 Task: Create new invoice with Date Opened :15-Apr-23, Select Customer: Big Lots, Terms: Payment Term 1. Make invoice entry for item-1 with Date: 15-Apr-23, Description: Breyers Cookies & Cream_x000D_
, Action: Material, Income Account: Income:Sales, Quantity: 2, Unit Price: 4.25, Discount $: 0.5. Make entry for item-2 with Date: 15-Apr-23, Description: Big Gulp Mt Dew (30 oz), Action: Material, Income Account: Income:Sales, Quantity: 1, Unit Price: 35, Discount $: 1.5. Make entry for item-3 with Date: 15-Apr-23, Description: Block Stripe Cabana Beach Towel Blue & White (1 ct)_x000D_
, Action: Material, Income Account: Income:Sales, Quantity: 1, Unit Price: 36, Discount $: 2. Write Notes: 'Looking forward to serving you again.'. Post Invoice with Post Date: 15-Apr-23, Post to Accounts: Assets:Accounts Receivable. Pay / Process Payment with Transaction Date: 15-May-23, Amount: 75.5, Transfer Account: Checking Account. Print Invoice, display notes by going to Option, then go to Display Tab and check 'Invoice Notes'.
Action: Mouse moved to (148, 85)
Screenshot: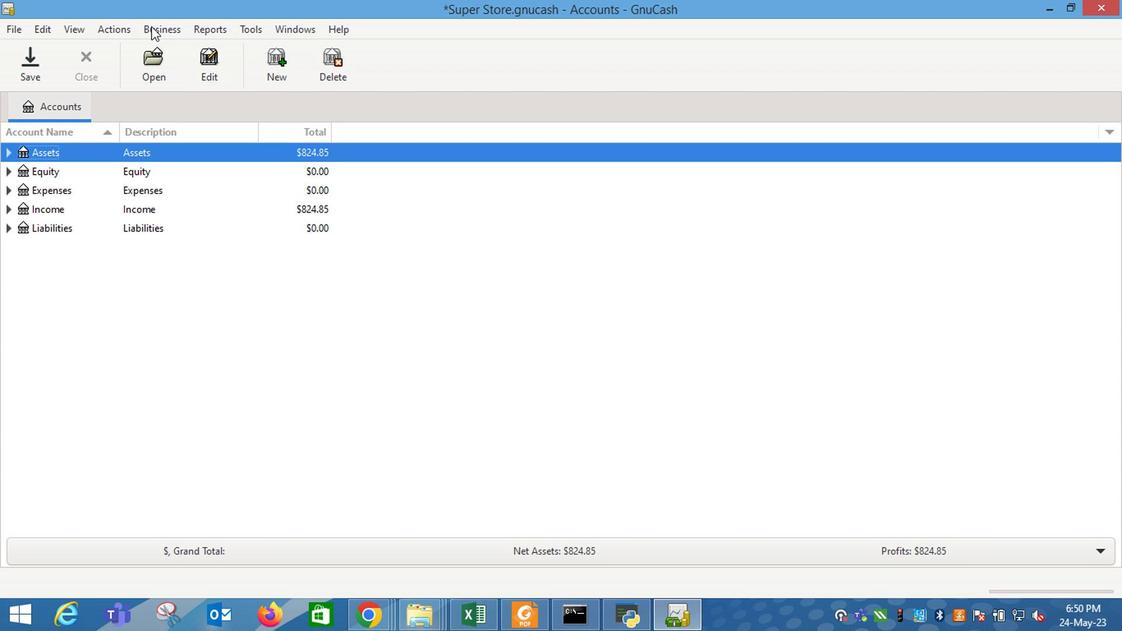 
Action: Mouse pressed left at (148, 85)
Screenshot: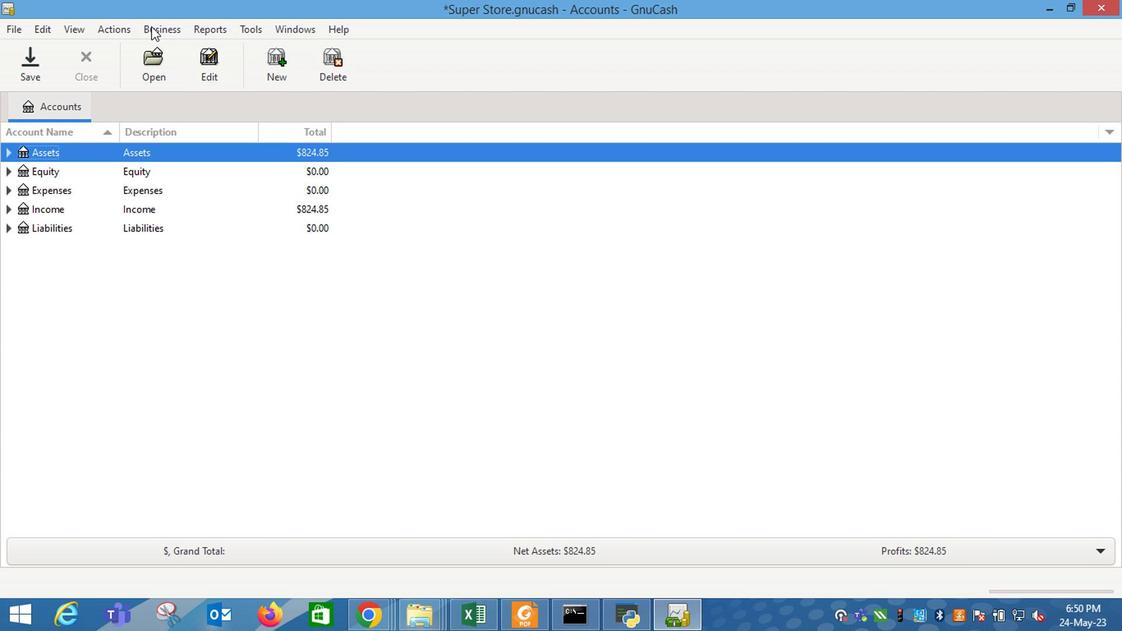 
Action: Mouse moved to (355, 163)
Screenshot: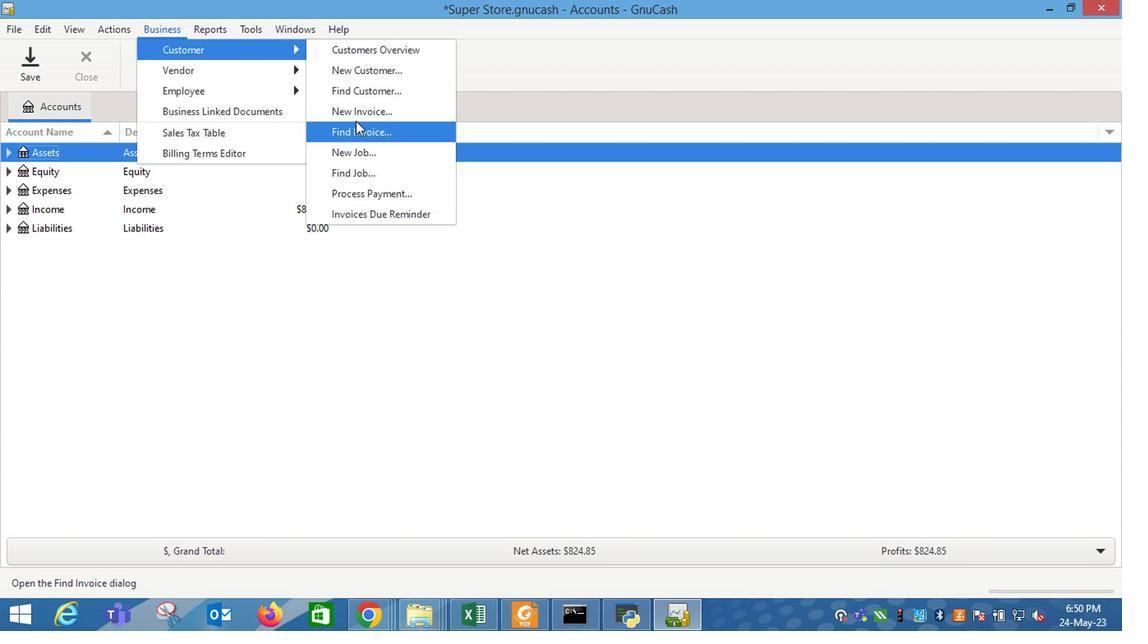 
Action: Mouse pressed left at (355, 163)
Screenshot: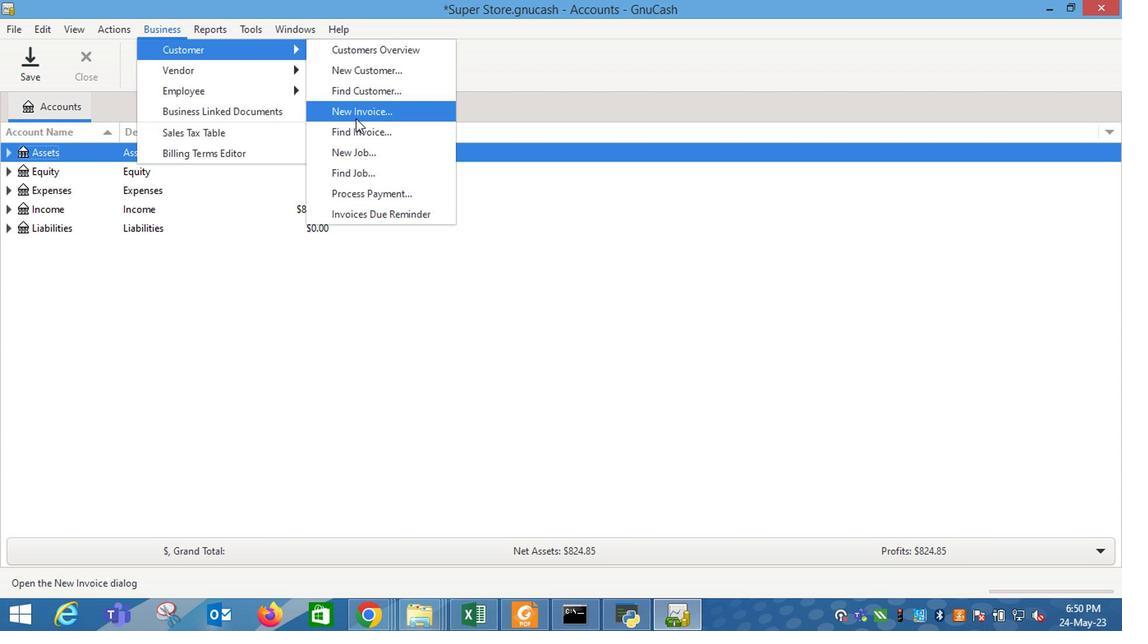 
Action: Mouse moved to (667, 273)
Screenshot: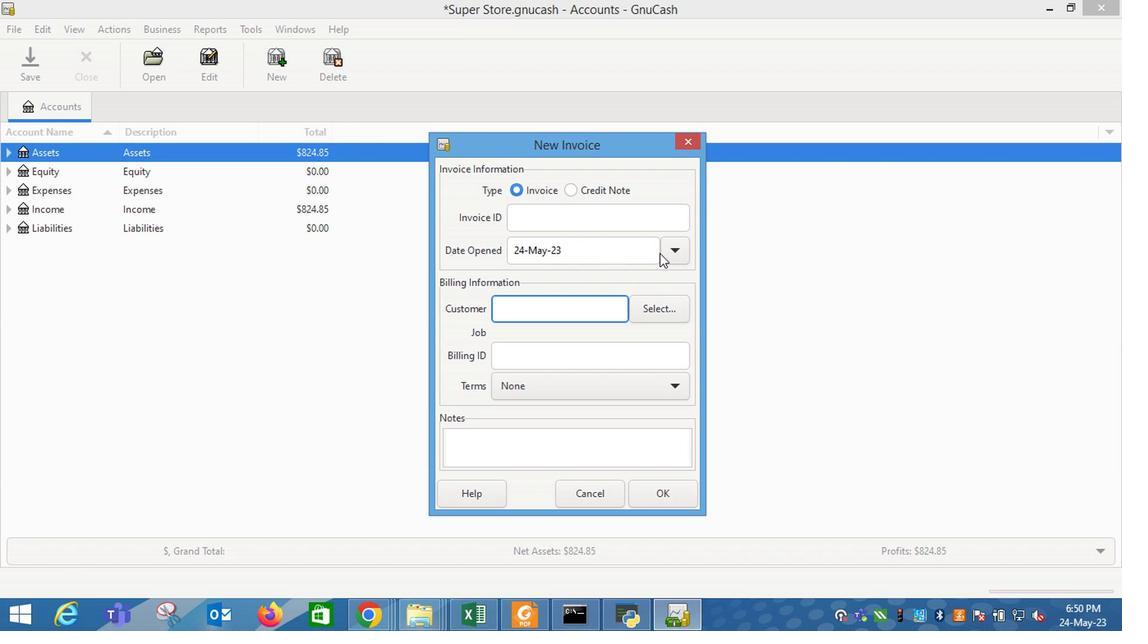 
Action: Mouse pressed left at (667, 273)
Screenshot: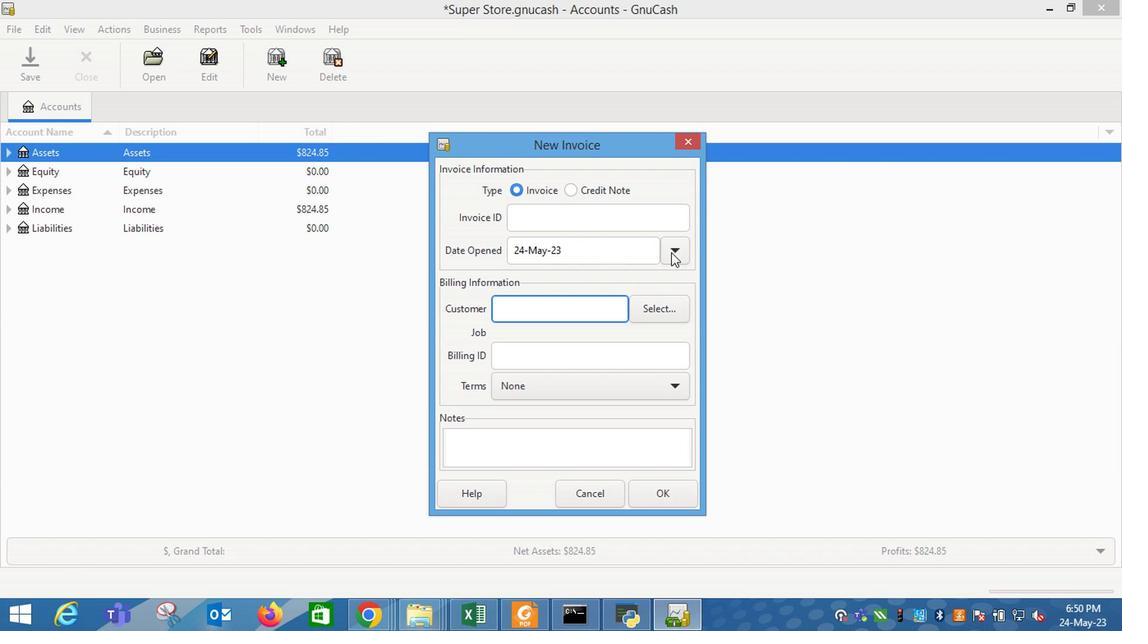 
Action: Mouse moved to (547, 293)
Screenshot: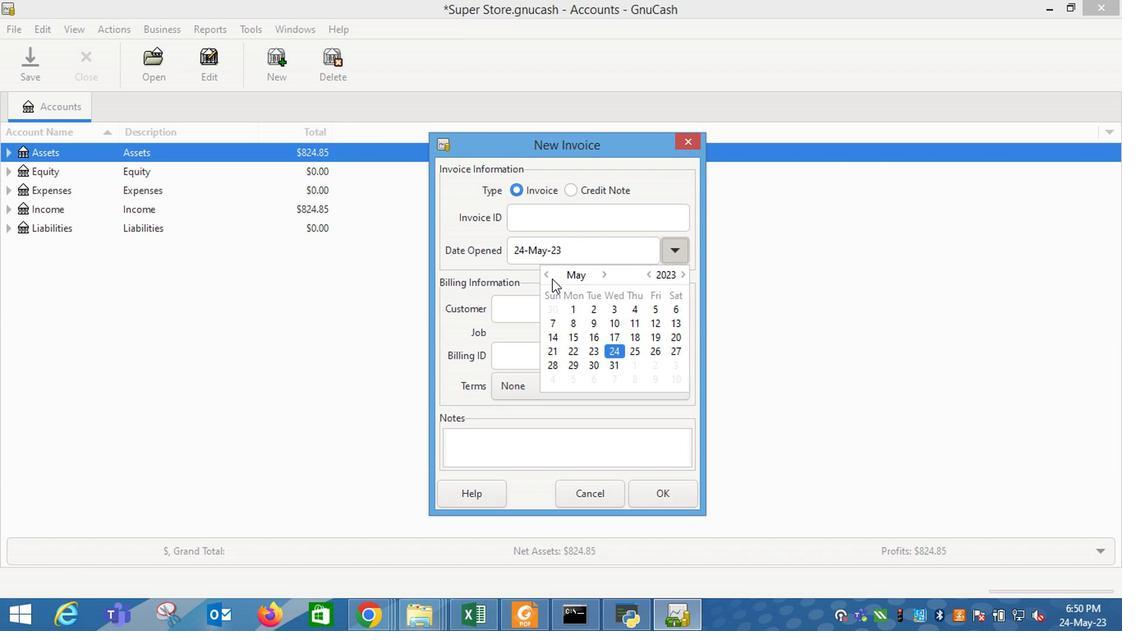 
Action: Mouse pressed left at (547, 293)
Screenshot: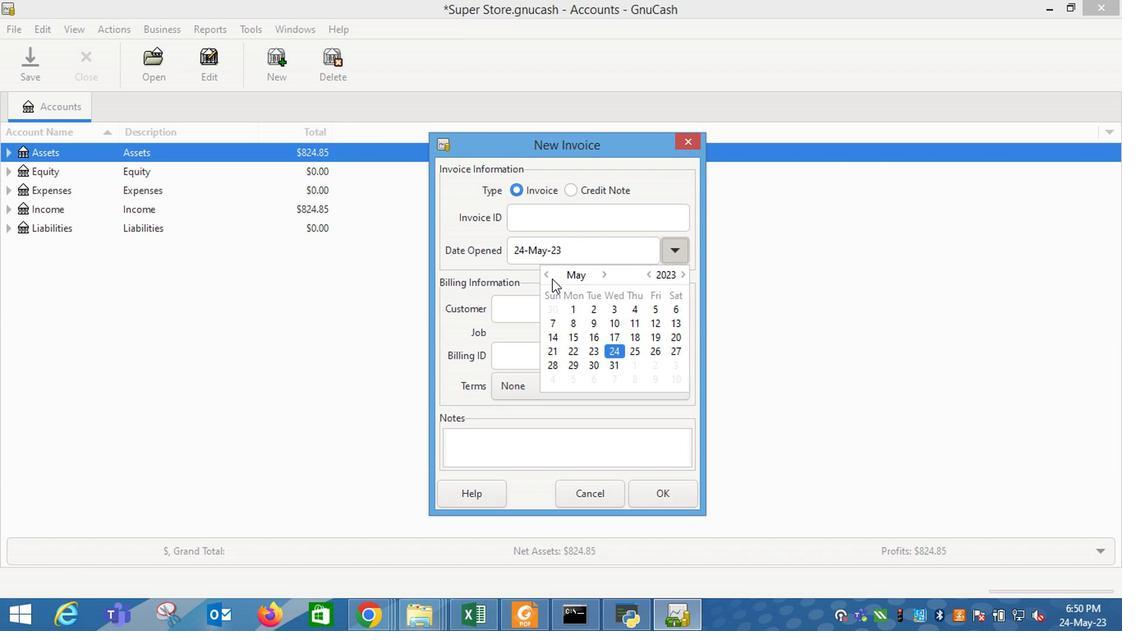 
Action: Mouse moved to (670, 341)
Screenshot: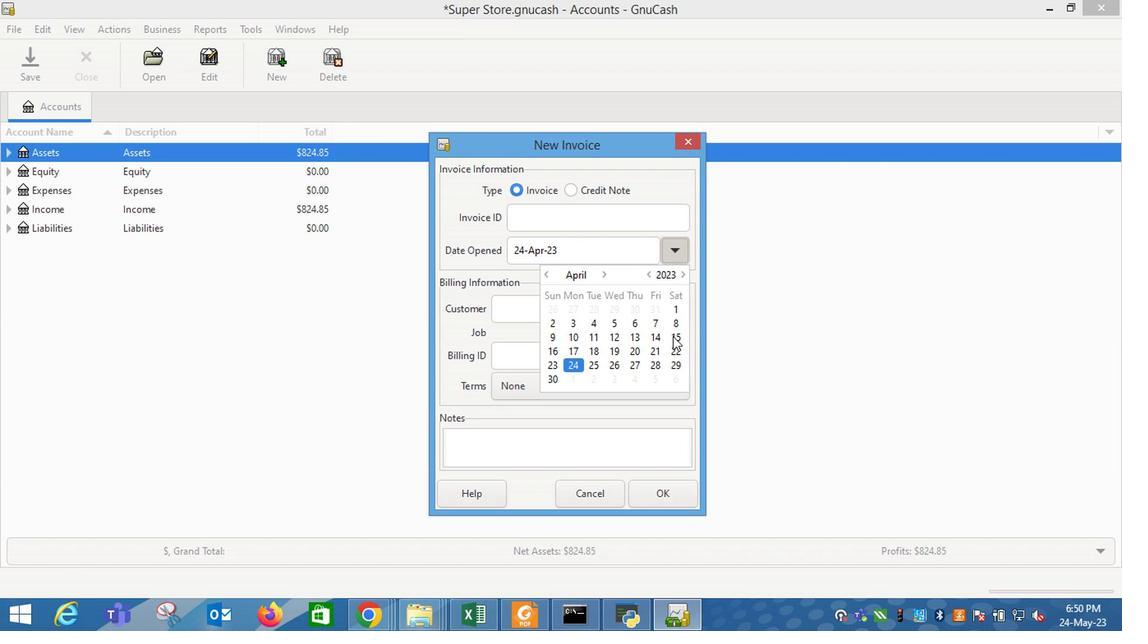 
Action: Mouse pressed left at (670, 341)
Screenshot: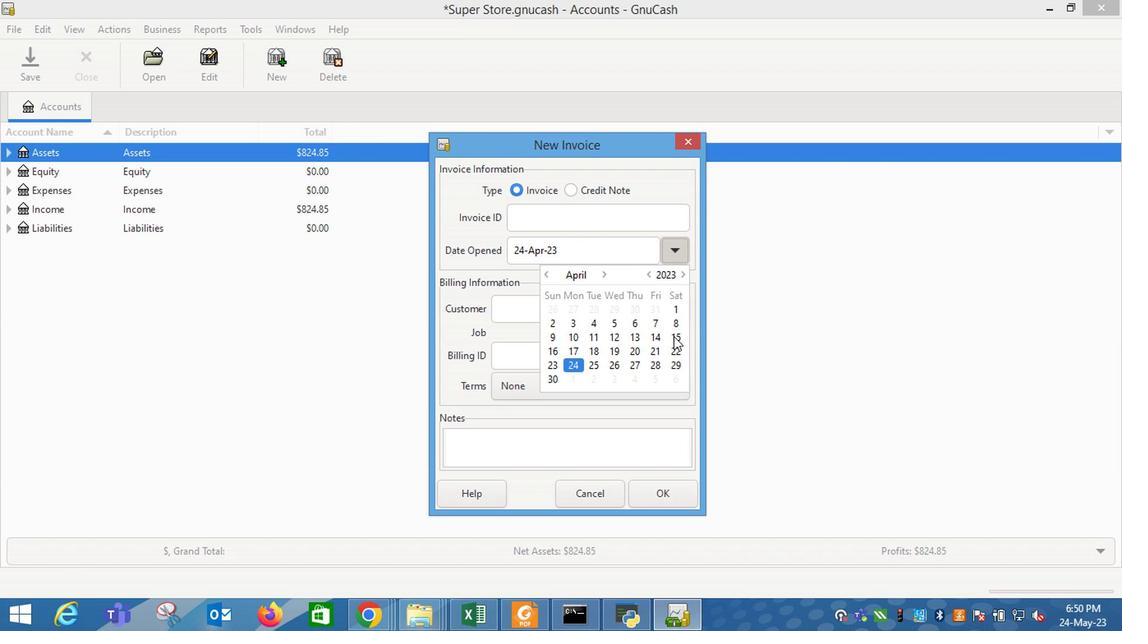 
Action: Mouse moved to (517, 321)
Screenshot: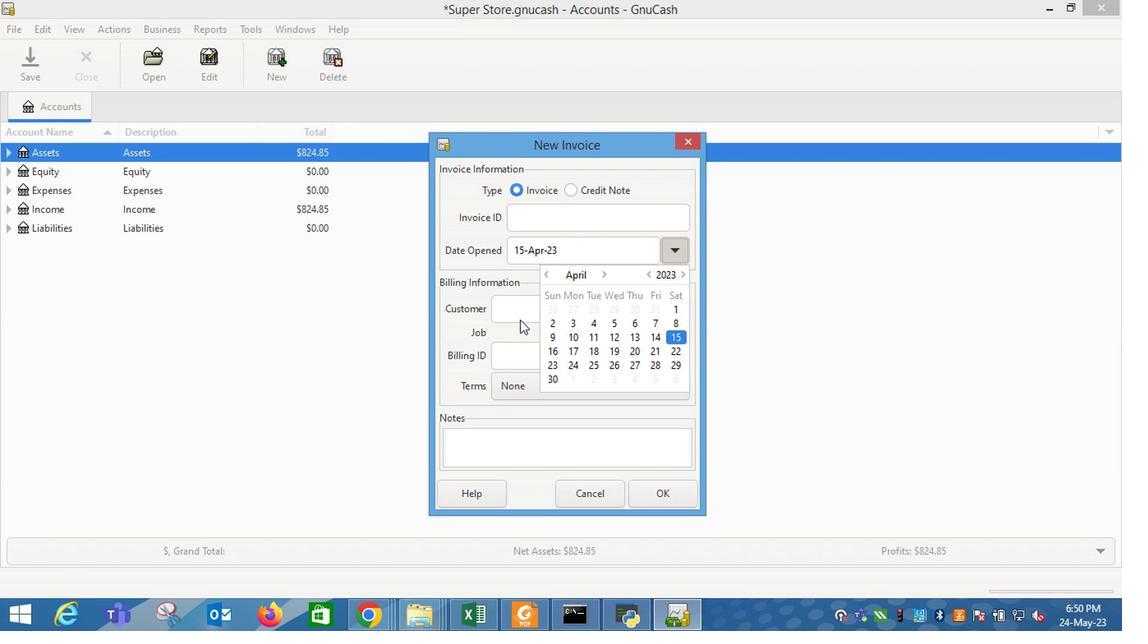 
Action: Mouse pressed left at (517, 321)
Screenshot: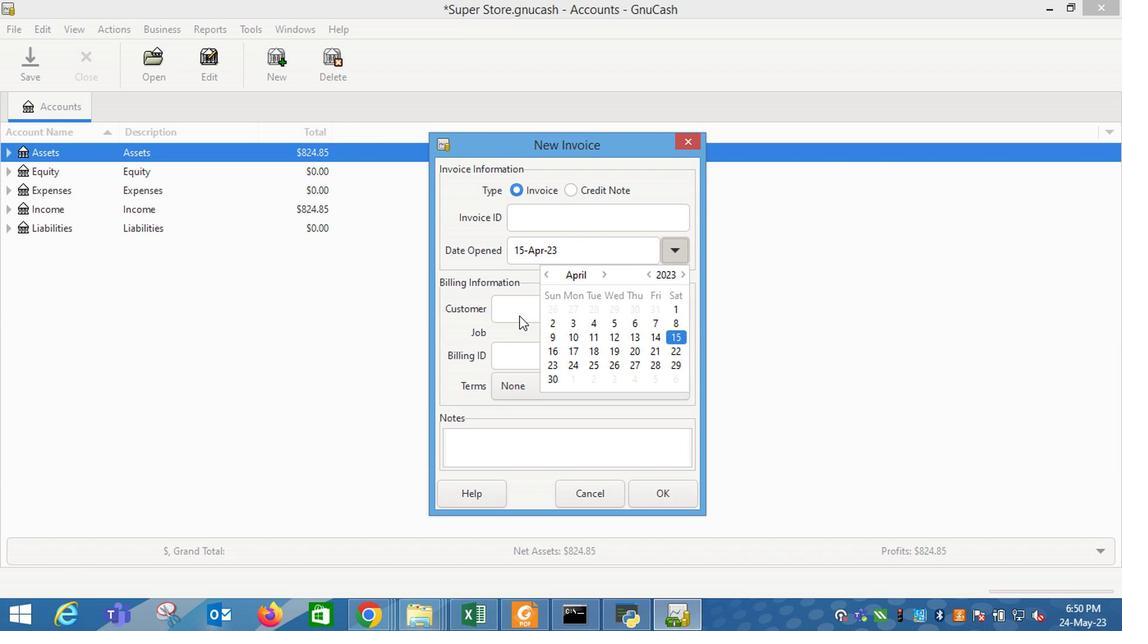 
Action: Mouse pressed left at (517, 321)
Screenshot: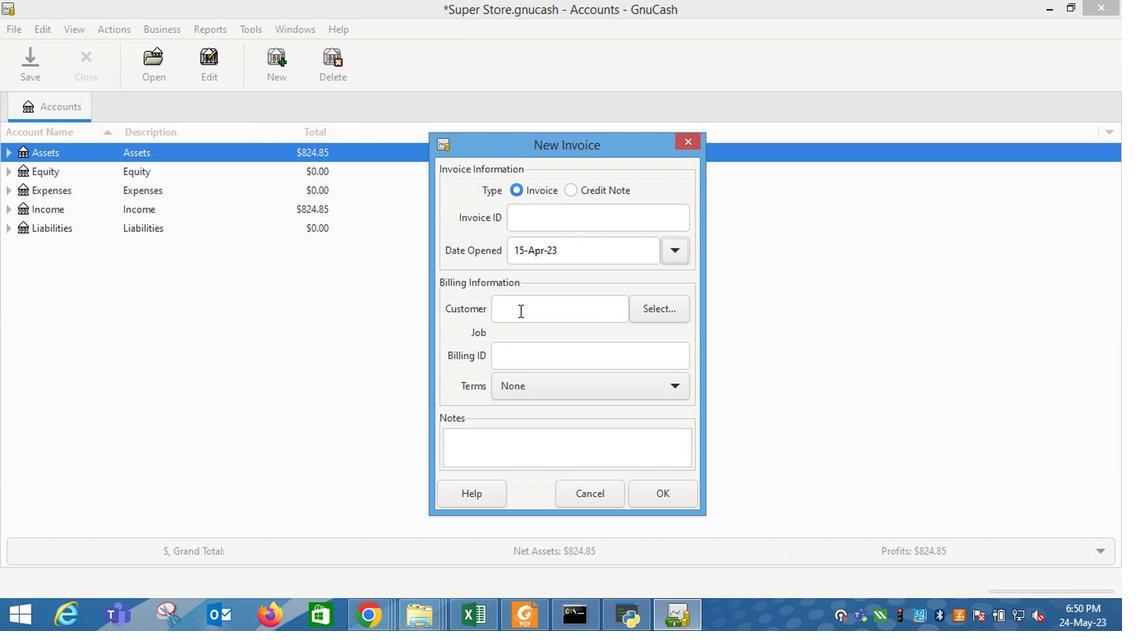 
Action: Key pressed <Key.shift_r>Big<Key.space>
Screenshot: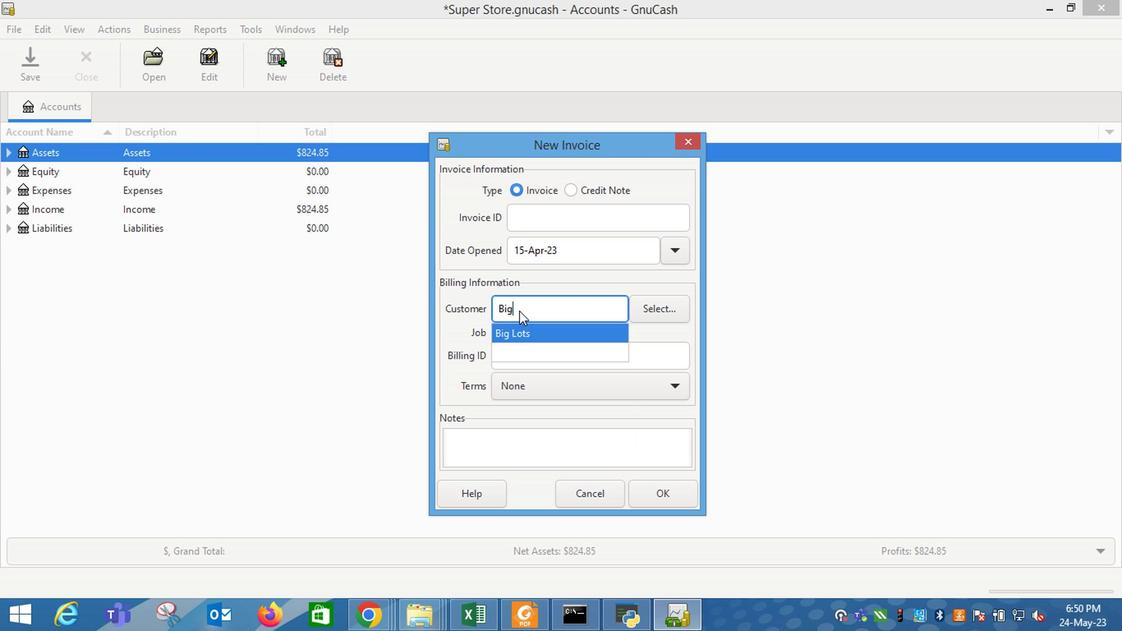 
Action: Mouse moved to (532, 340)
Screenshot: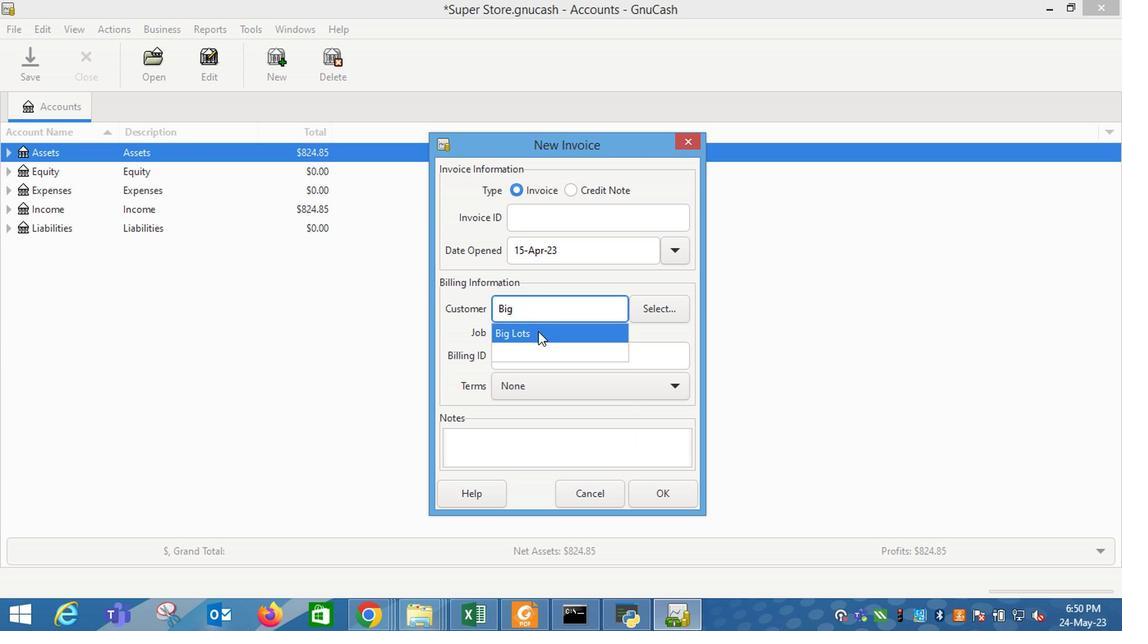 
Action: Mouse pressed left at (532, 340)
Screenshot: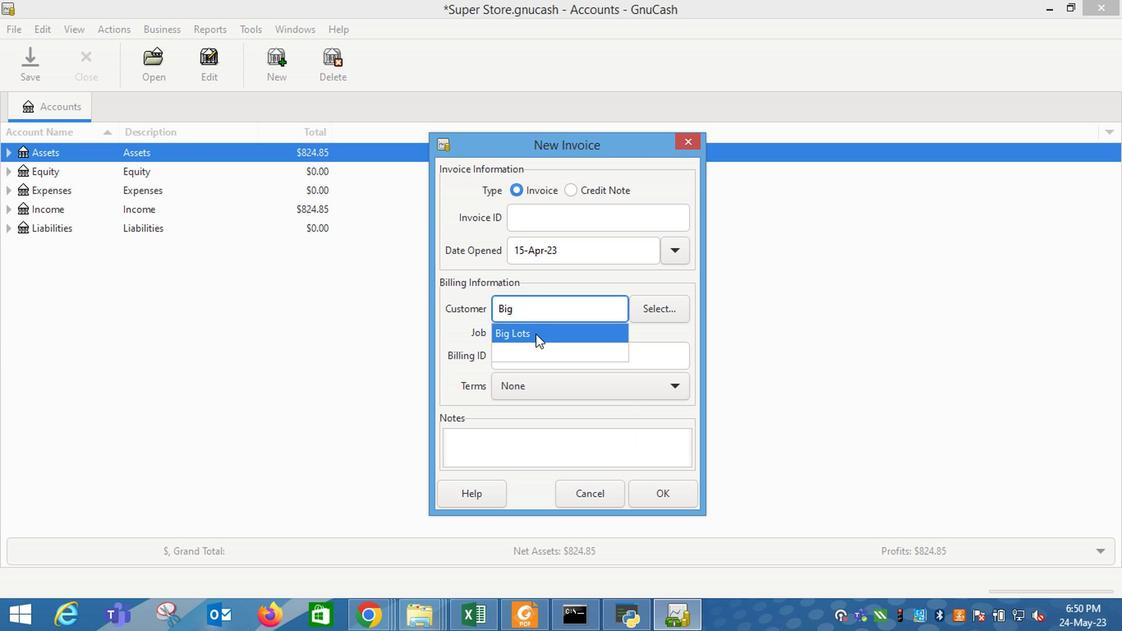 
Action: Mouse moved to (628, 381)
Screenshot: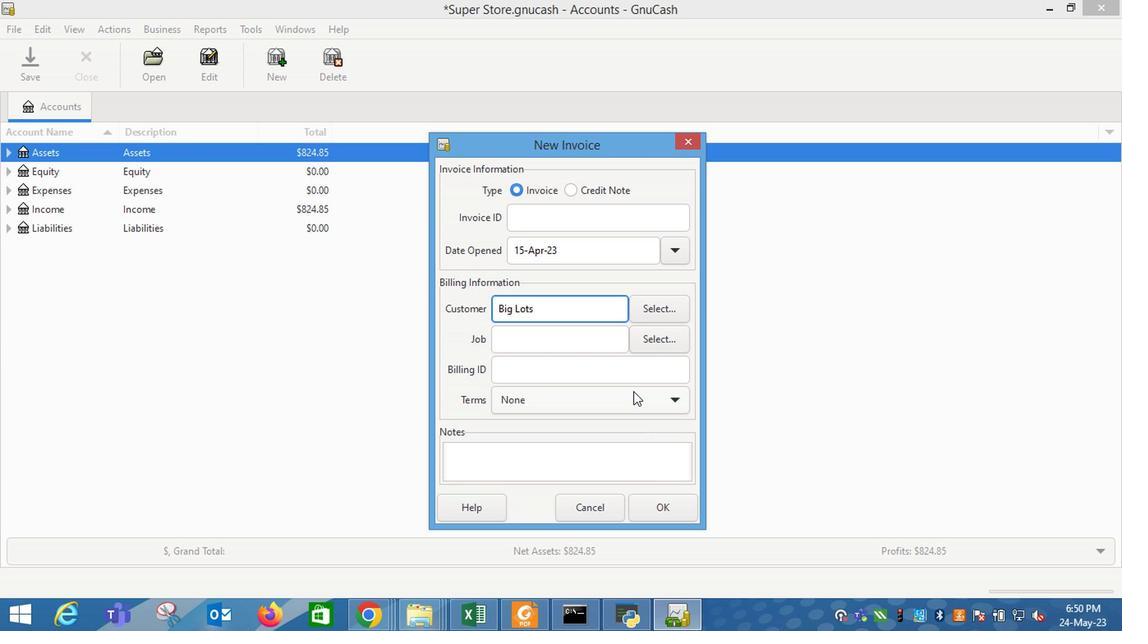 
Action: Mouse pressed left at (628, 381)
Screenshot: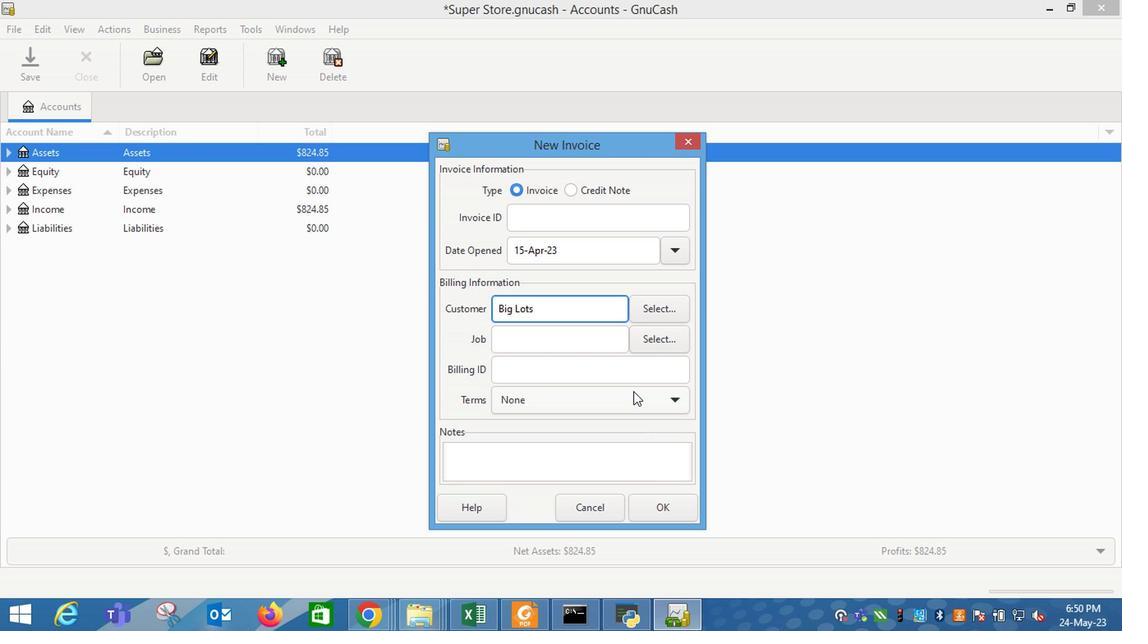 
Action: Mouse moved to (614, 398)
Screenshot: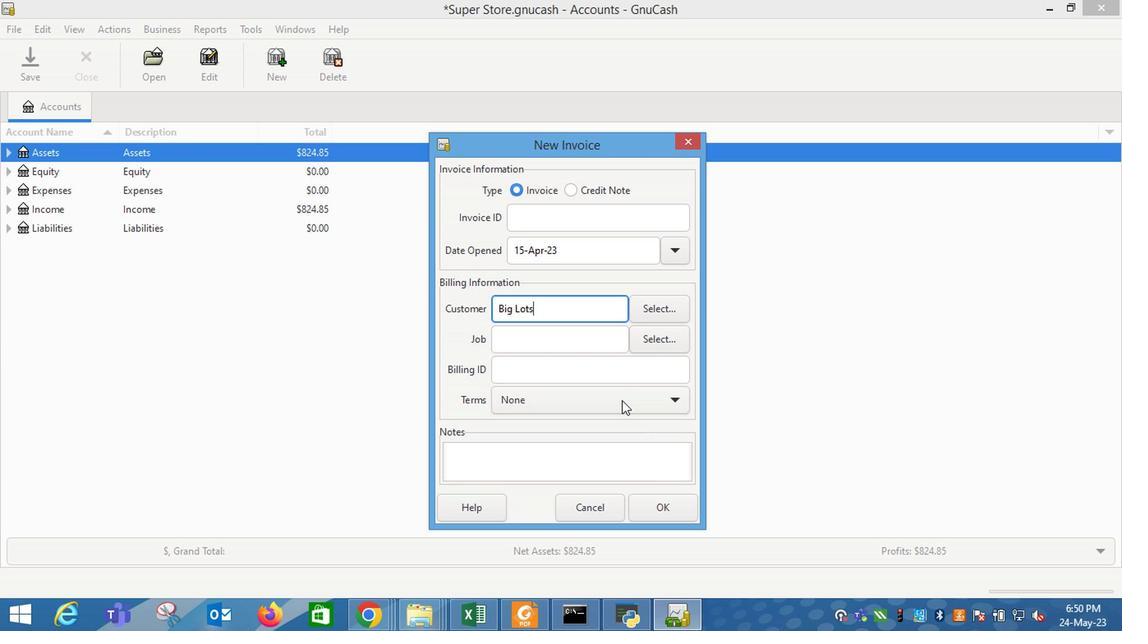 
Action: Mouse pressed left at (614, 398)
Screenshot: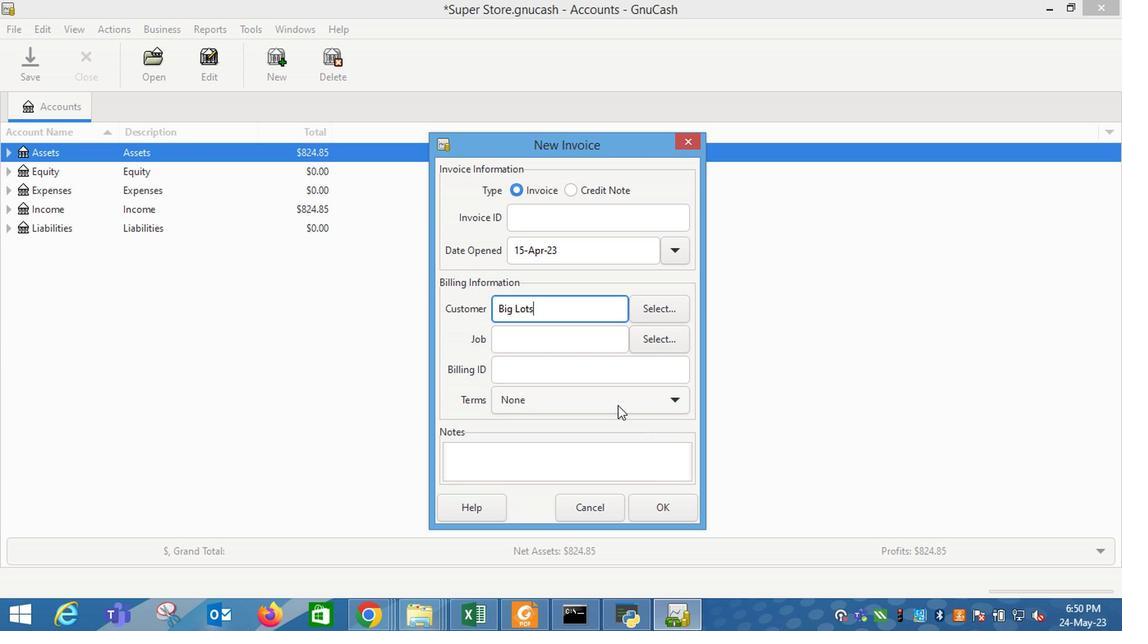
Action: Mouse moved to (590, 414)
Screenshot: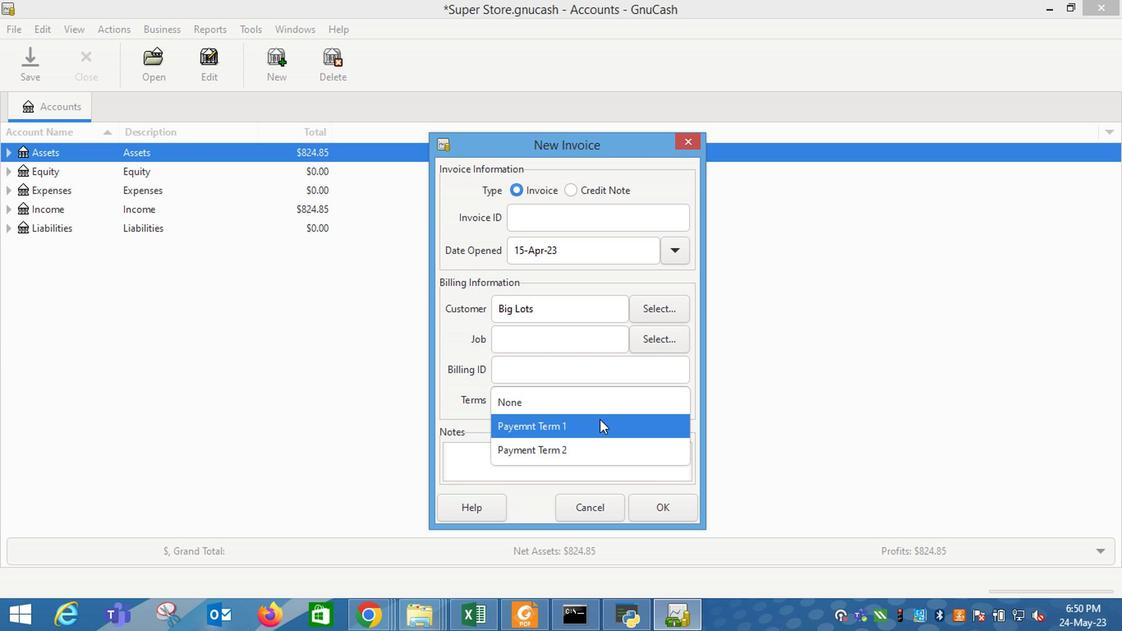 
Action: Mouse pressed left at (590, 414)
Screenshot: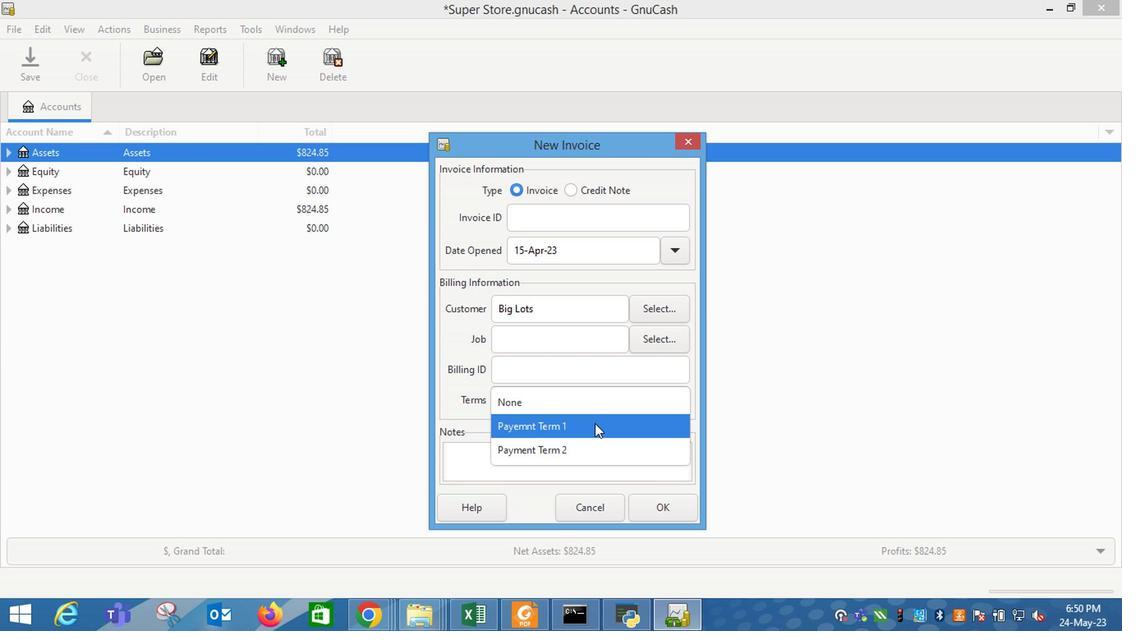 
Action: Mouse moved to (651, 481)
Screenshot: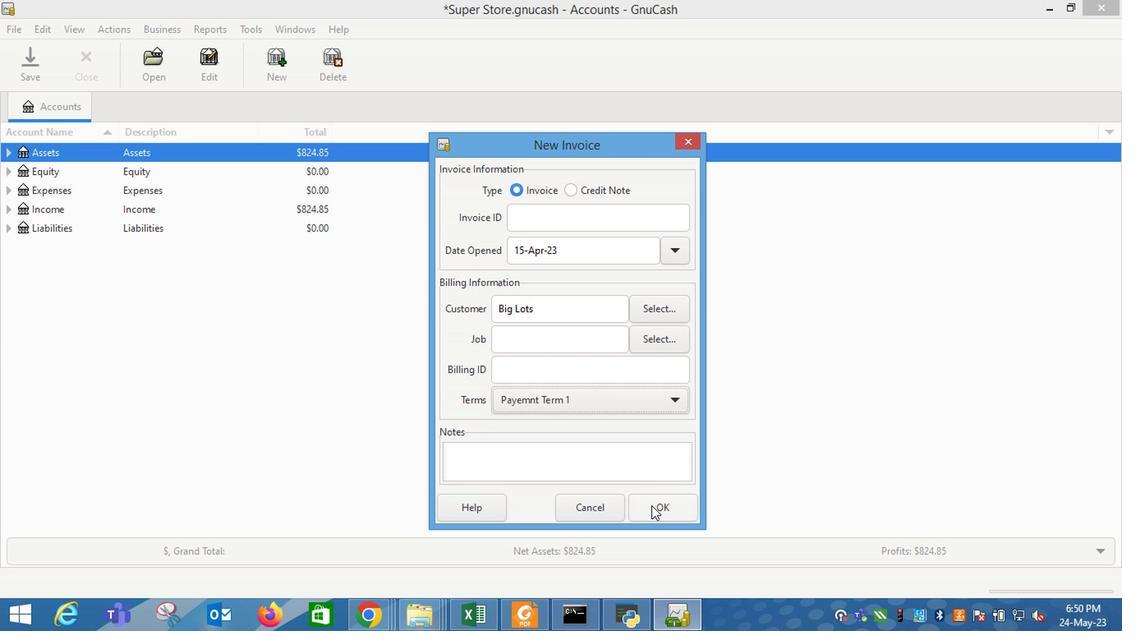 
Action: Mouse pressed left at (651, 481)
Screenshot: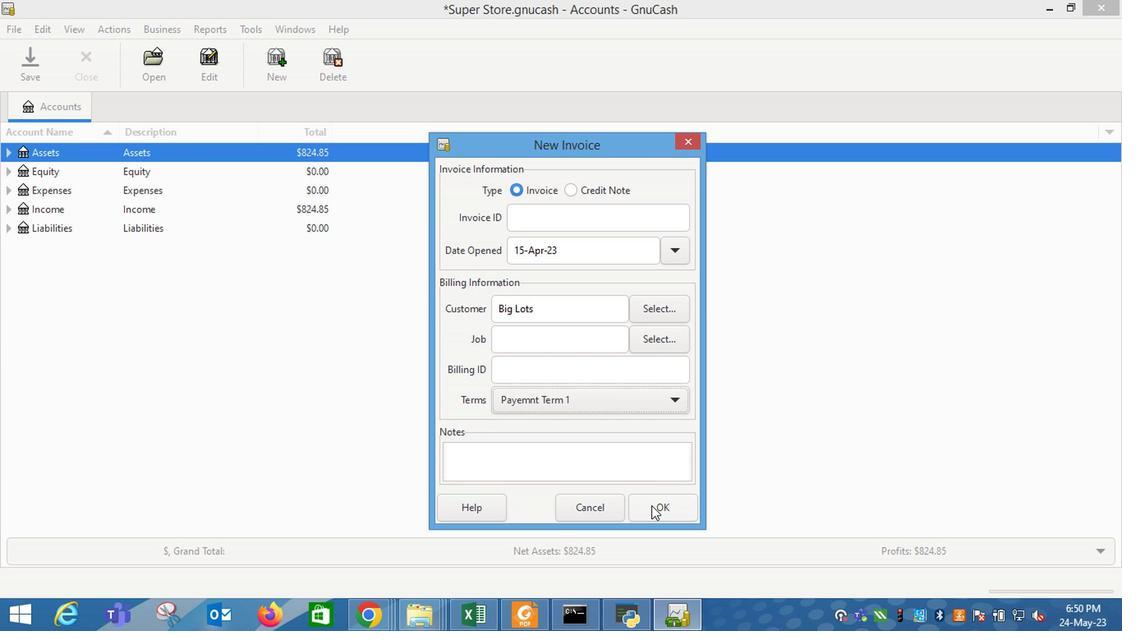 
Action: Mouse moved to (76, 326)
Screenshot: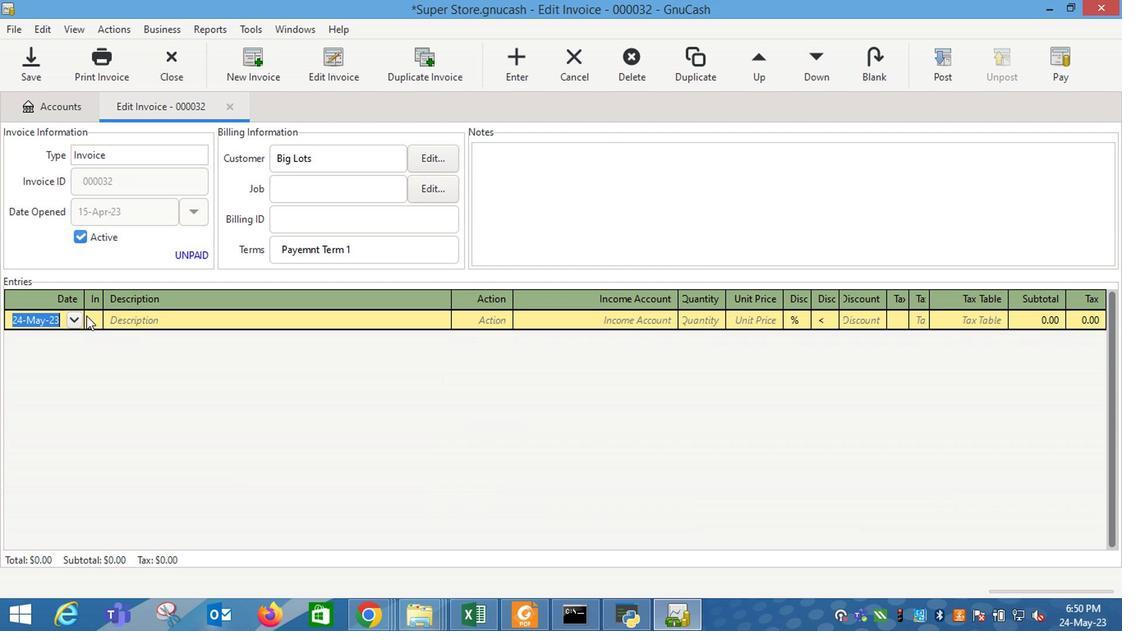 
Action: Mouse pressed left at (76, 326)
Screenshot: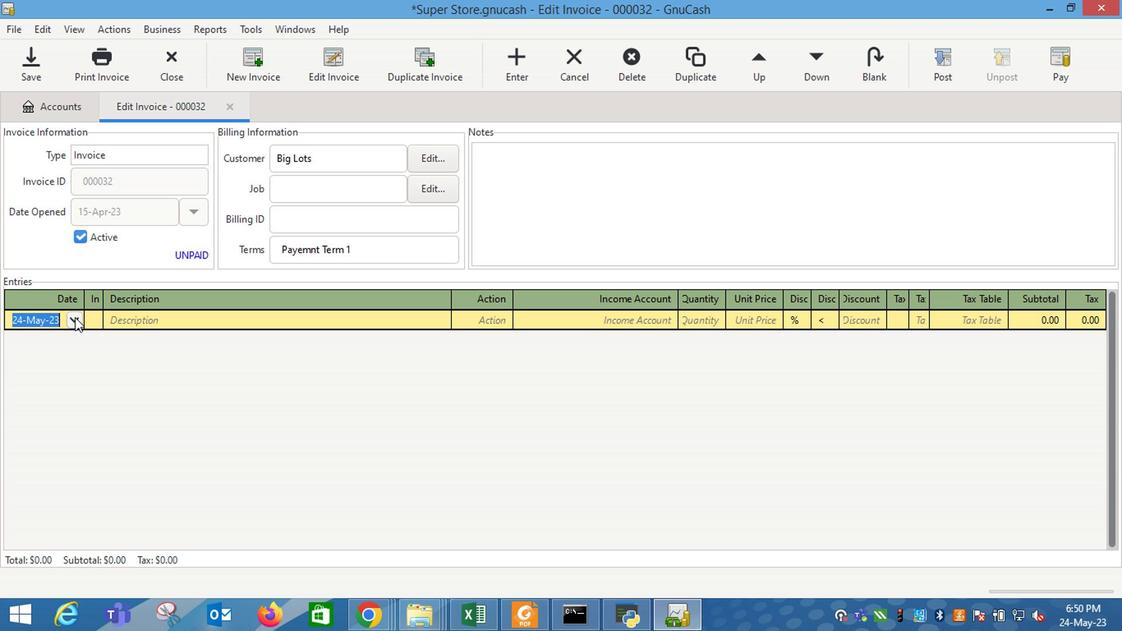 
Action: Mouse moved to (11, 345)
Screenshot: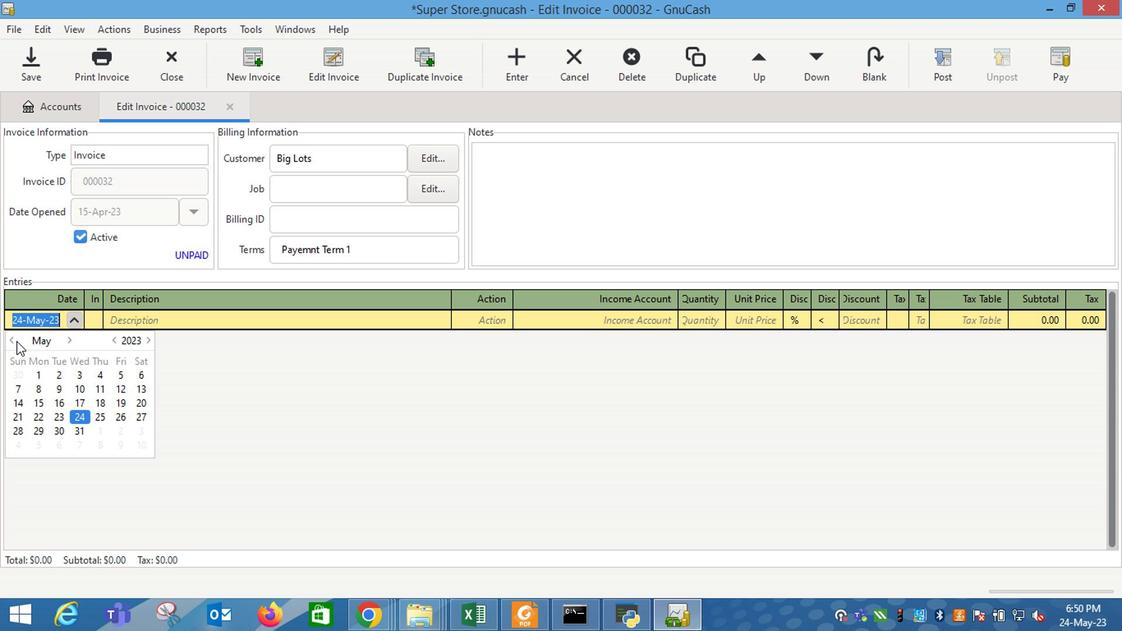 
Action: Mouse pressed left at (11, 345)
Screenshot: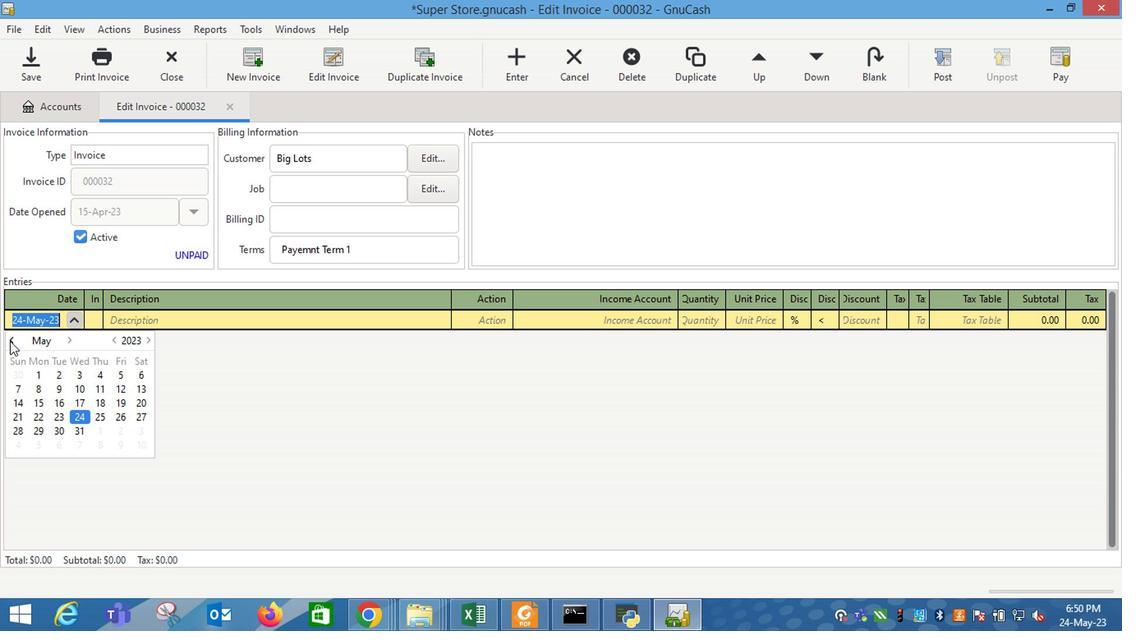 
Action: Mouse moved to (146, 395)
Screenshot: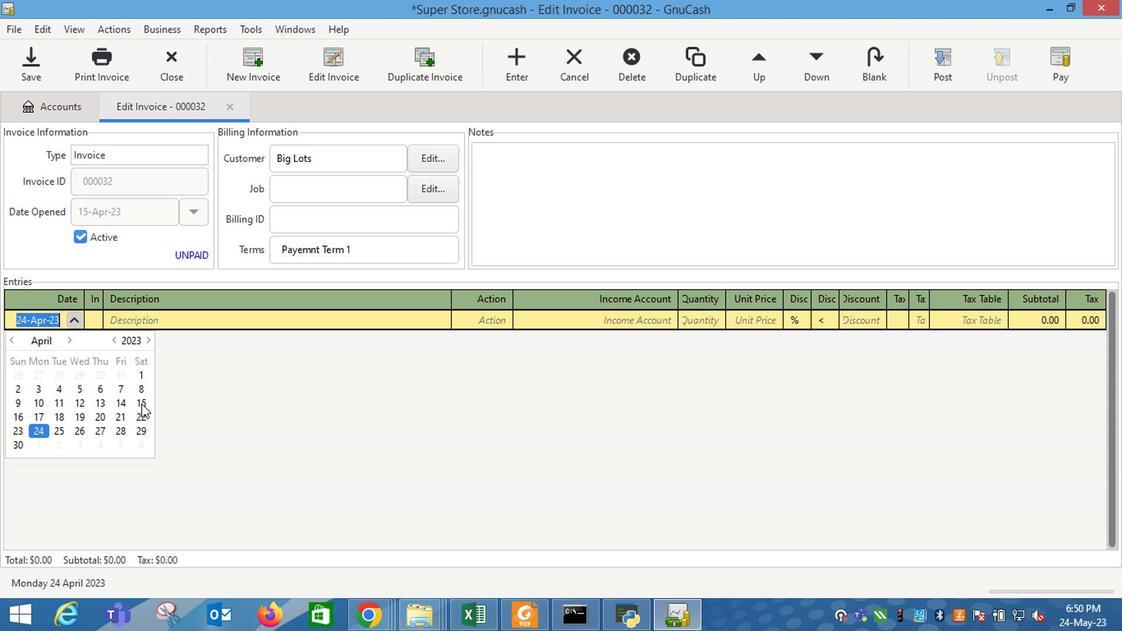 
Action: Mouse pressed left at (146, 395)
Screenshot: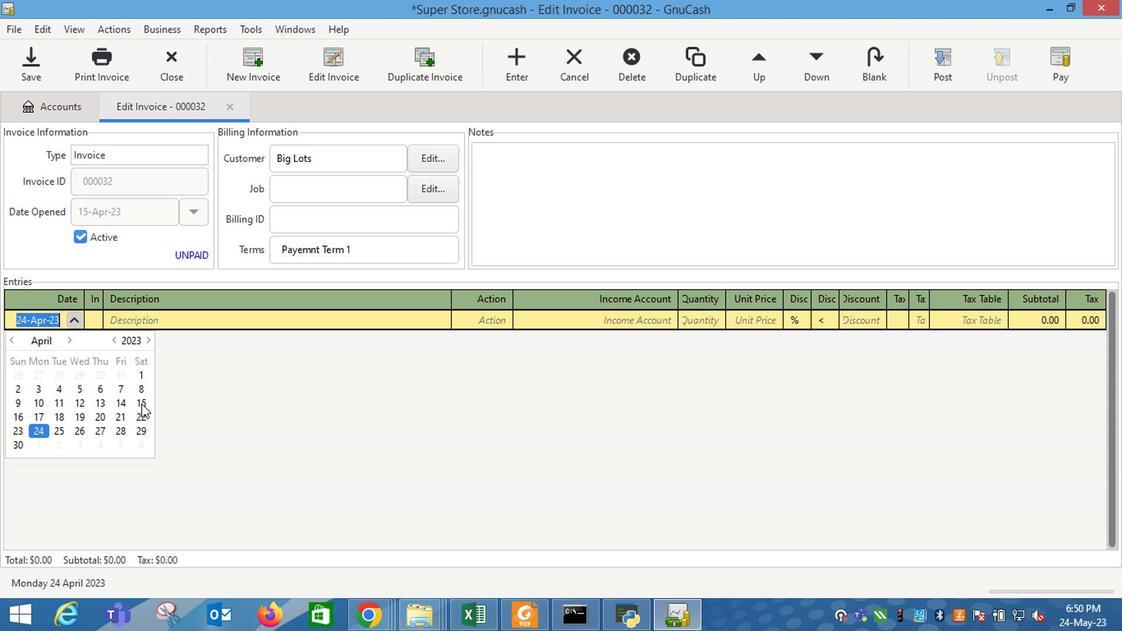 
Action: Mouse moved to (156, 332)
Screenshot: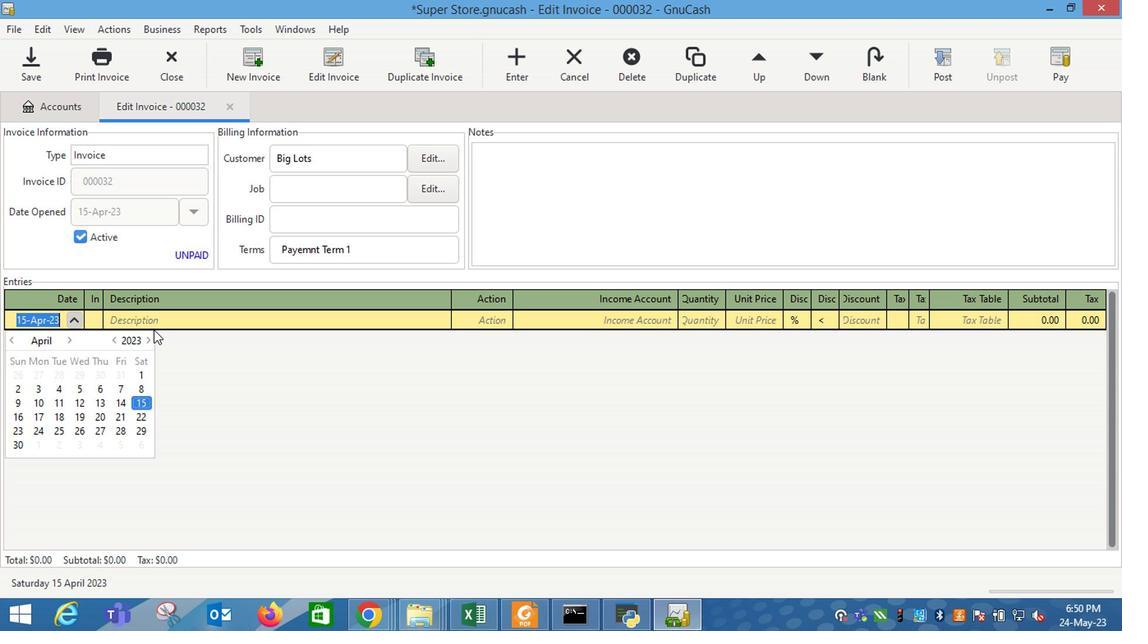 
Action: Mouse pressed left at (156, 332)
Screenshot: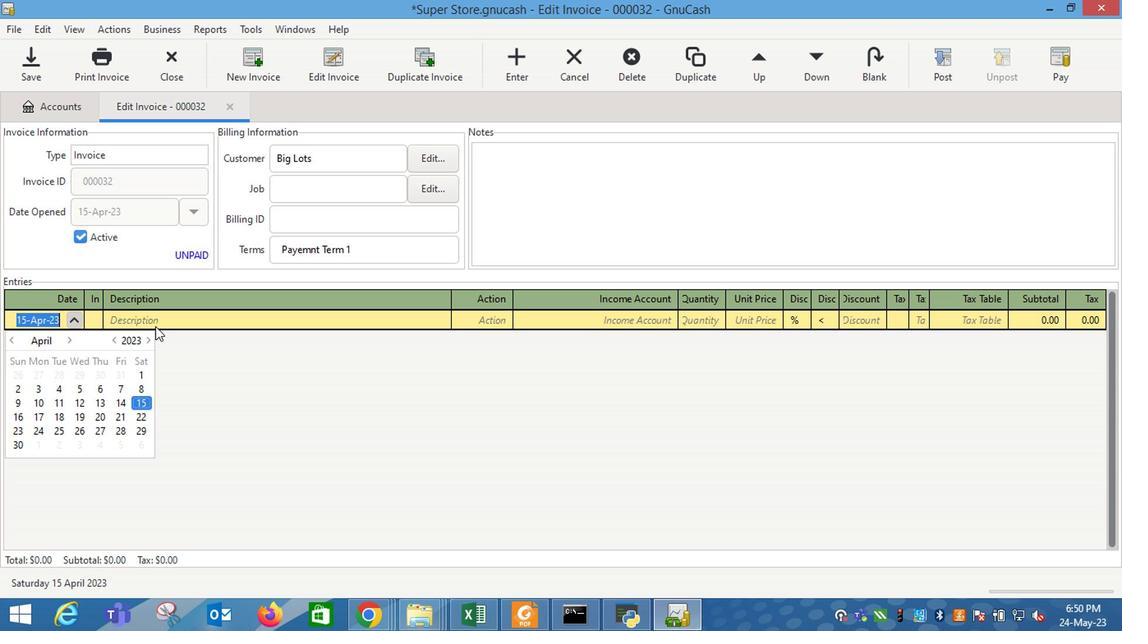 
Action: Mouse moved to (156, 331)
Screenshot: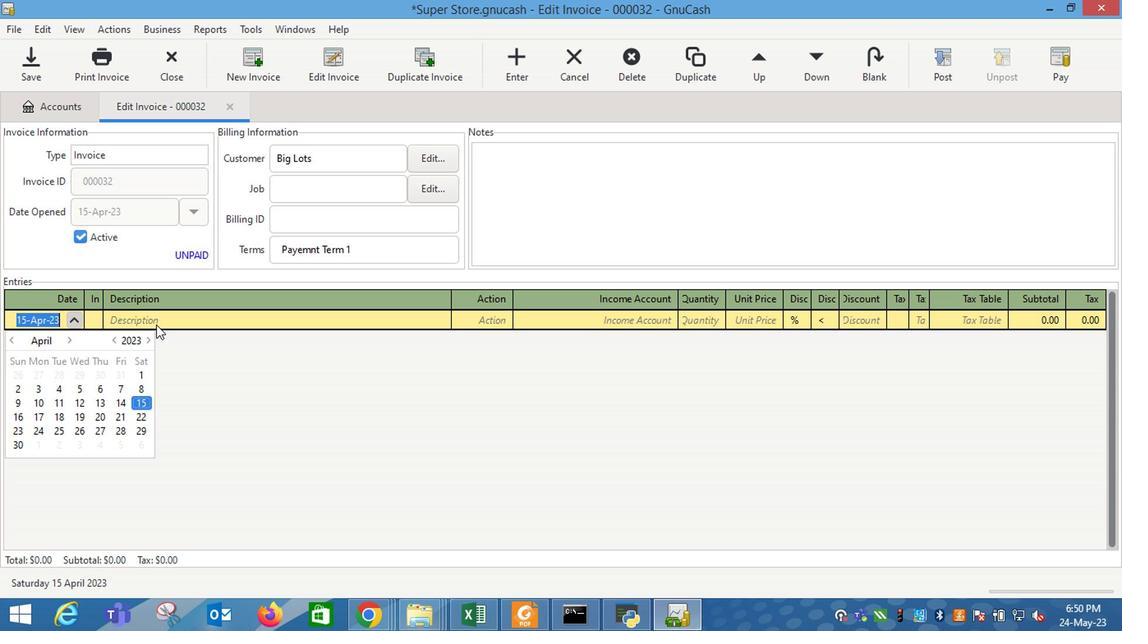 
Action: Key pressed <Key.shift_r>Breyers<Key.right>
Screenshot: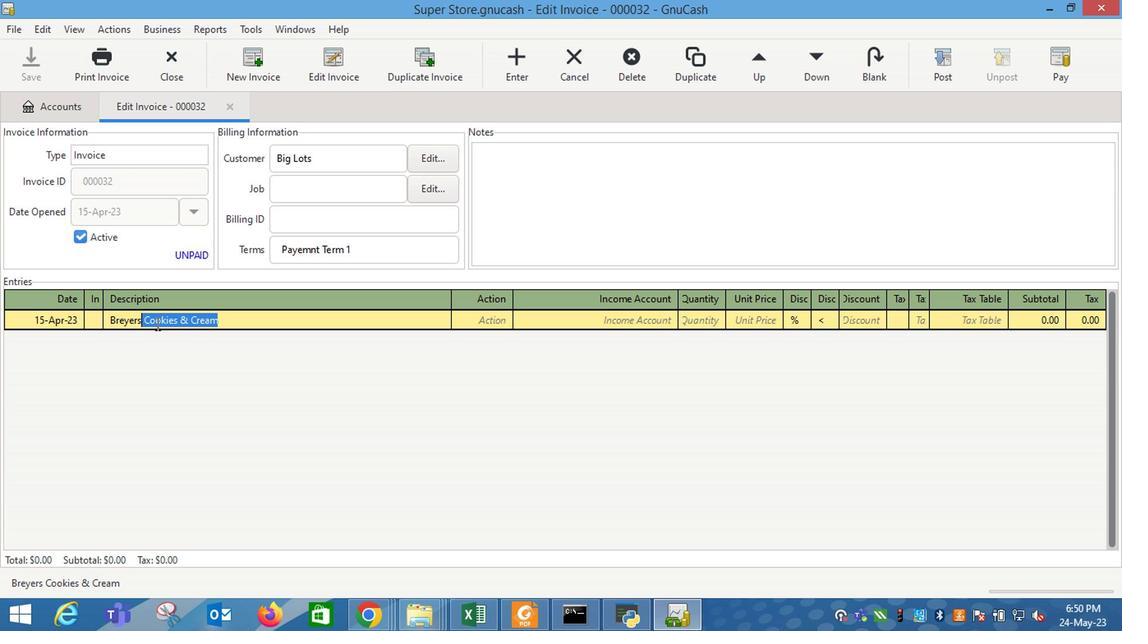 
Action: Mouse moved to (486, 331)
Screenshot: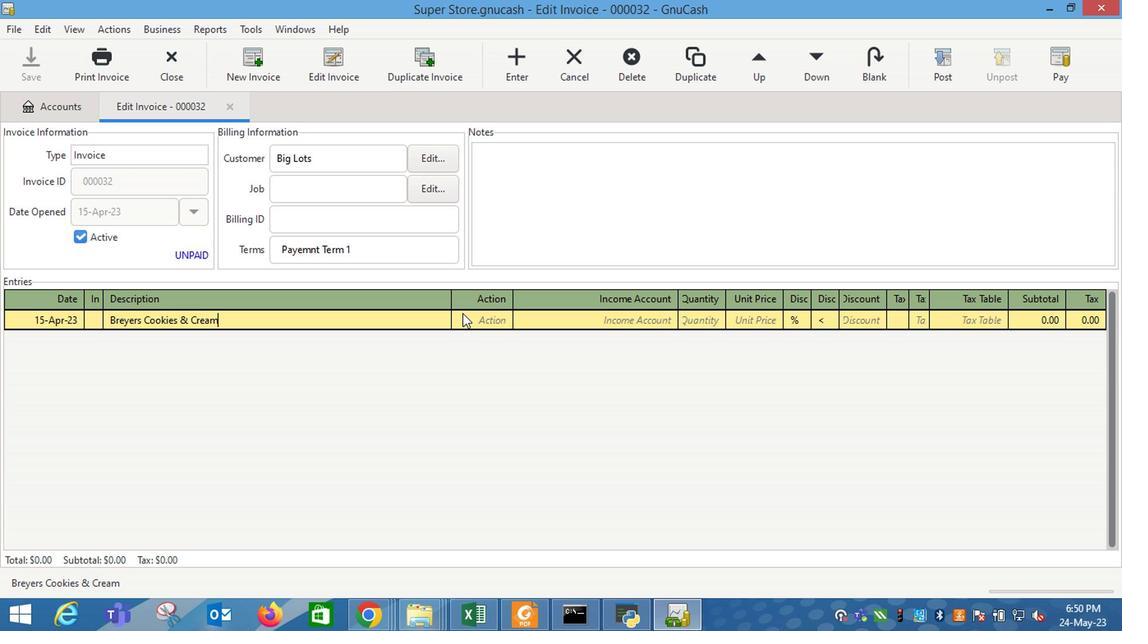 
Action: Mouse pressed left at (486, 331)
Screenshot: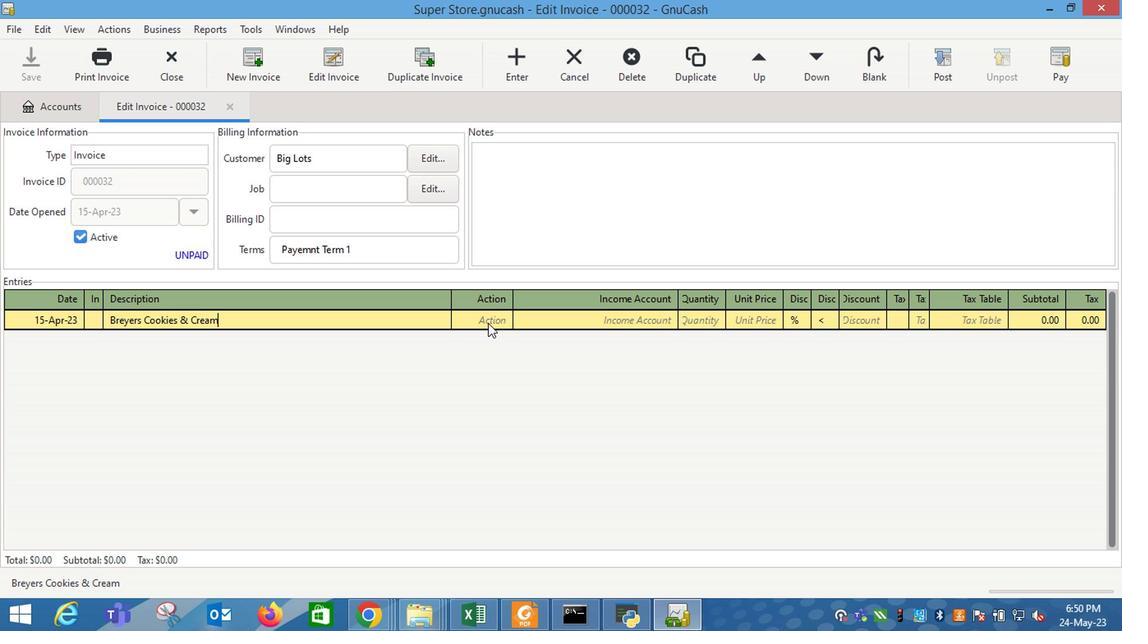 
Action: Mouse moved to (498, 328)
Screenshot: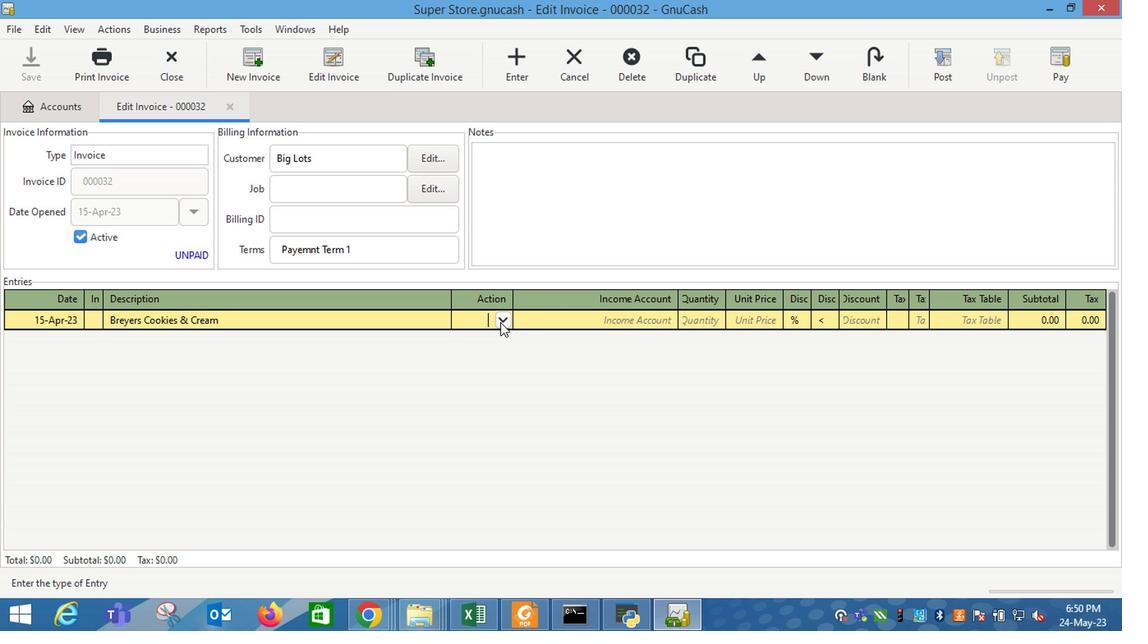 
Action: Mouse pressed left at (498, 328)
Screenshot: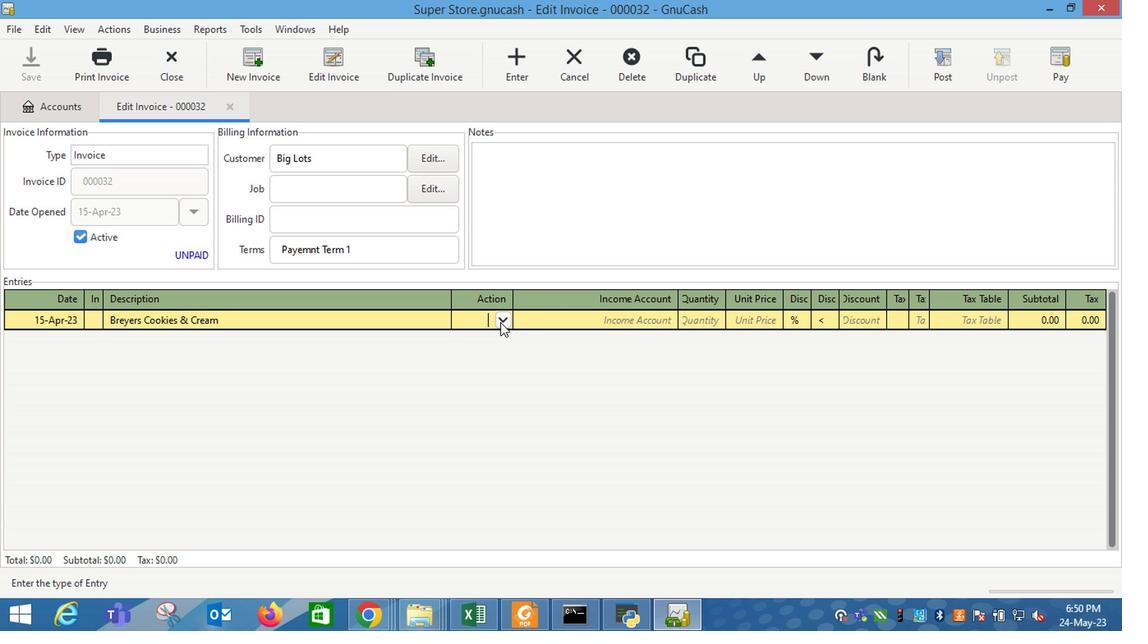 
Action: Mouse moved to (472, 357)
Screenshot: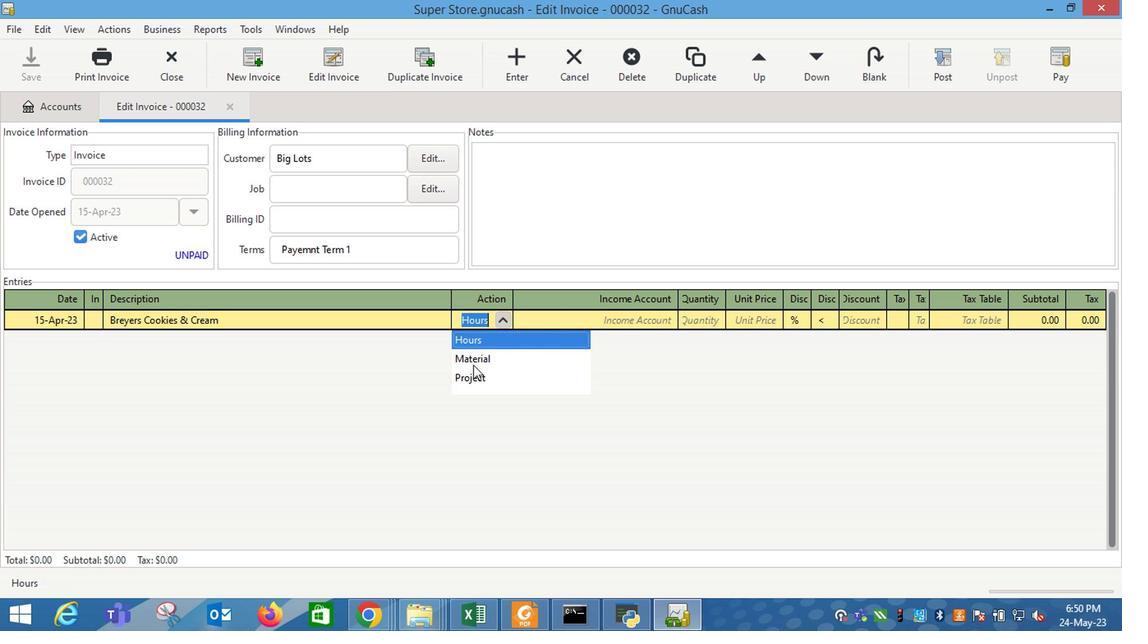 
Action: Mouse pressed left at (472, 357)
Screenshot: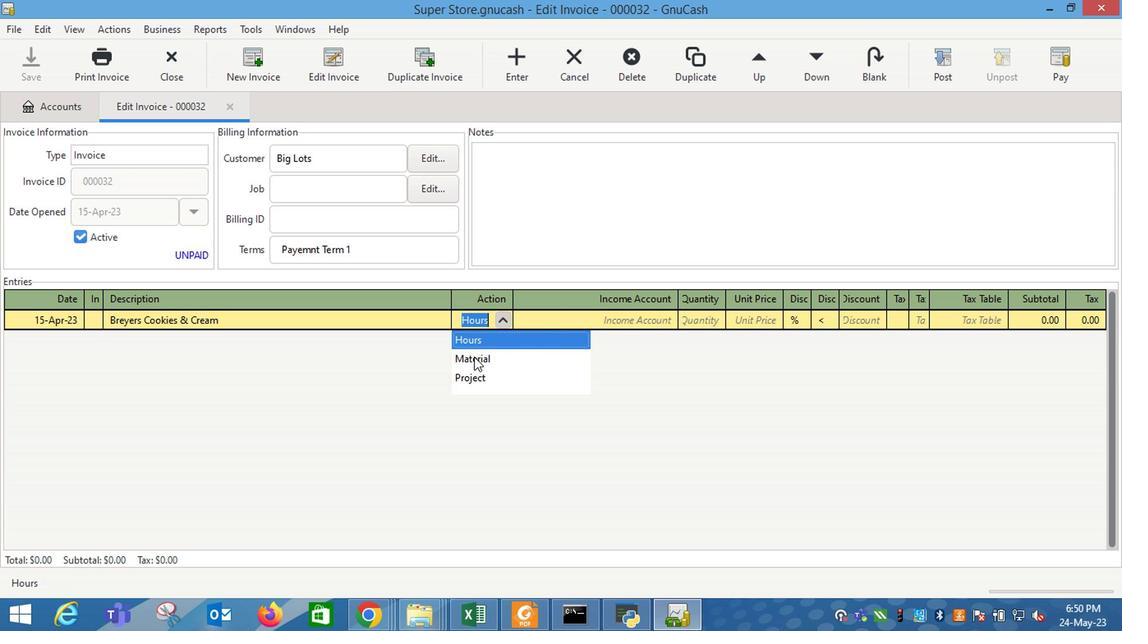 
Action: Mouse moved to (639, 330)
Screenshot: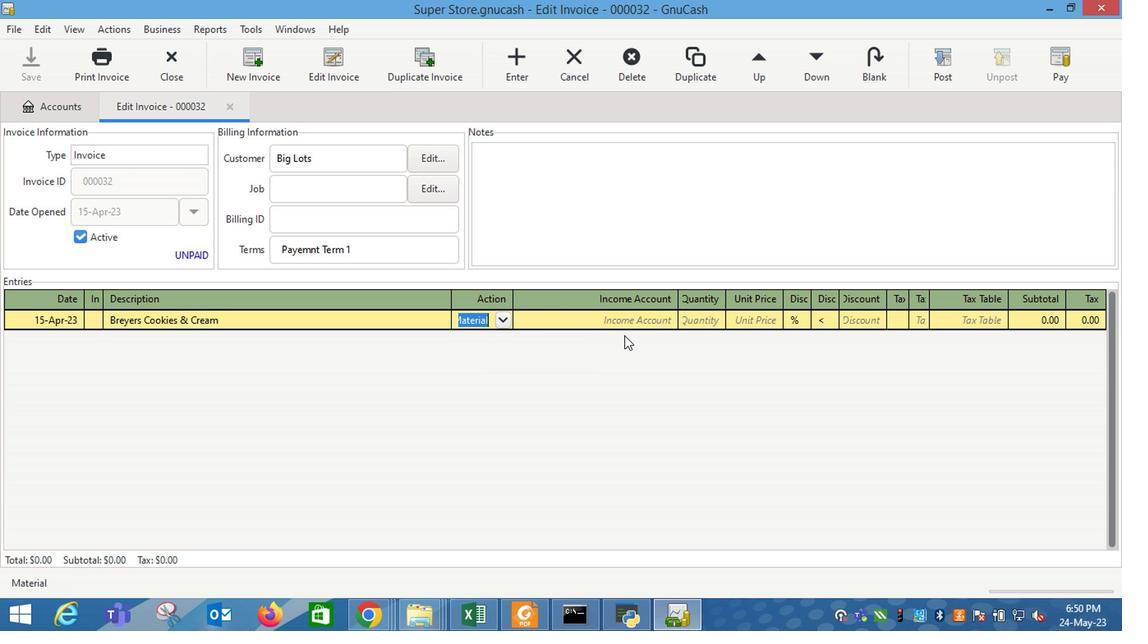 
Action: Mouse pressed left at (639, 330)
Screenshot: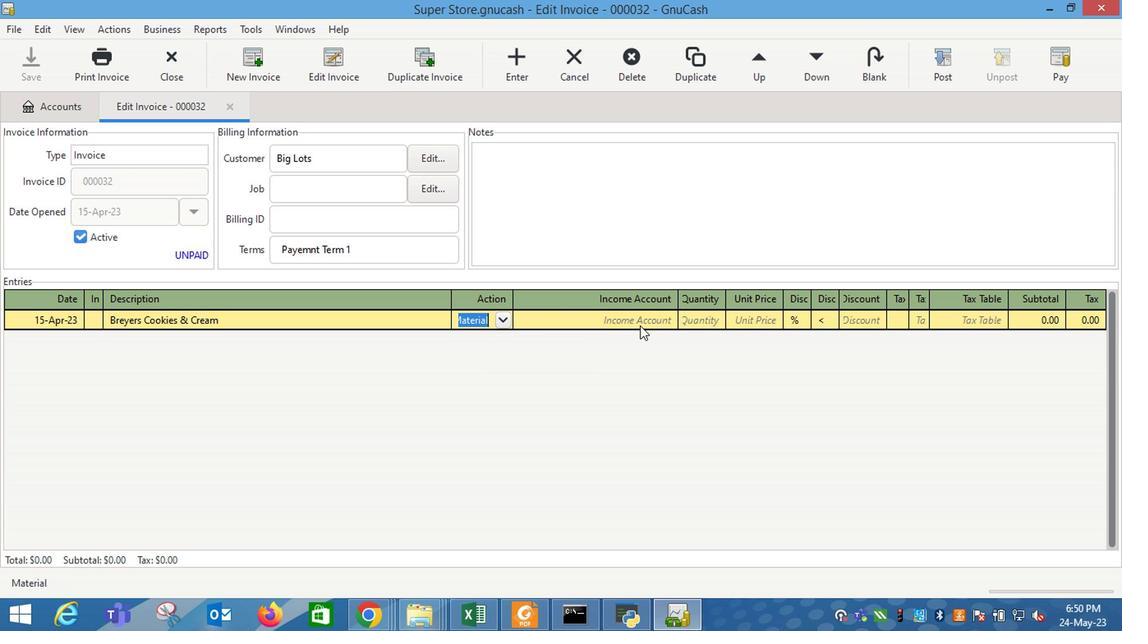 
Action: Mouse moved to (666, 328)
Screenshot: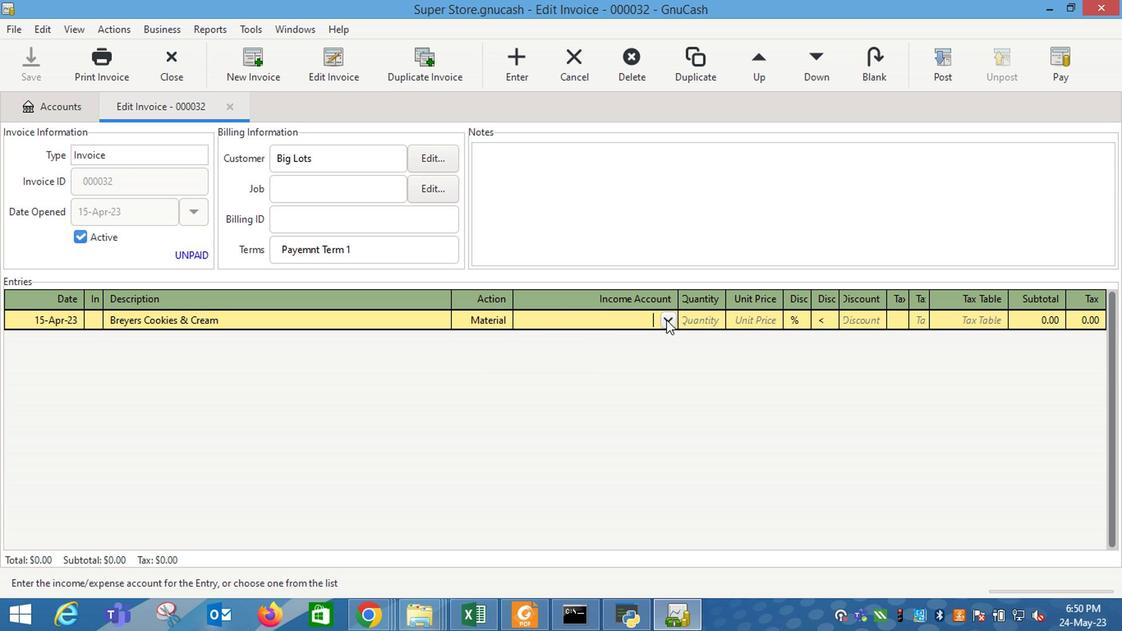 
Action: Mouse pressed left at (666, 328)
Screenshot: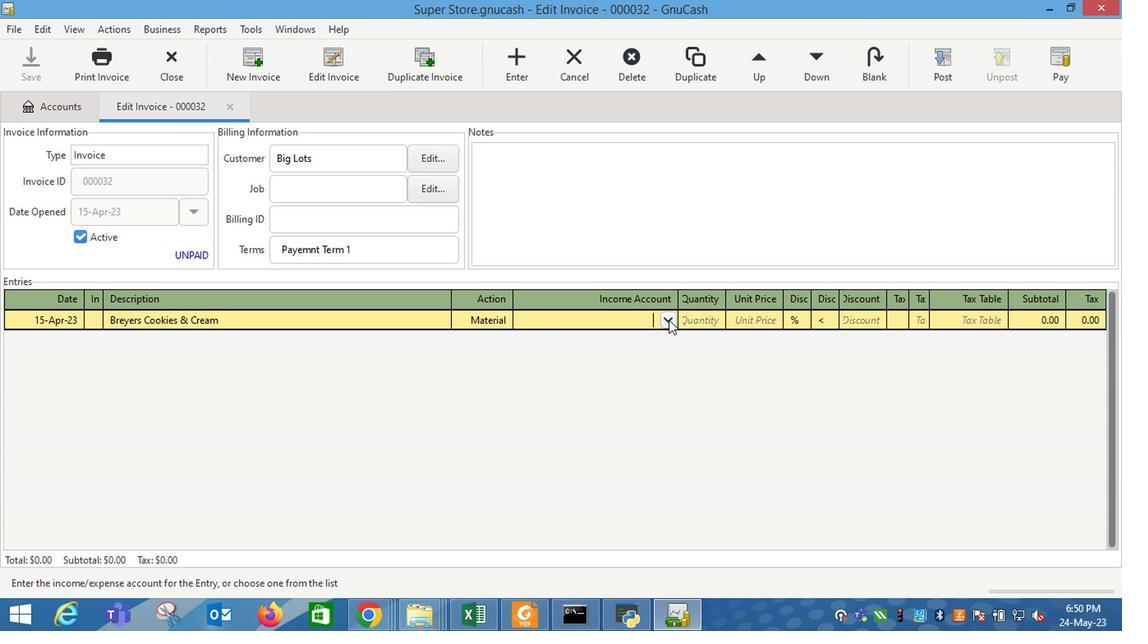 
Action: Mouse moved to (536, 392)
Screenshot: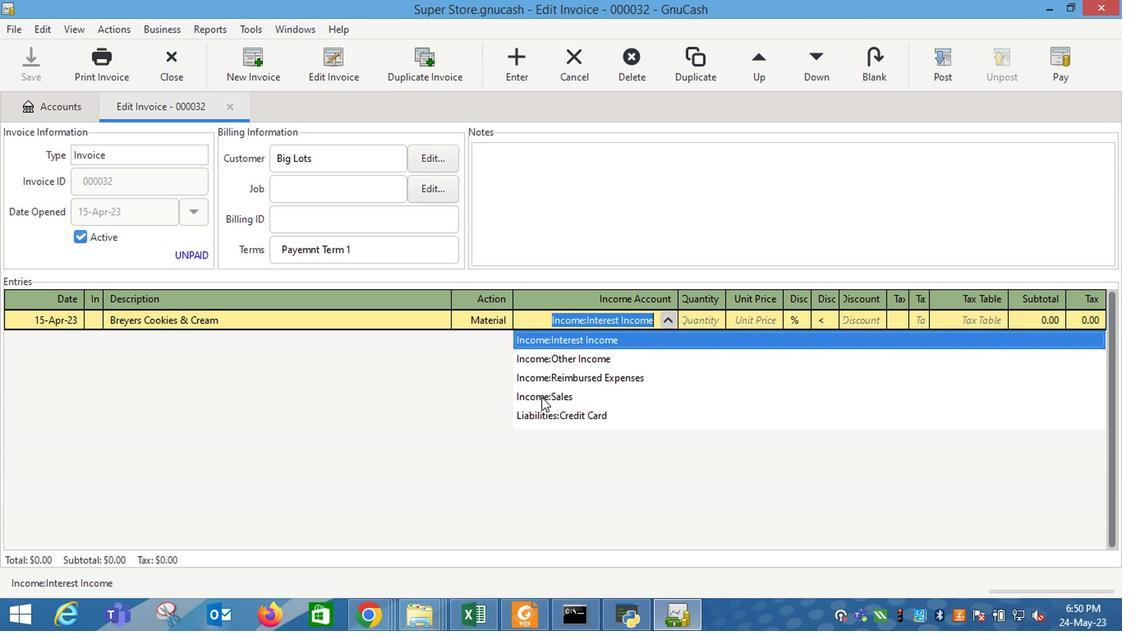 
Action: Mouse pressed left at (536, 392)
Screenshot: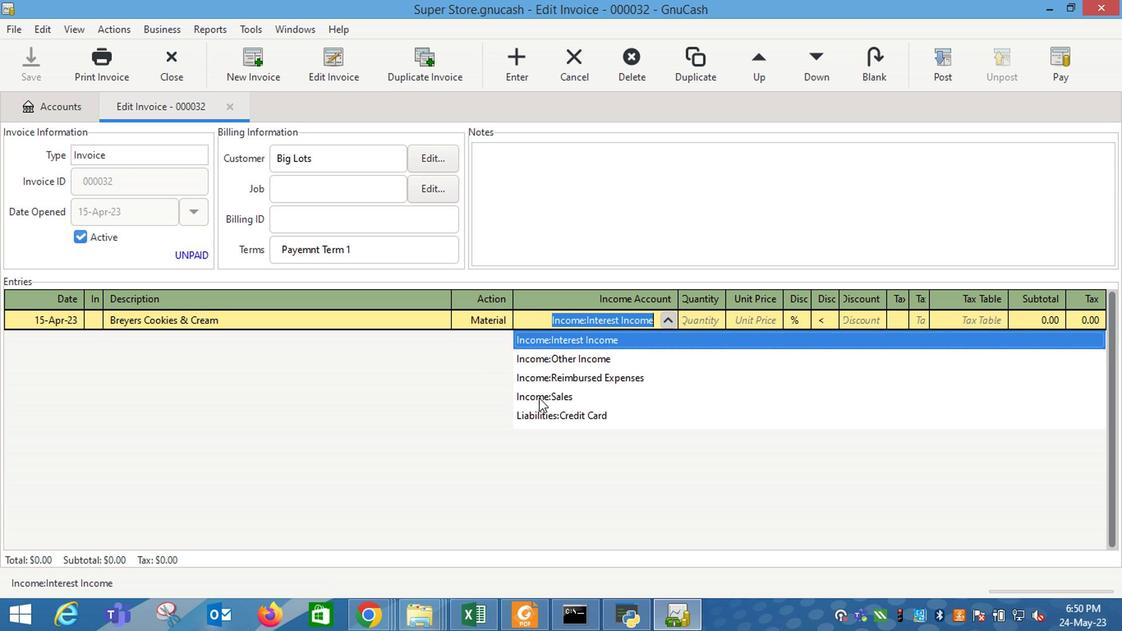 
Action: Mouse moved to (690, 332)
Screenshot: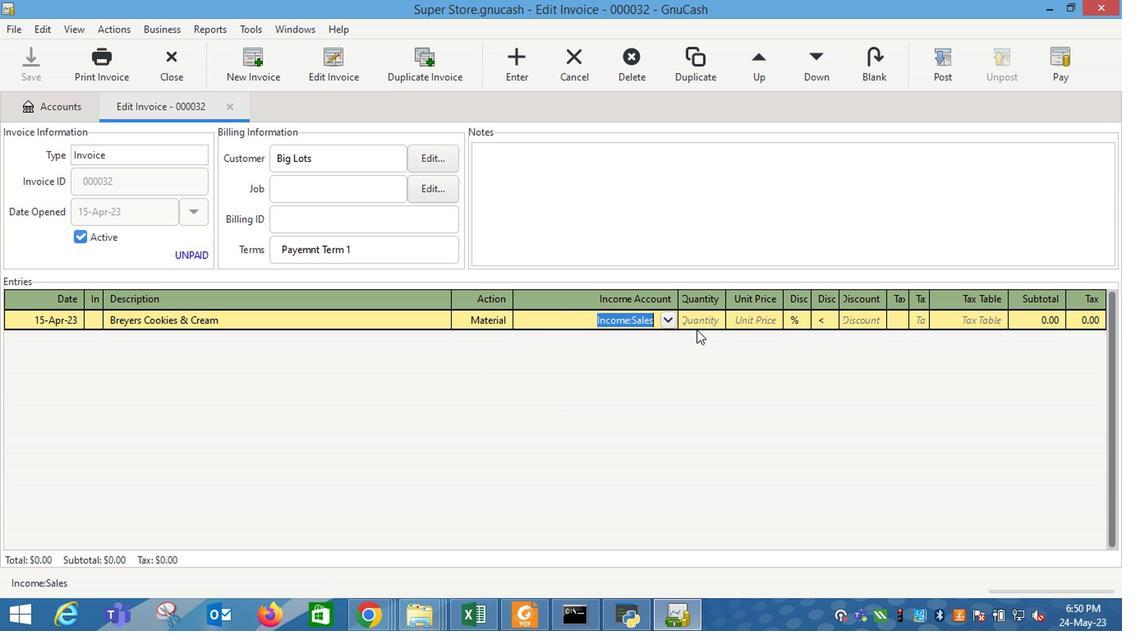 
Action: Mouse pressed left at (690, 332)
Screenshot: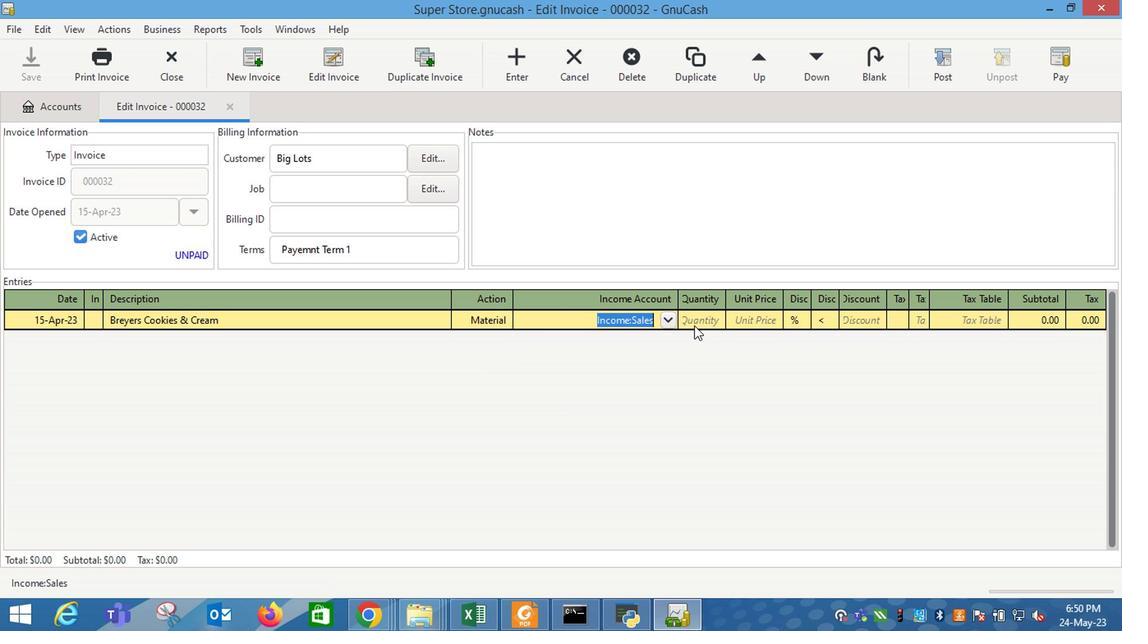 
Action: Mouse moved to (689, 331)
Screenshot: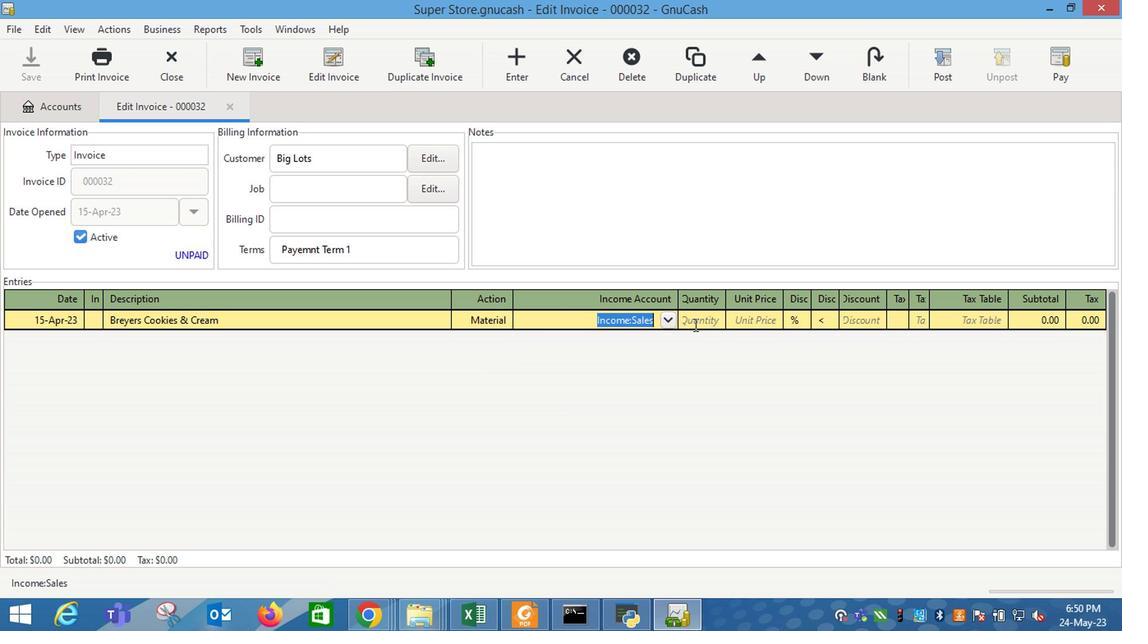 
Action: Key pressed 2
Screenshot: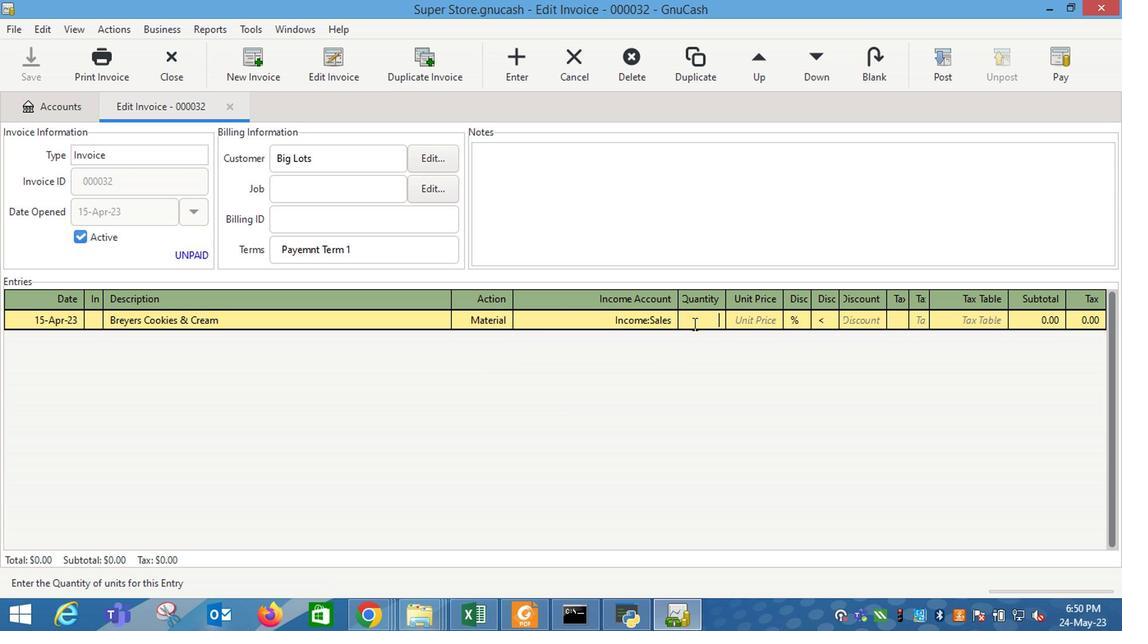 
Action: Mouse moved to (743, 322)
Screenshot: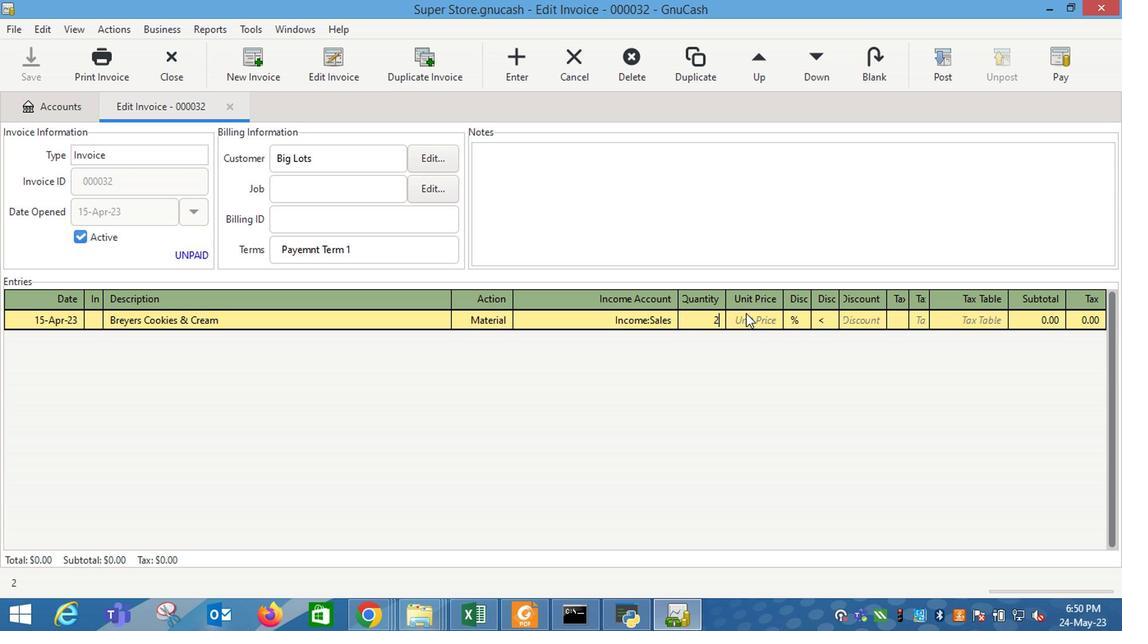 
Action: Mouse pressed left at (743, 322)
Screenshot: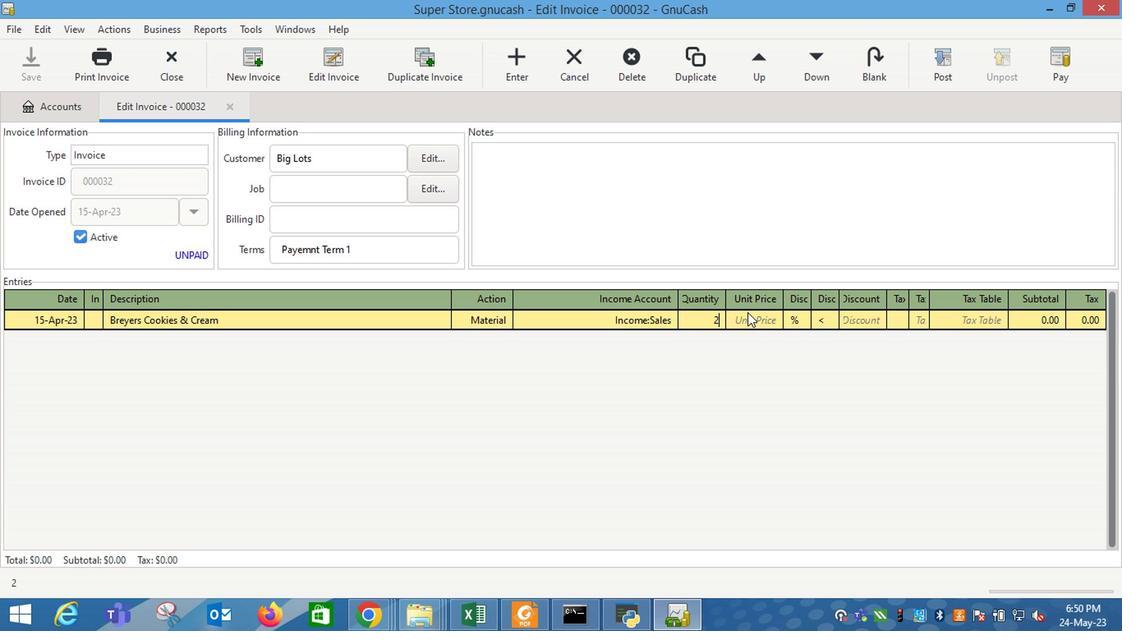 
Action: Mouse moved to (746, 322)
Screenshot: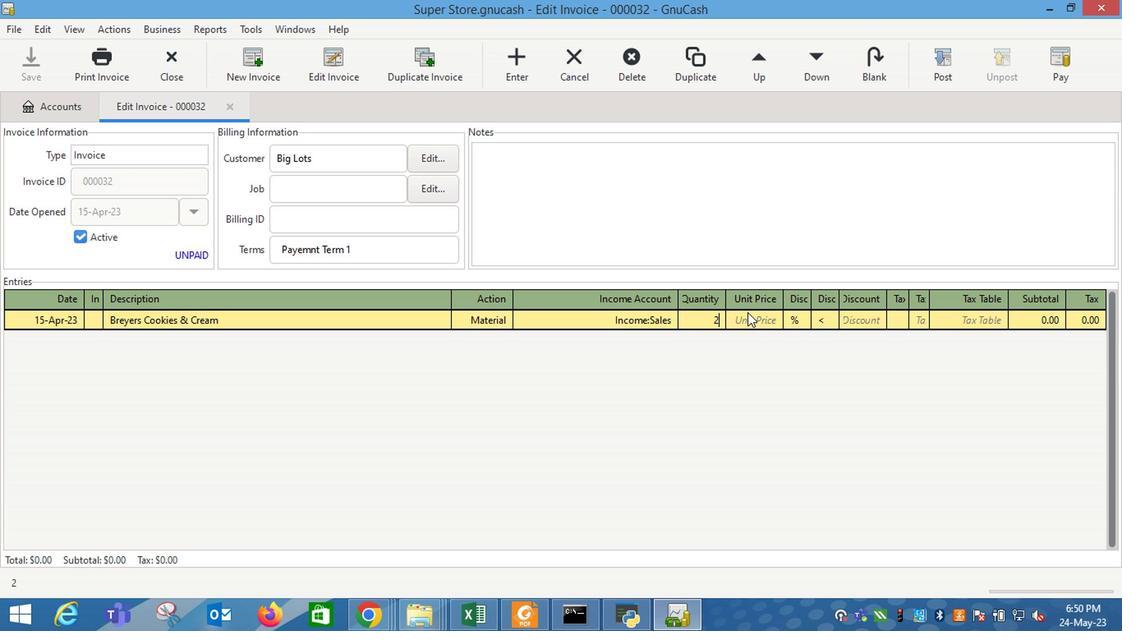 
Action: Key pressed 4.25
Screenshot: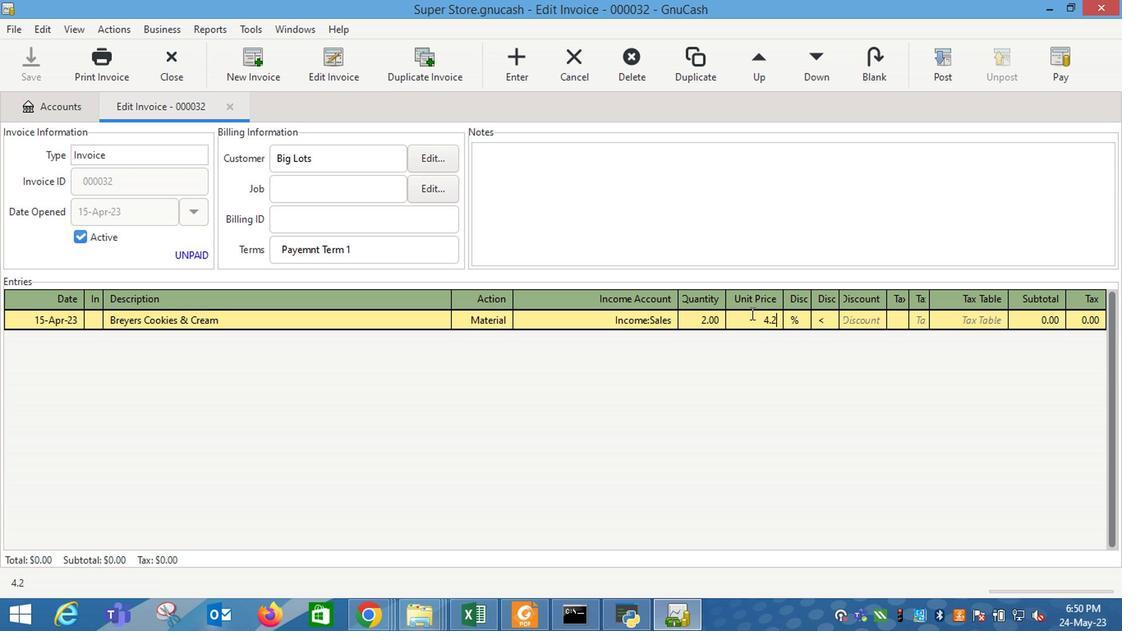 
Action: Mouse moved to (784, 328)
Screenshot: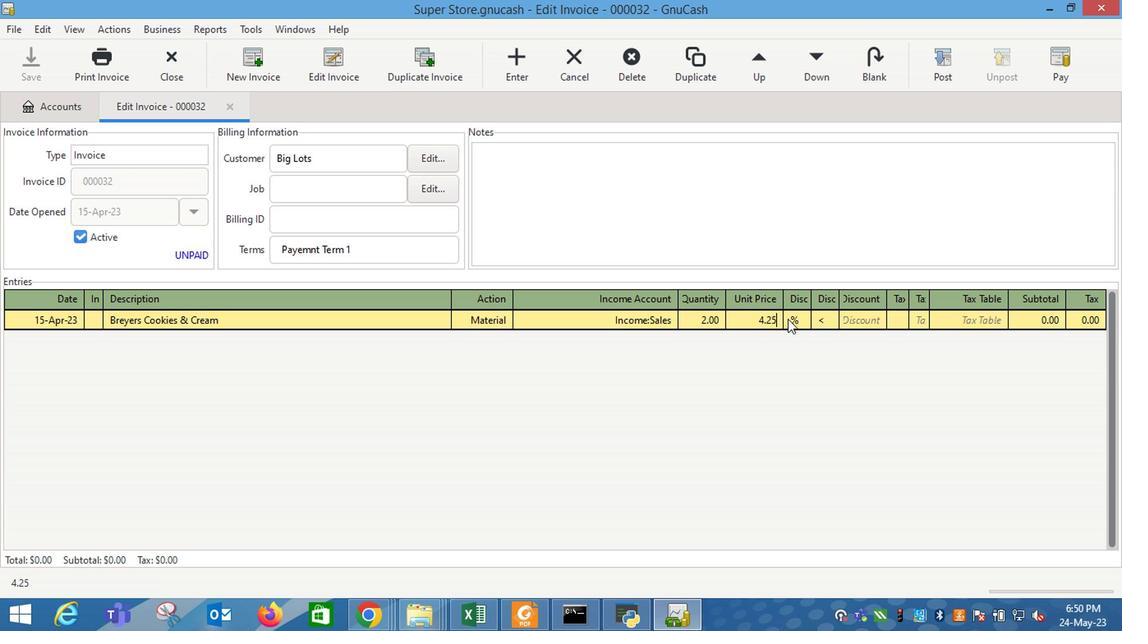 
Action: Mouse pressed left at (784, 328)
Screenshot: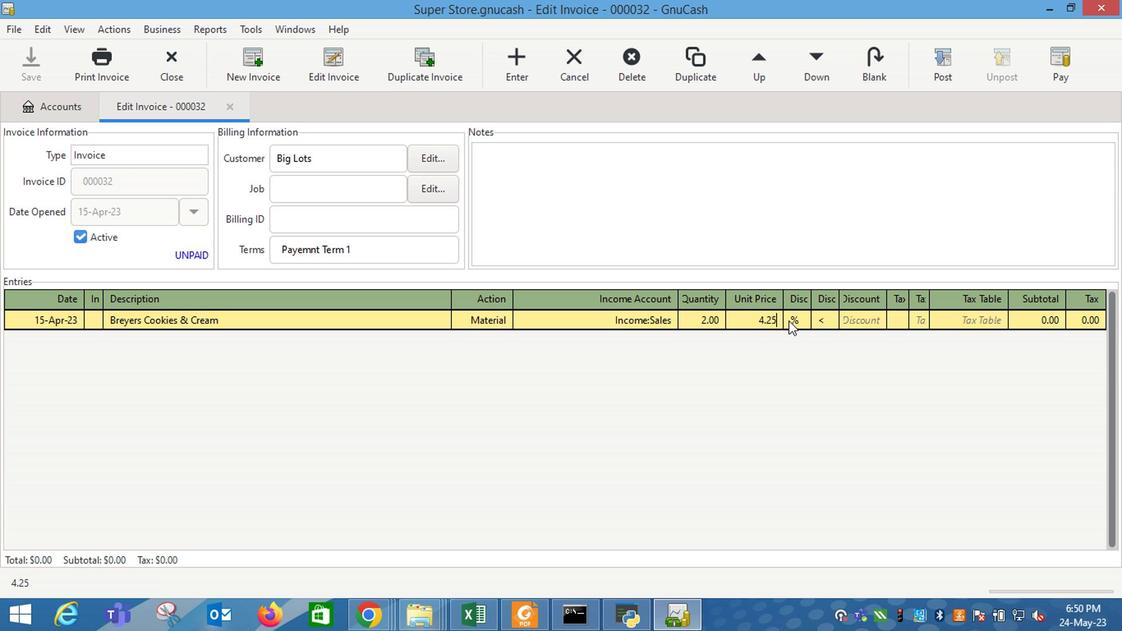 
Action: Mouse moved to (828, 326)
Screenshot: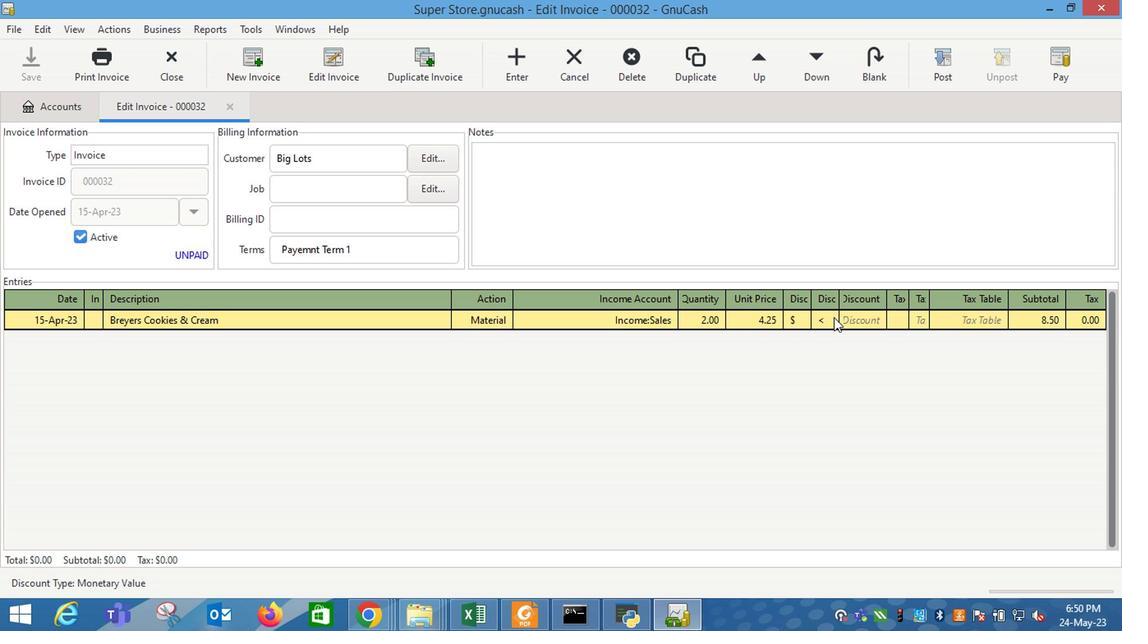 
Action: Mouse pressed left at (828, 326)
Screenshot: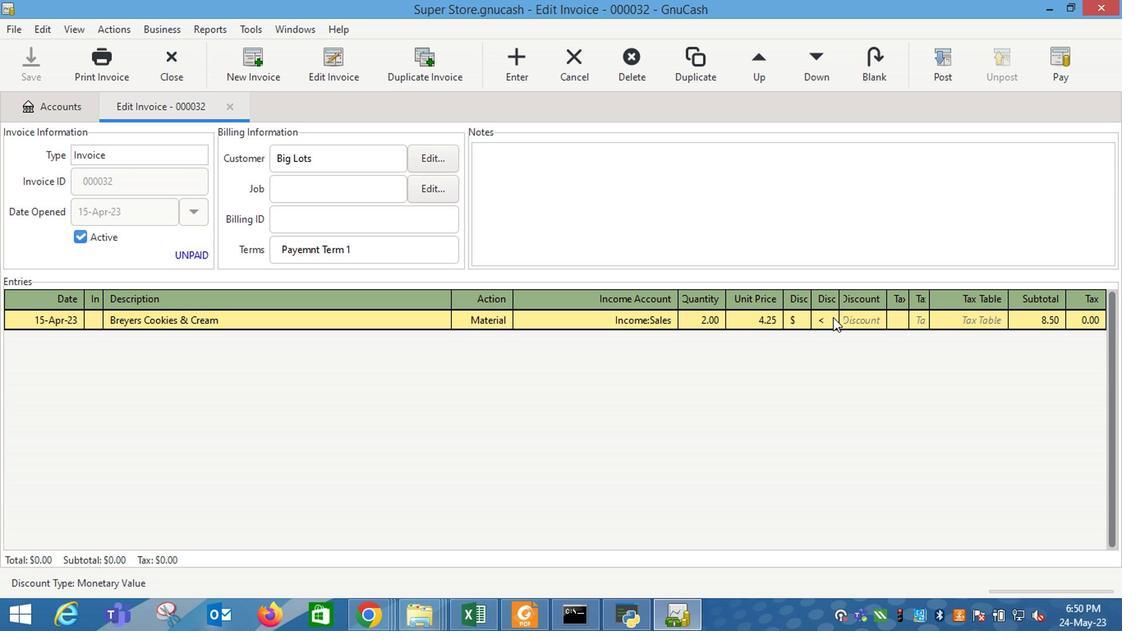 
Action: Mouse moved to (857, 326)
Screenshot: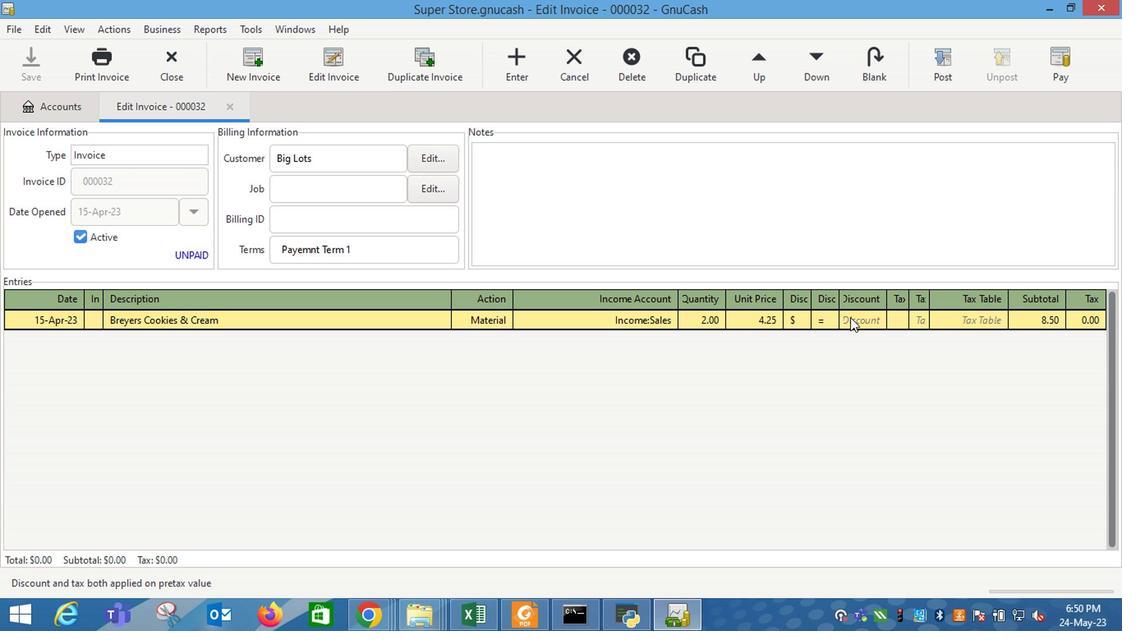 
Action: Mouse pressed left at (857, 326)
Screenshot: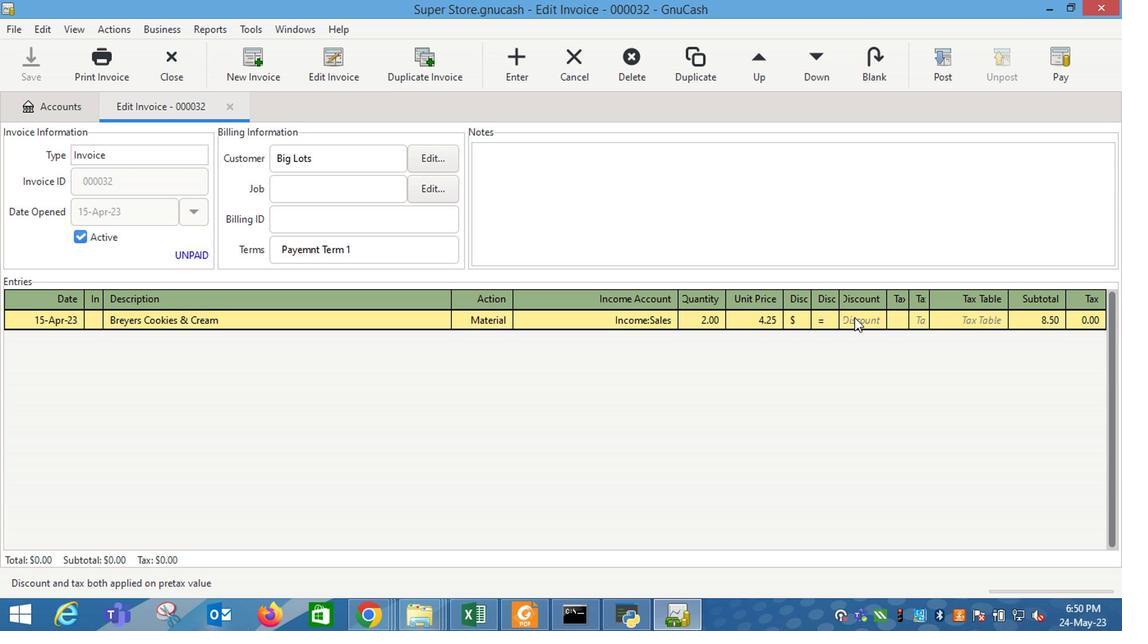 
Action: Mouse moved to (858, 326)
Screenshot: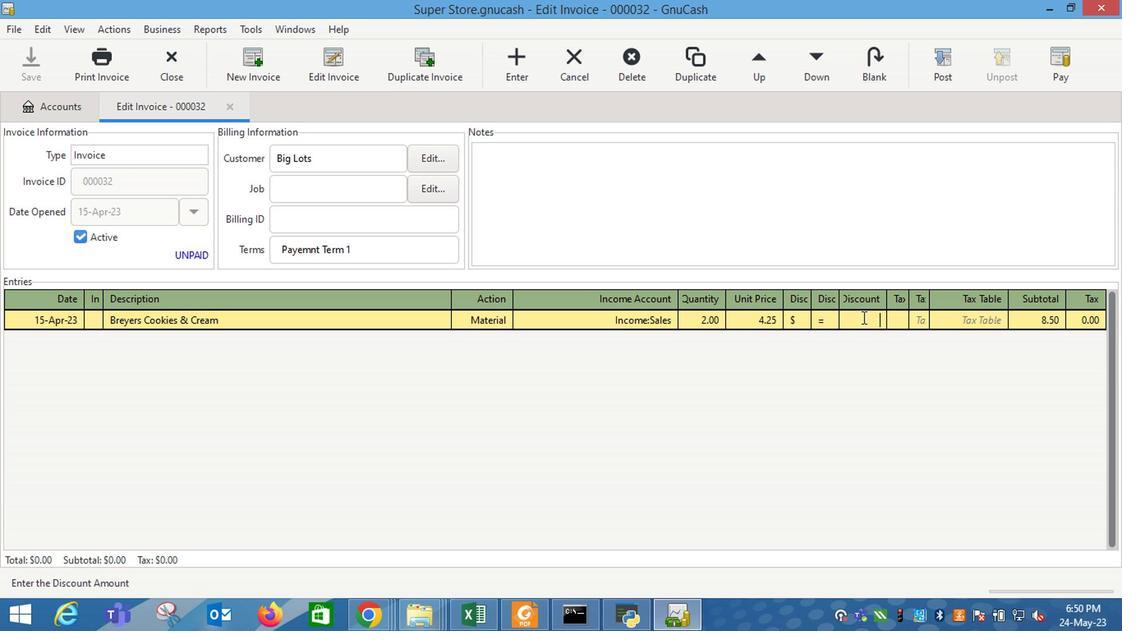 
Action: Key pressed 0.5<Key.enter>
Screenshot: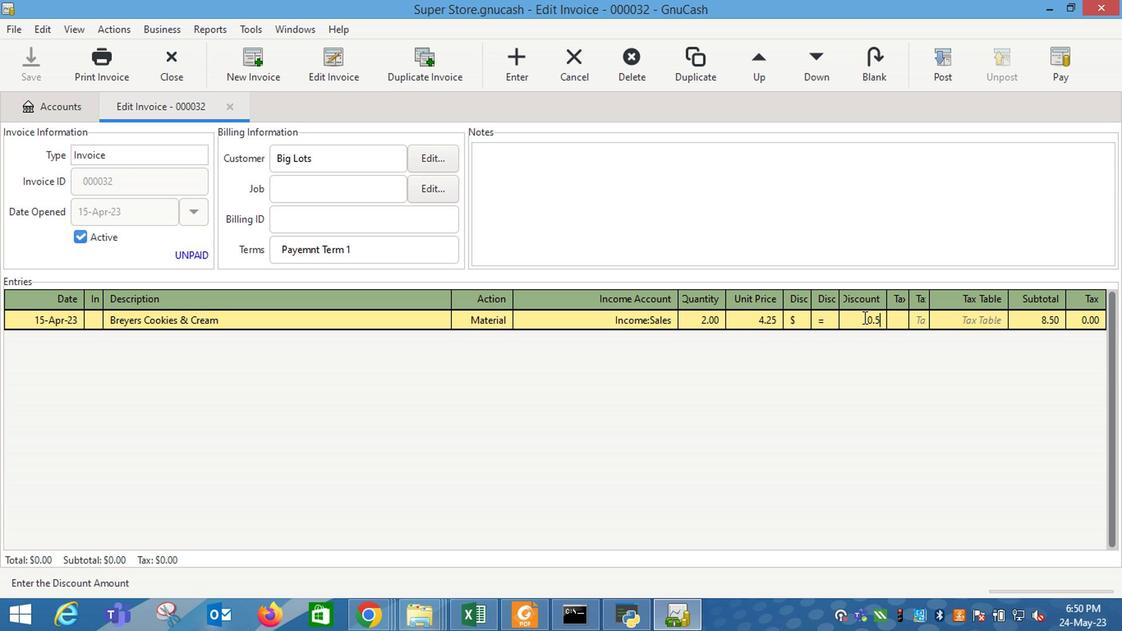 
Action: Mouse moved to (128, 345)
Screenshot: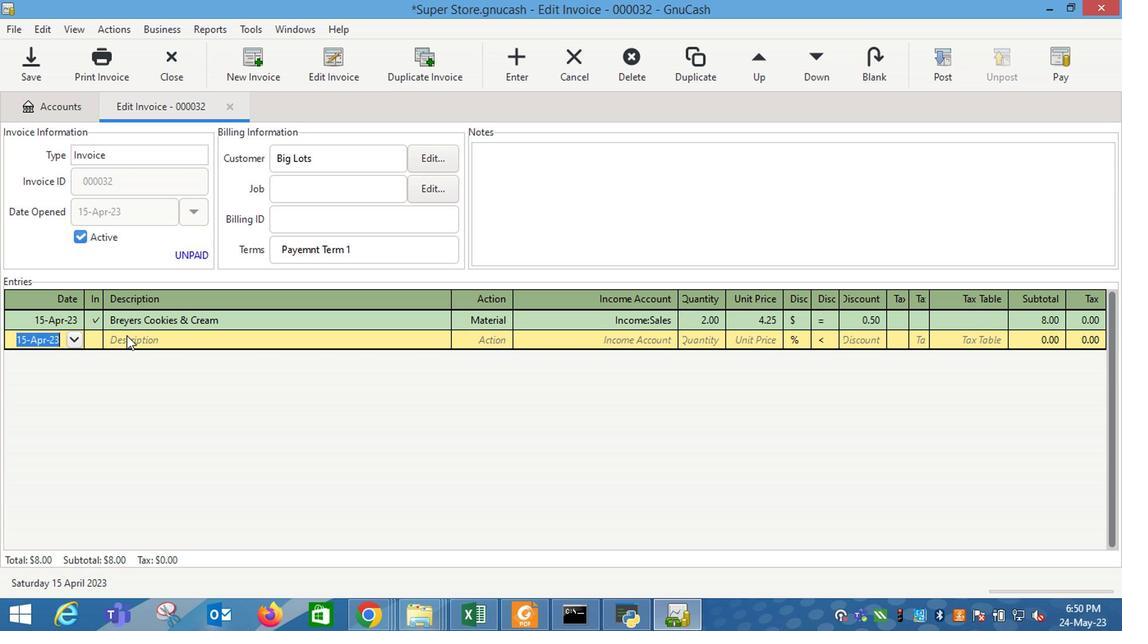 
Action: Mouse pressed left at (128, 345)
Screenshot: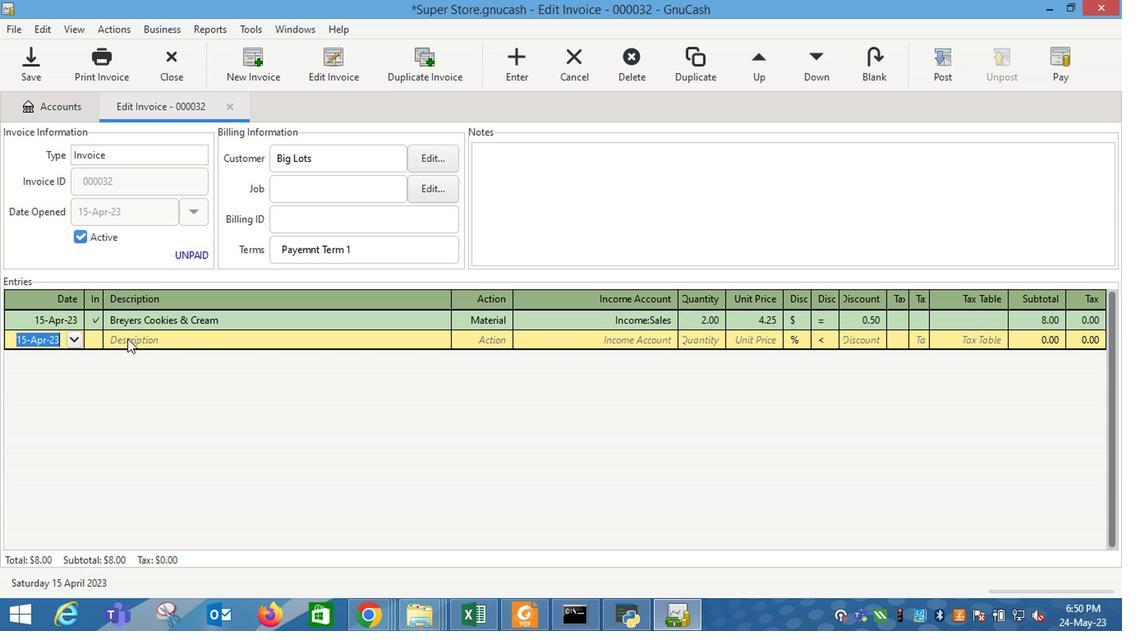 
Action: Key pressed <Key.shift_r><Key.shift_r>Big<Key.space><Key.shift_r>Gulp<Key.space><Key.shift_r>Mt<Key.space><Key.shift_r>Dew<Key.space><Key.shift_r>(30<Key.space>oz<Key.shift_r>)
Screenshot: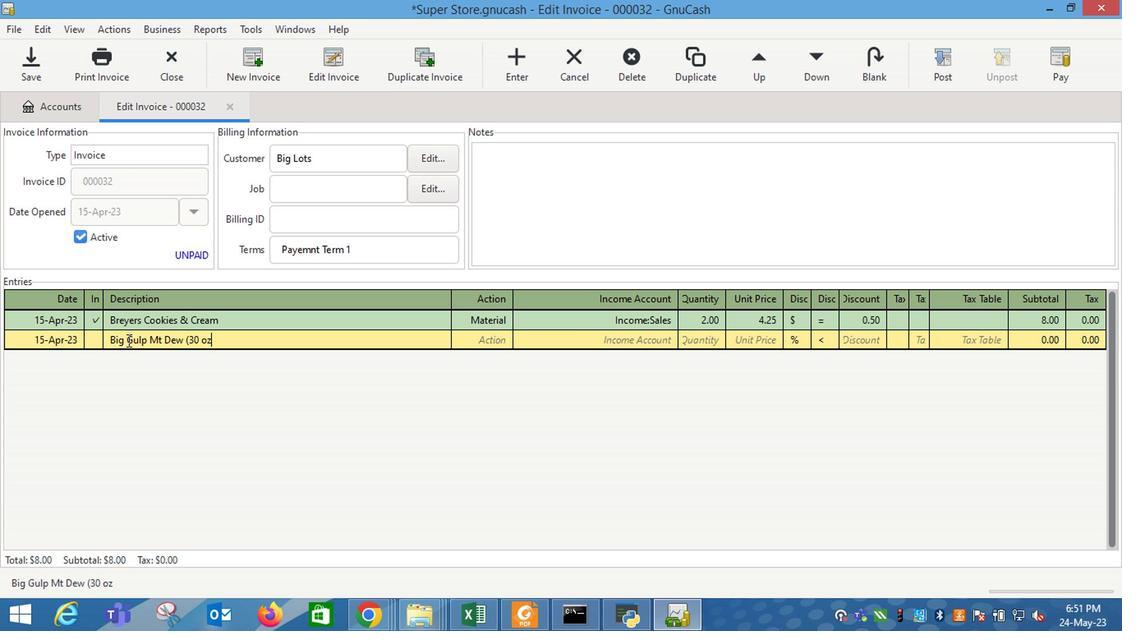
Action: Mouse moved to (469, 342)
Screenshot: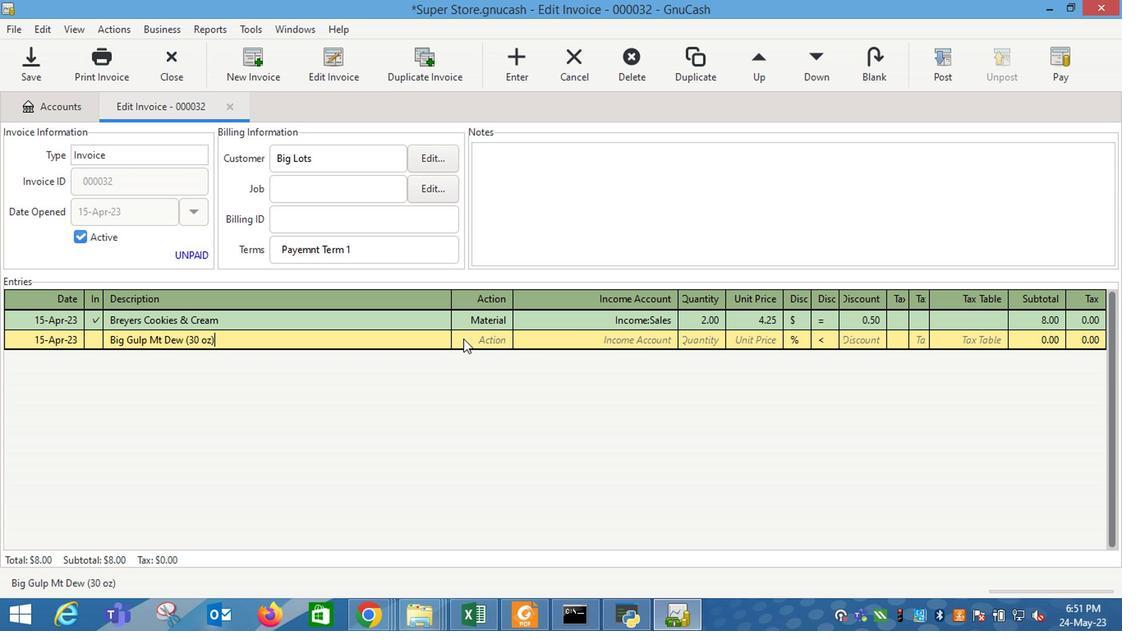 
Action: Mouse pressed left at (469, 342)
Screenshot: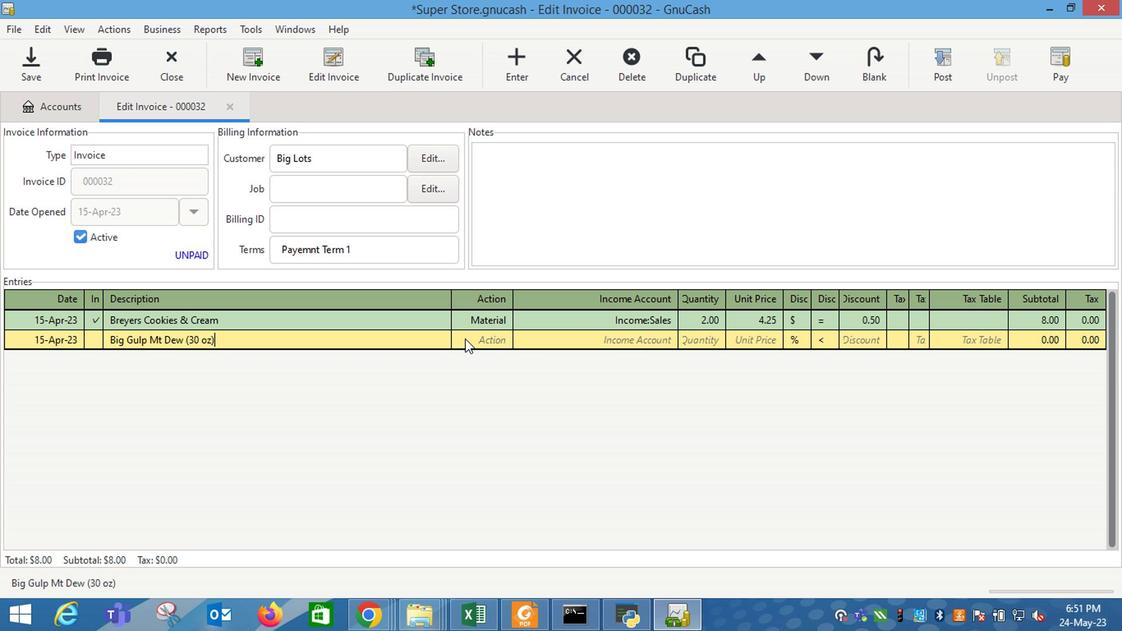 
Action: Mouse moved to (497, 344)
Screenshot: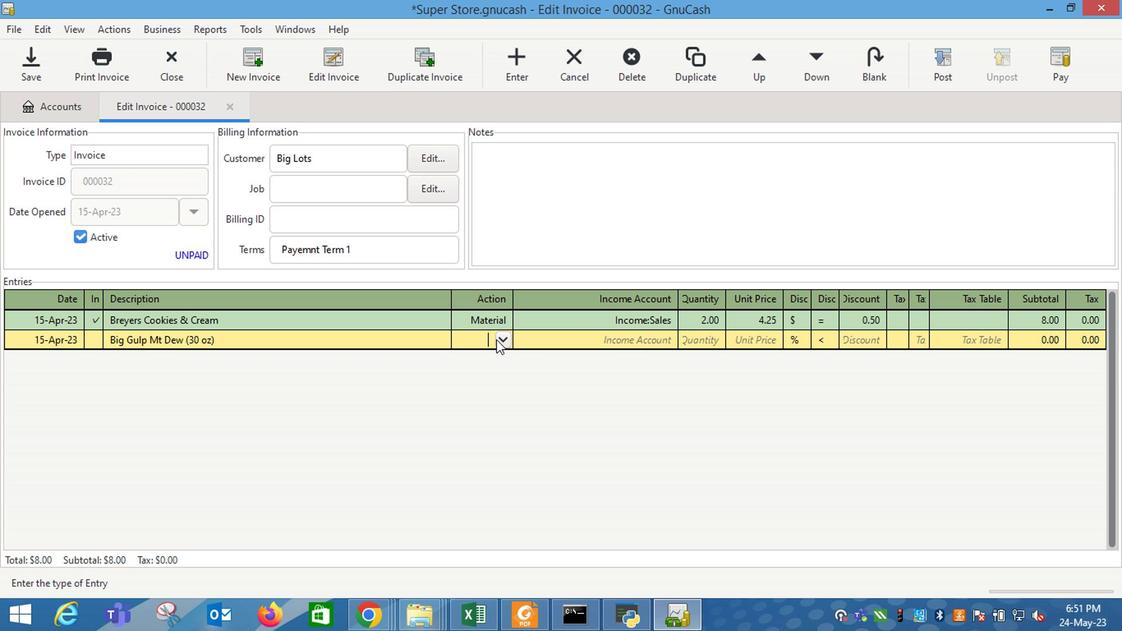 
Action: Mouse pressed left at (497, 344)
Screenshot: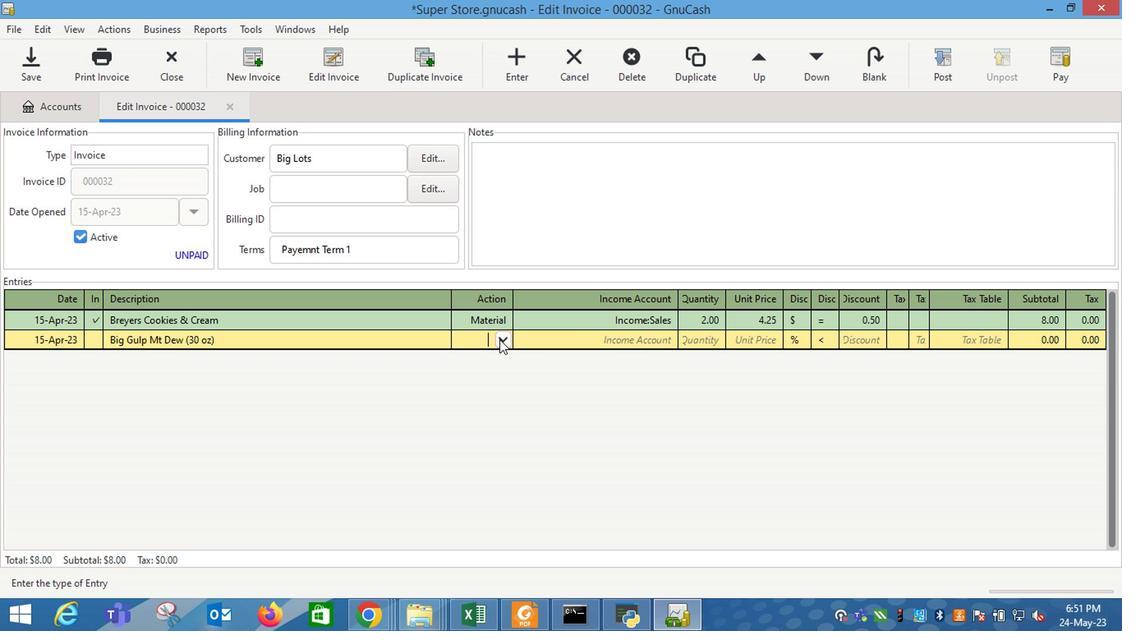 
Action: Mouse moved to (473, 376)
Screenshot: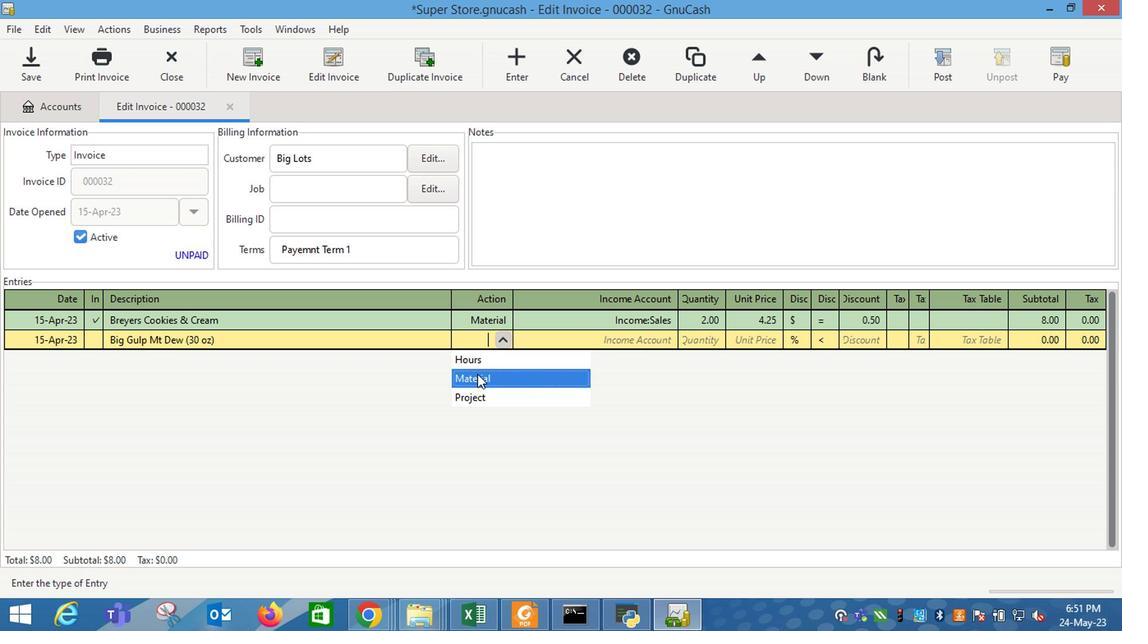 
Action: Mouse pressed left at (473, 376)
Screenshot: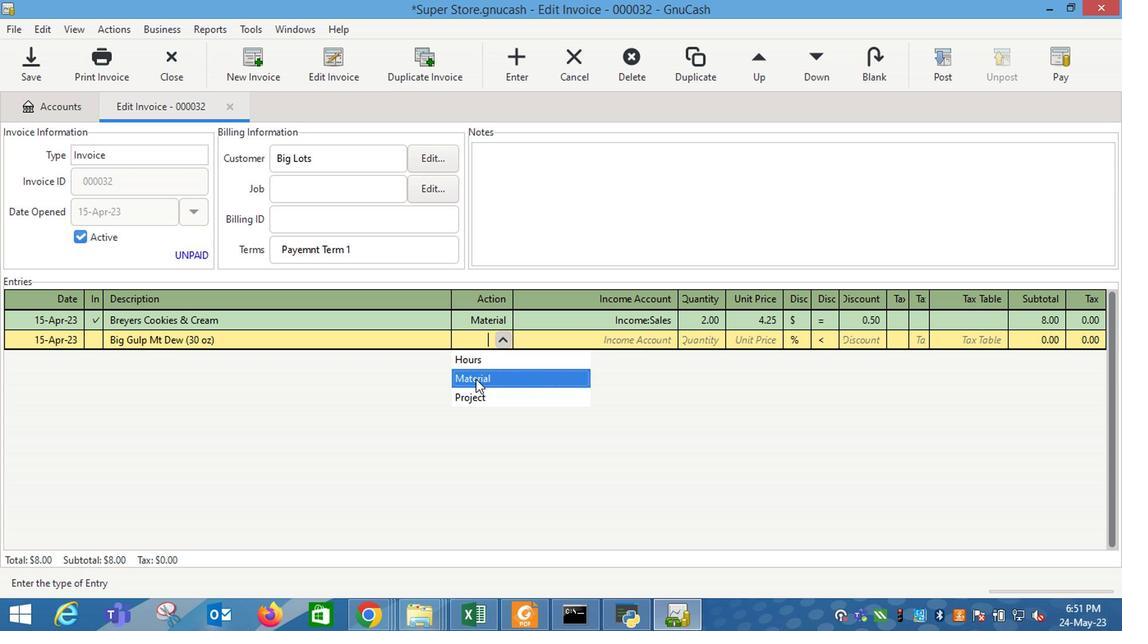
Action: Mouse moved to (574, 346)
Screenshot: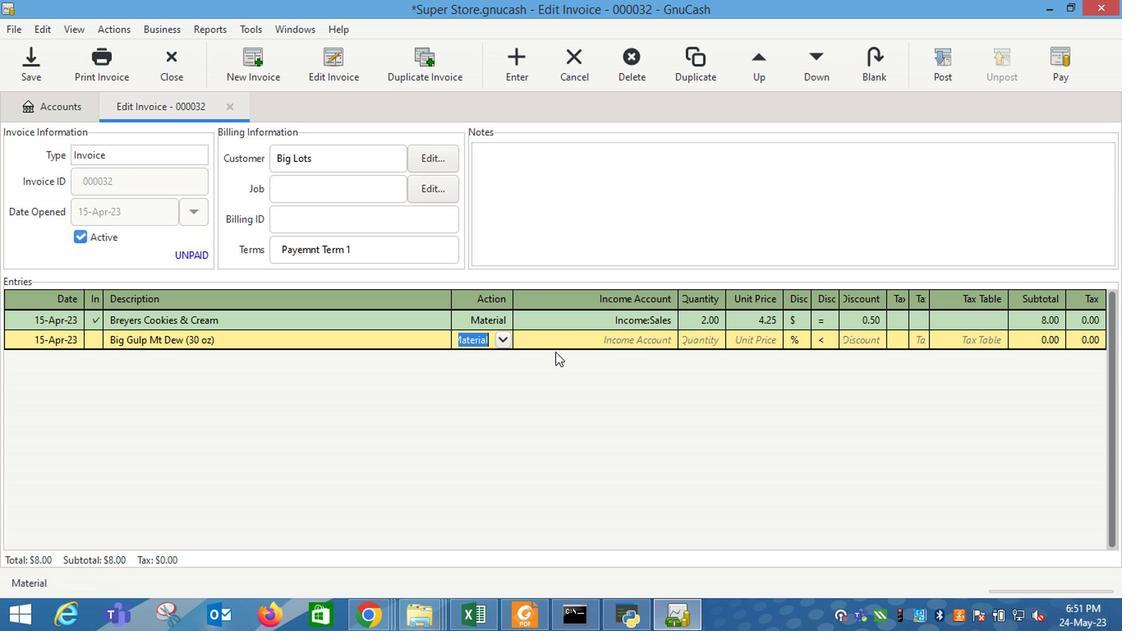 
Action: Mouse pressed left at (574, 346)
Screenshot: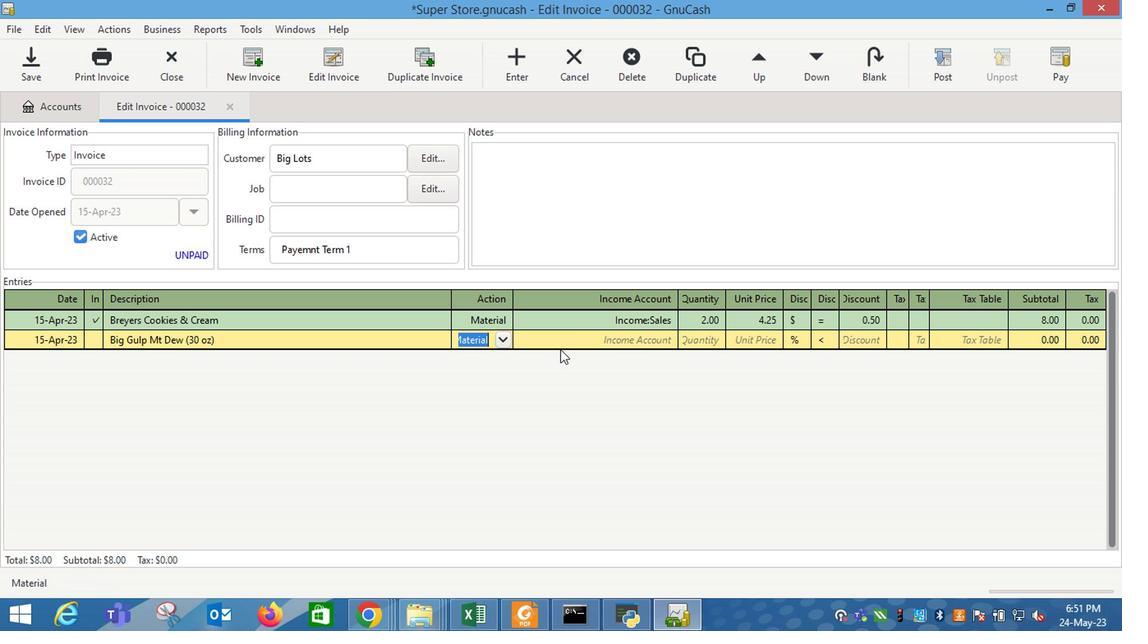 
Action: Mouse moved to (664, 343)
Screenshot: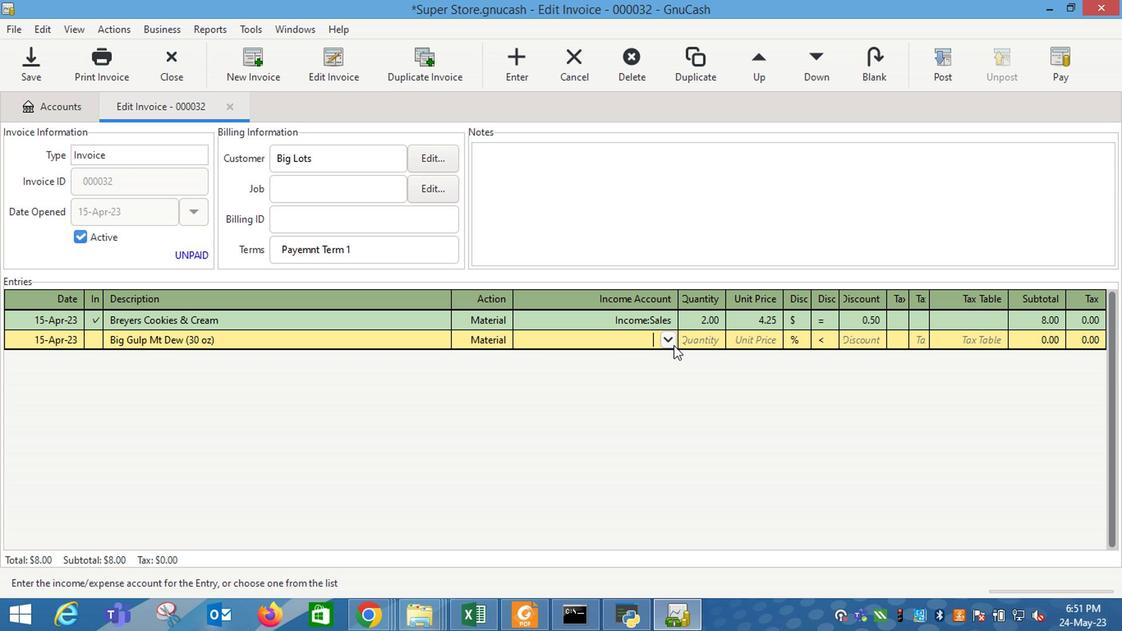 
Action: Mouse pressed left at (664, 343)
Screenshot: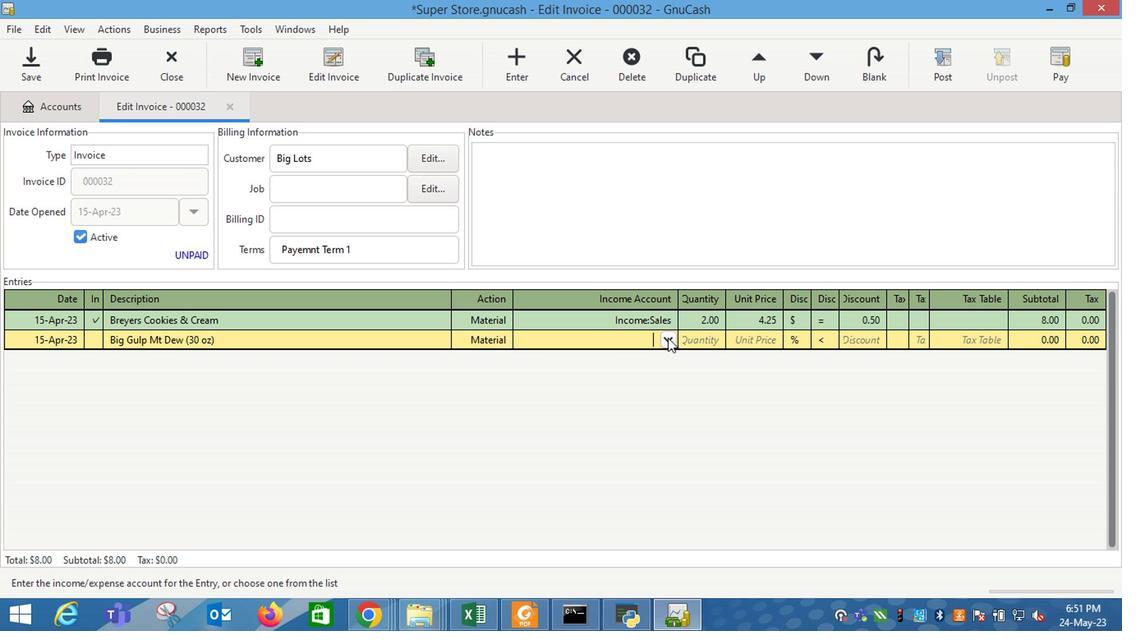 
Action: Mouse moved to (556, 410)
Screenshot: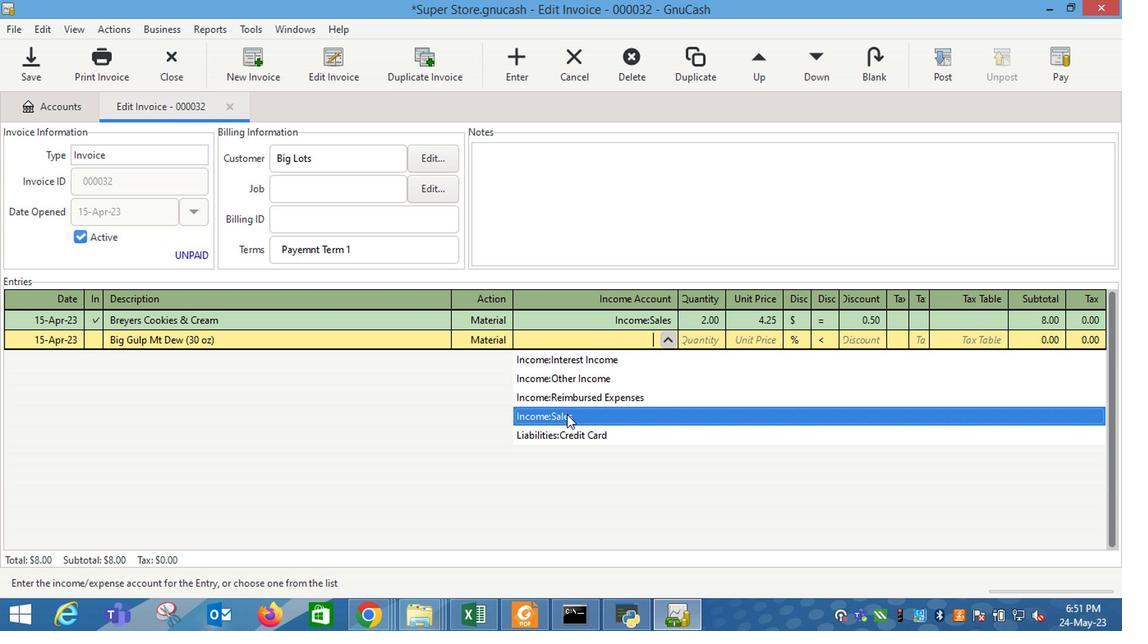 
Action: Mouse pressed left at (556, 410)
Screenshot: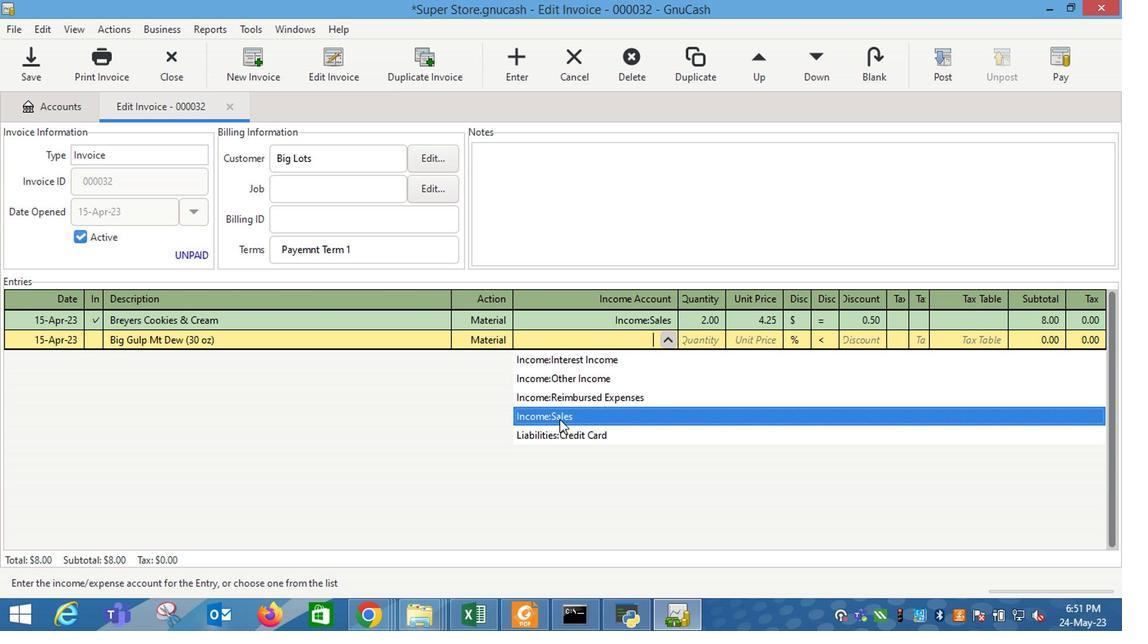 
Action: Mouse moved to (710, 348)
Screenshot: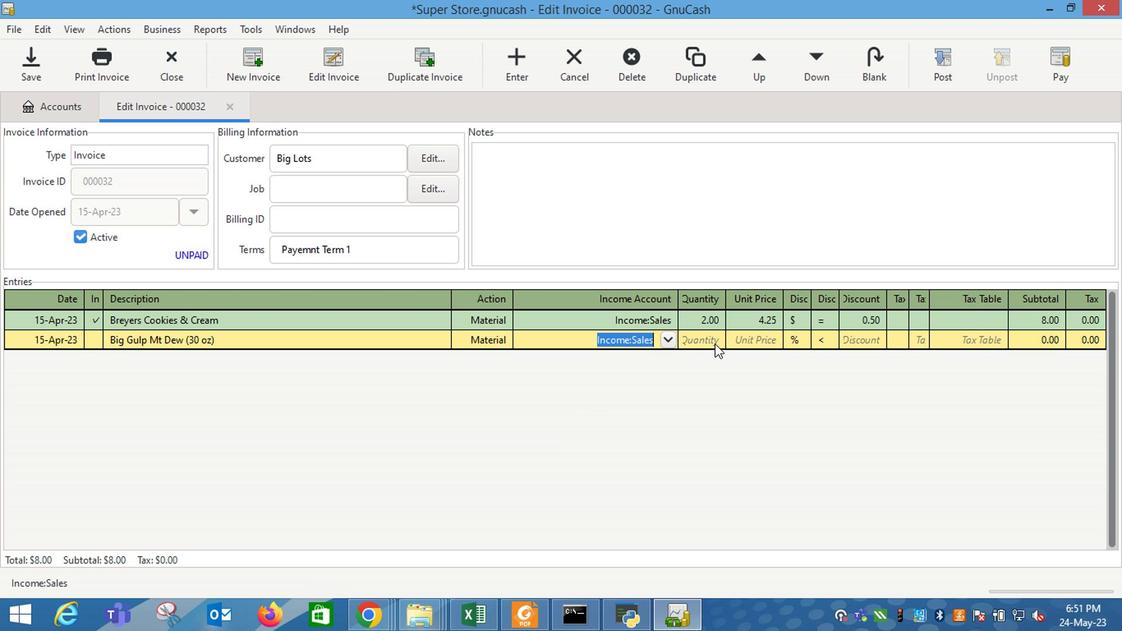 
Action: Mouse pressed left at (710, 348)
Screenshot: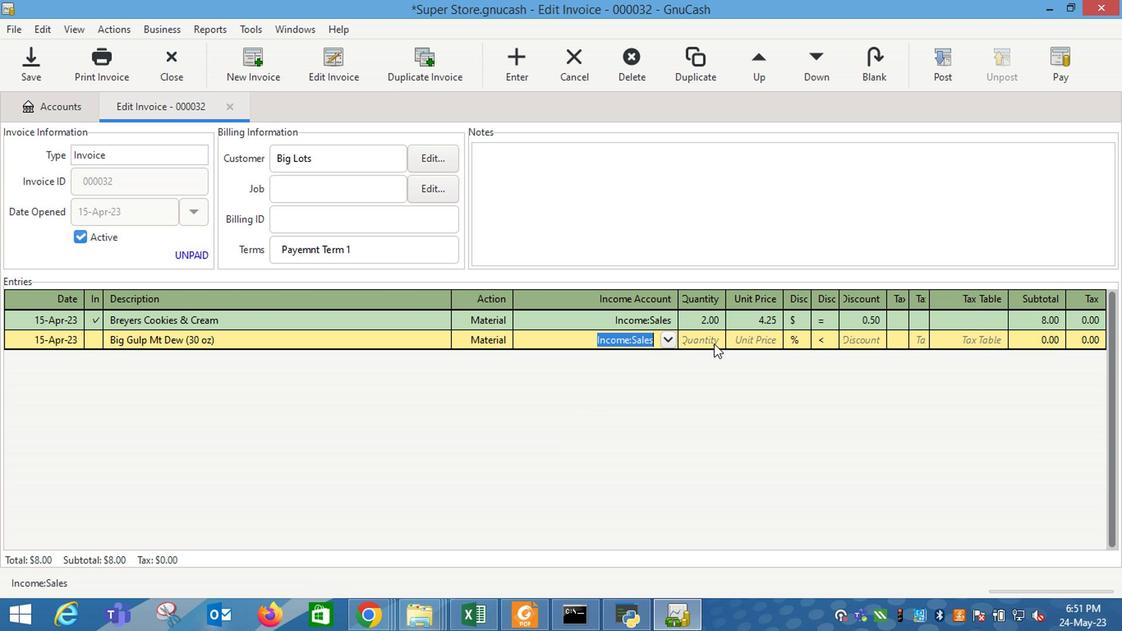 
Action: Mouse moved to (712, 371)
Screenshot: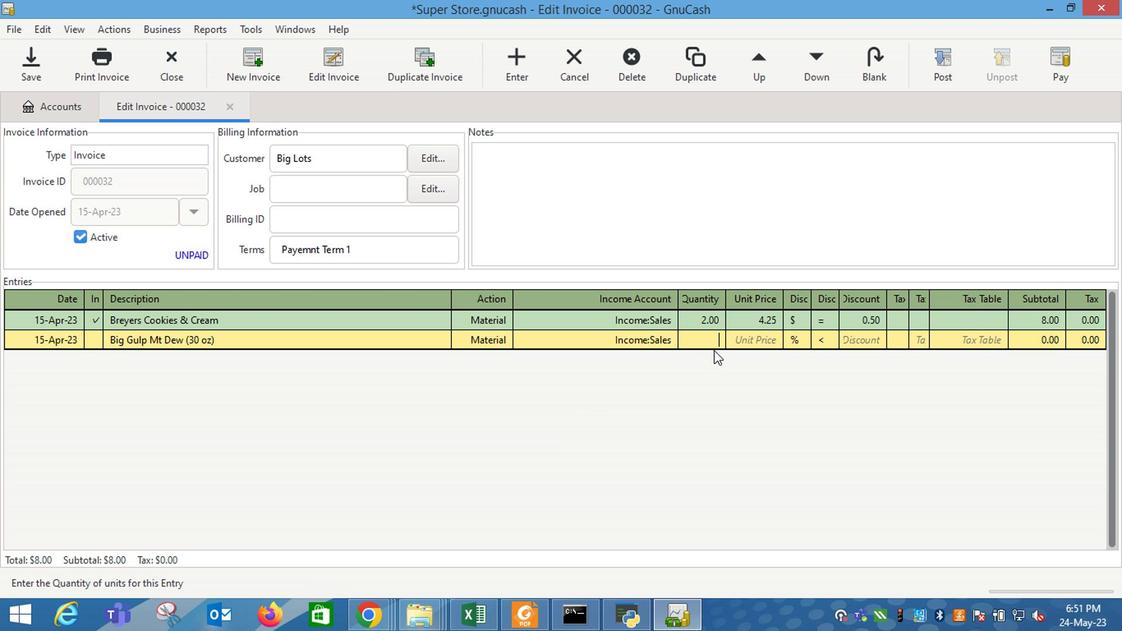 
Action: Key pressed 1.5
Screenshot: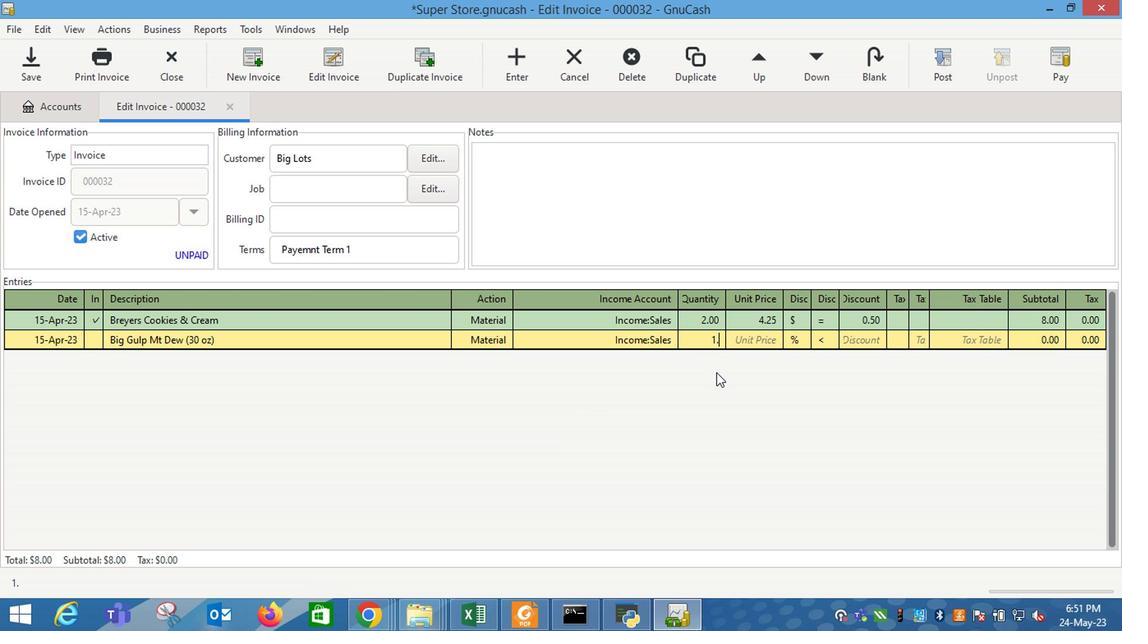 
Action: Mouse moved to (738, 339)
Screenshot: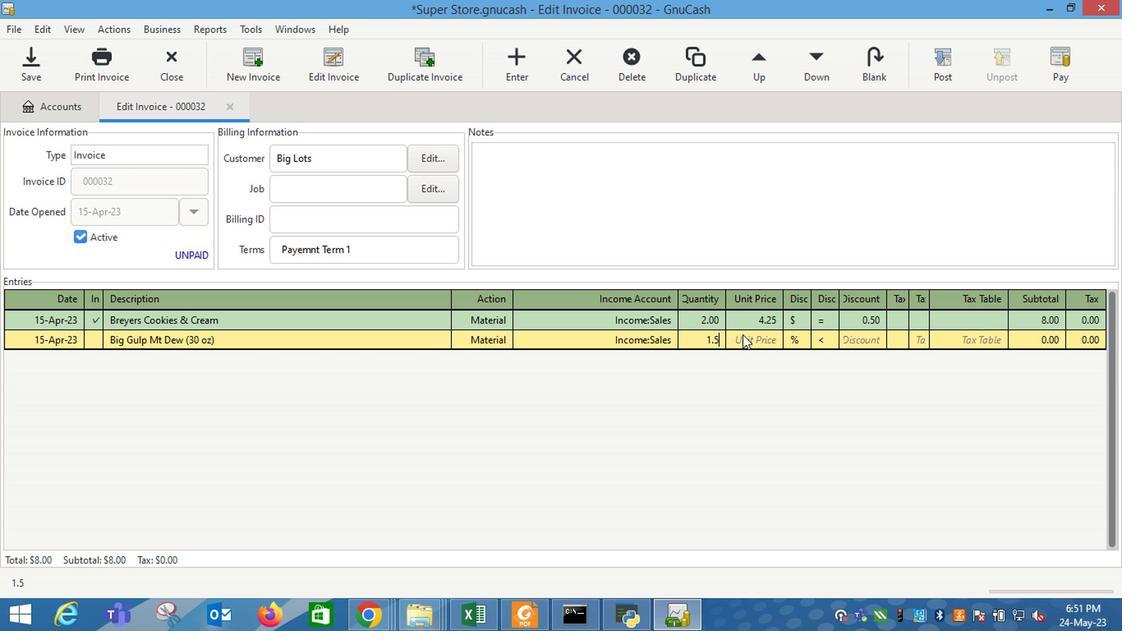 
Action: Key pressed <Key.backspace><Key.backspace><Key.backspace>1
Screenshot: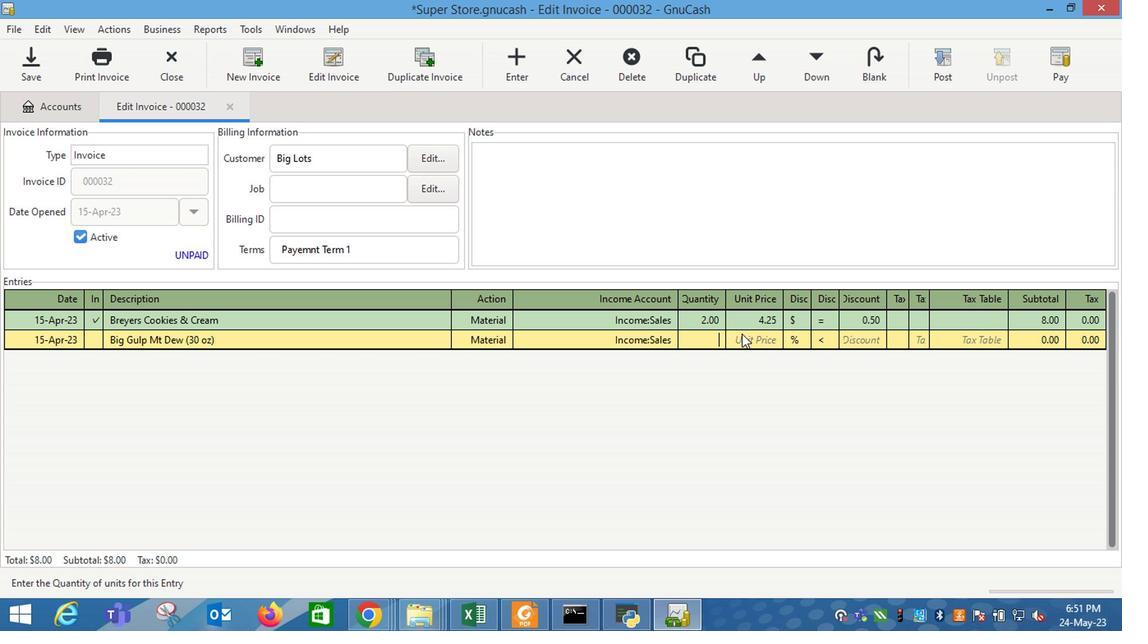 
Action: Mouse pressed left at (738, 339)
Screenshot: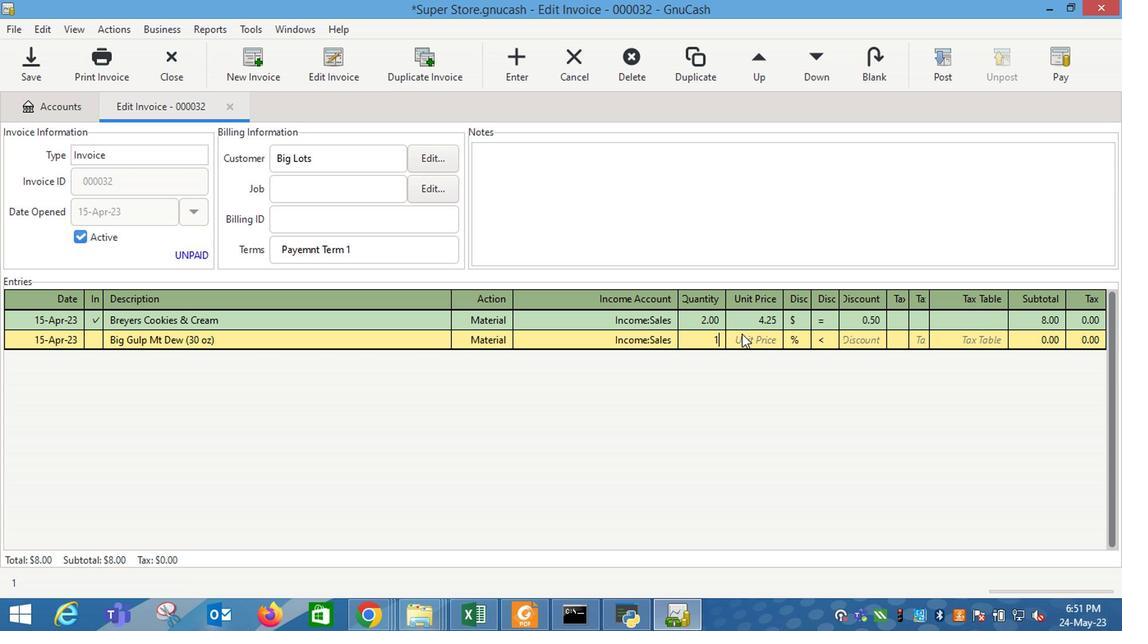 
Action: Key pressed 35
Screenshot: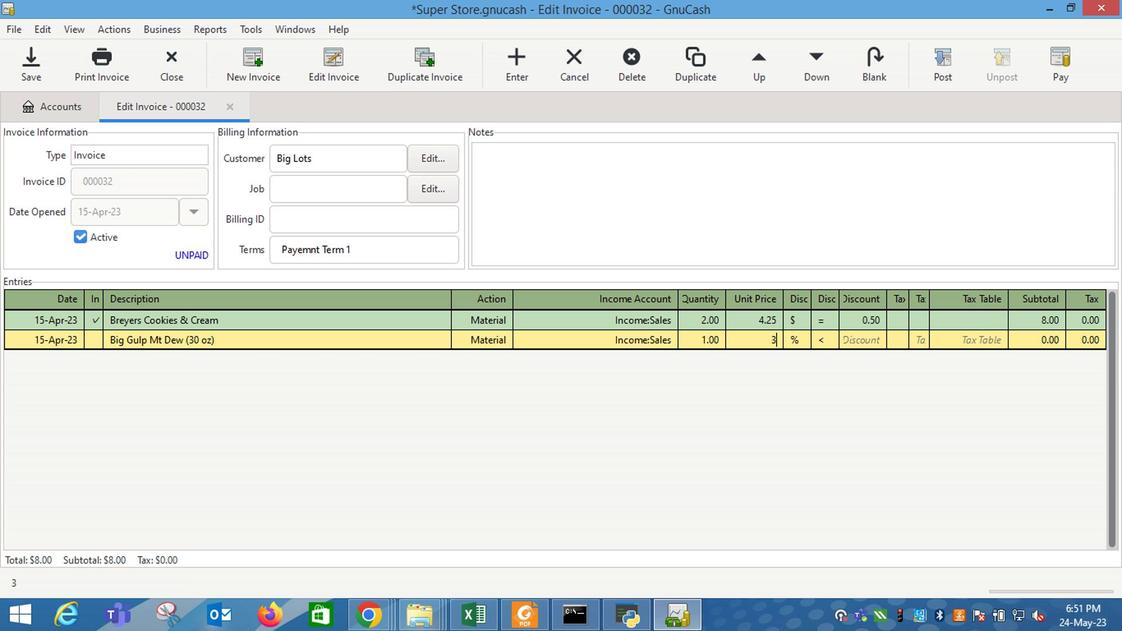 
Action: Mouse moved to (791, 346)
Screenshot: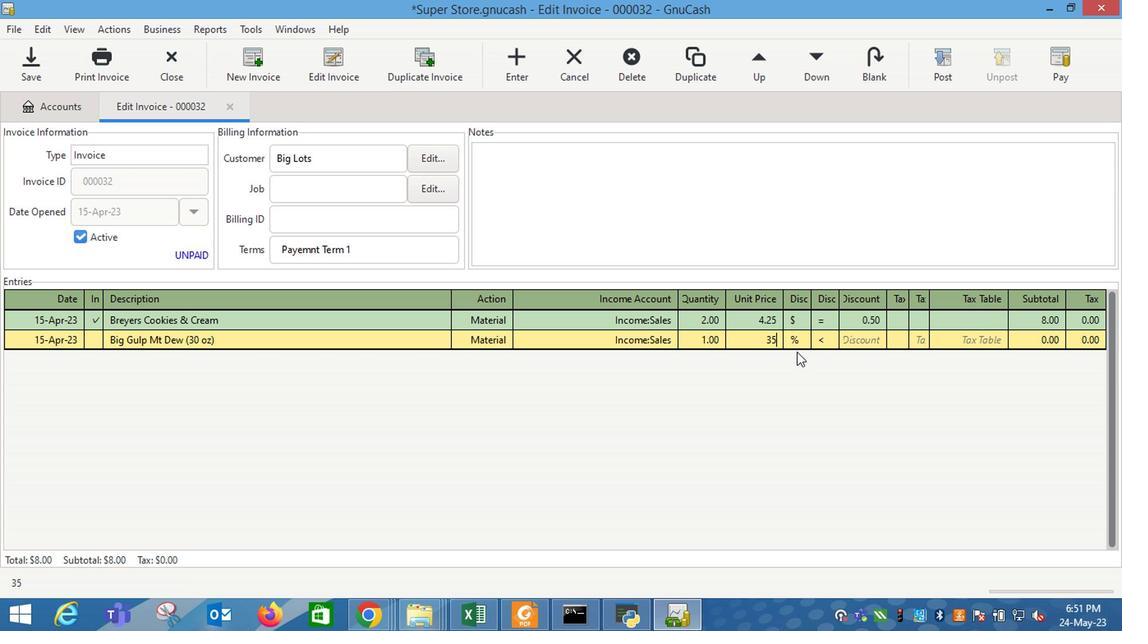 
Action: Mouse pressed left at (791, 346)
Screenshot: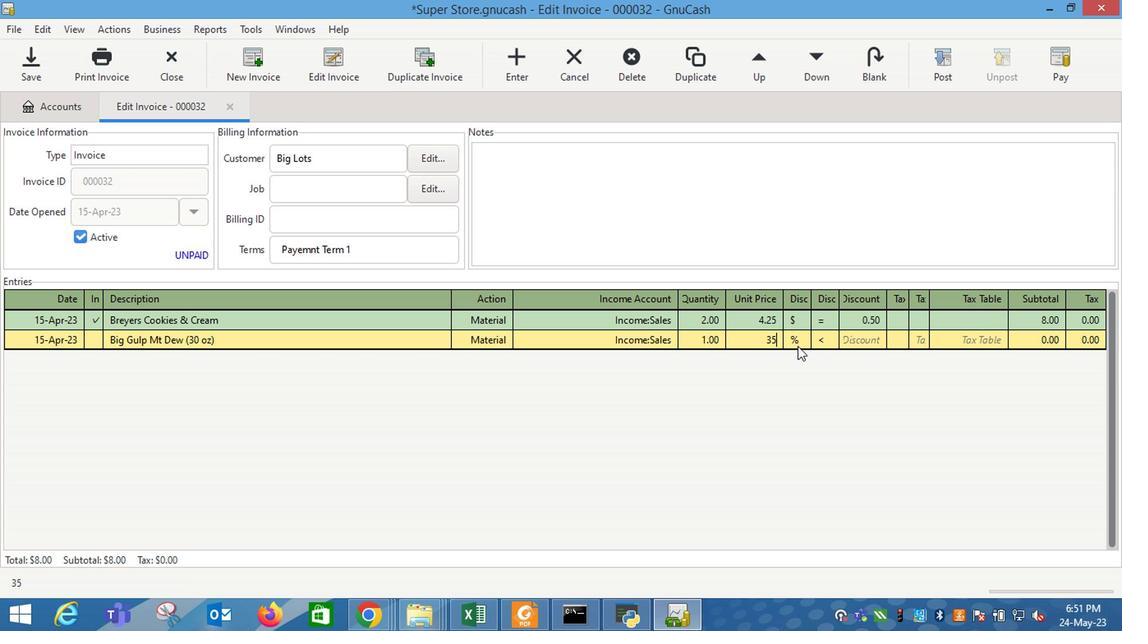 
Action: Mouse moved to (815, 345)
Screenshot: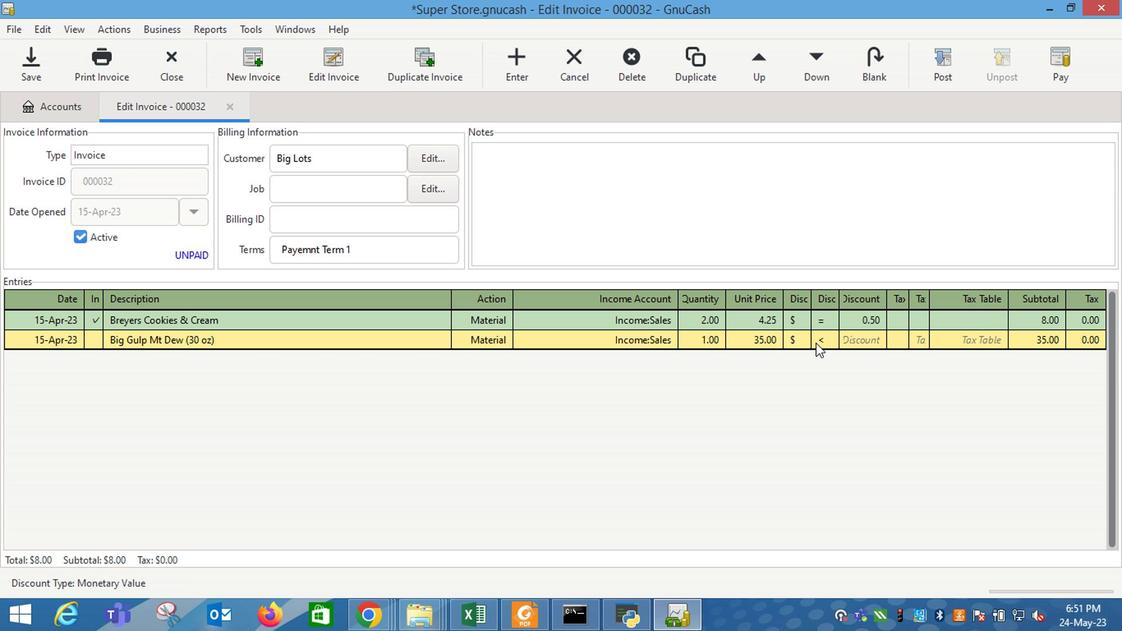 
Action: Mouse pressed left at (815, 345)
Screenshot: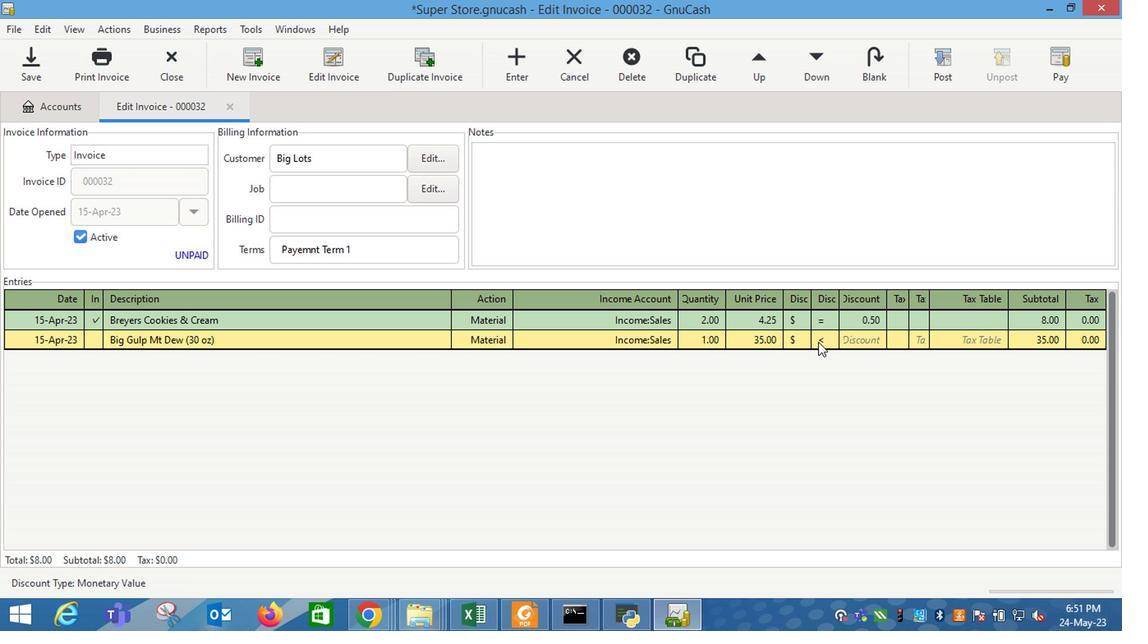 
Action: Mouse moved to (856, 343)
Screenshot: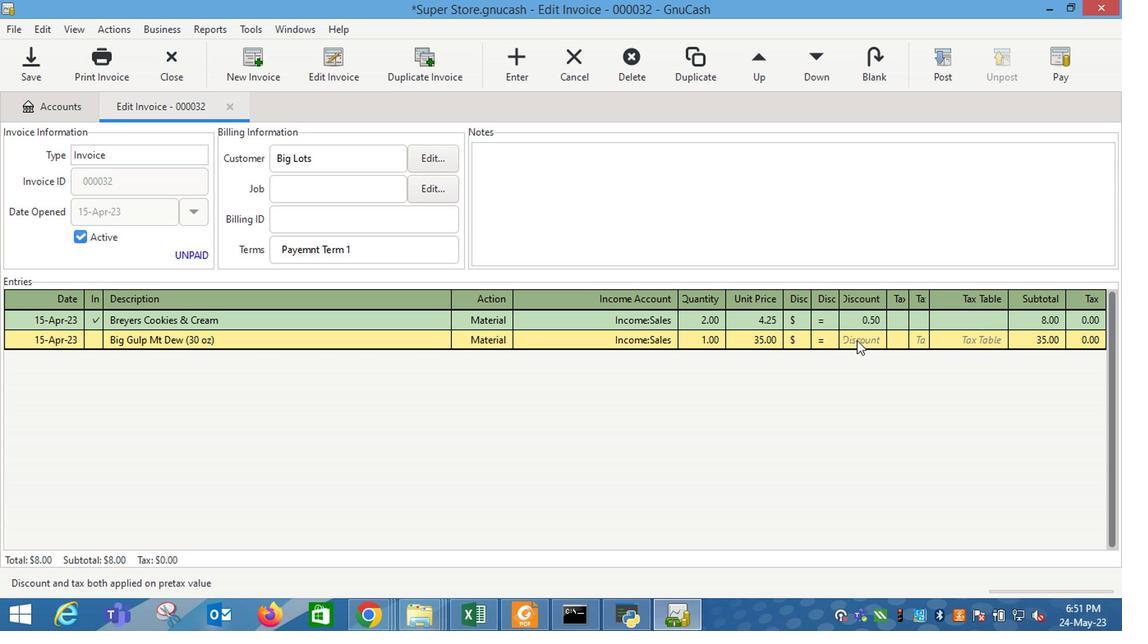 
Action: Mouse pressed left at (856, 343)
Screenshot: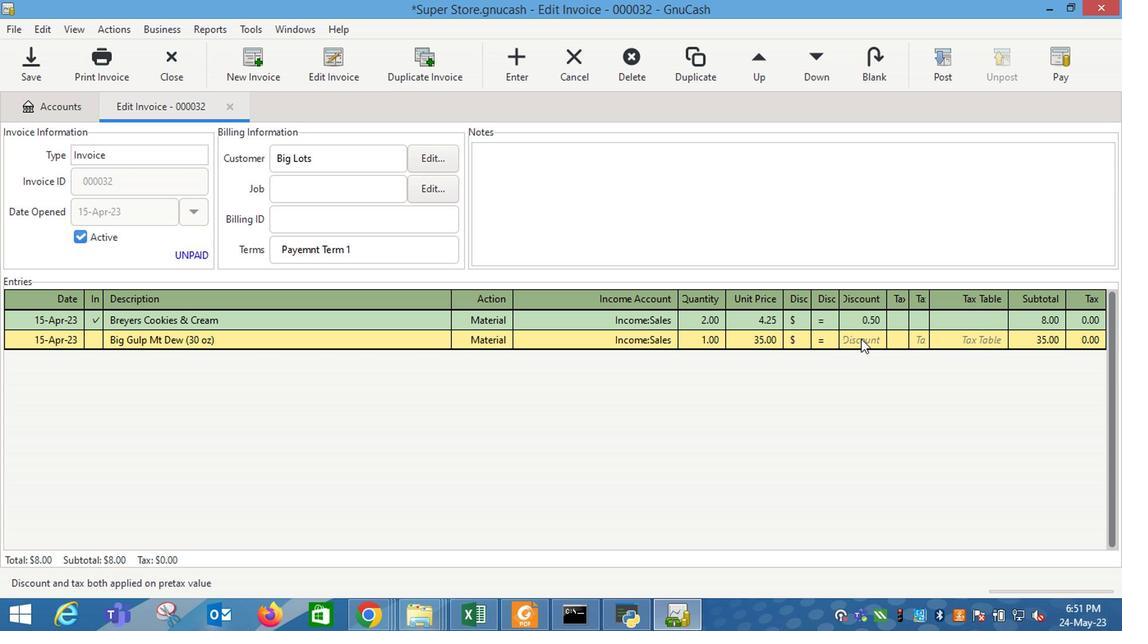 
Action: Key pressed 1.5<Key.enter>
Screenshot: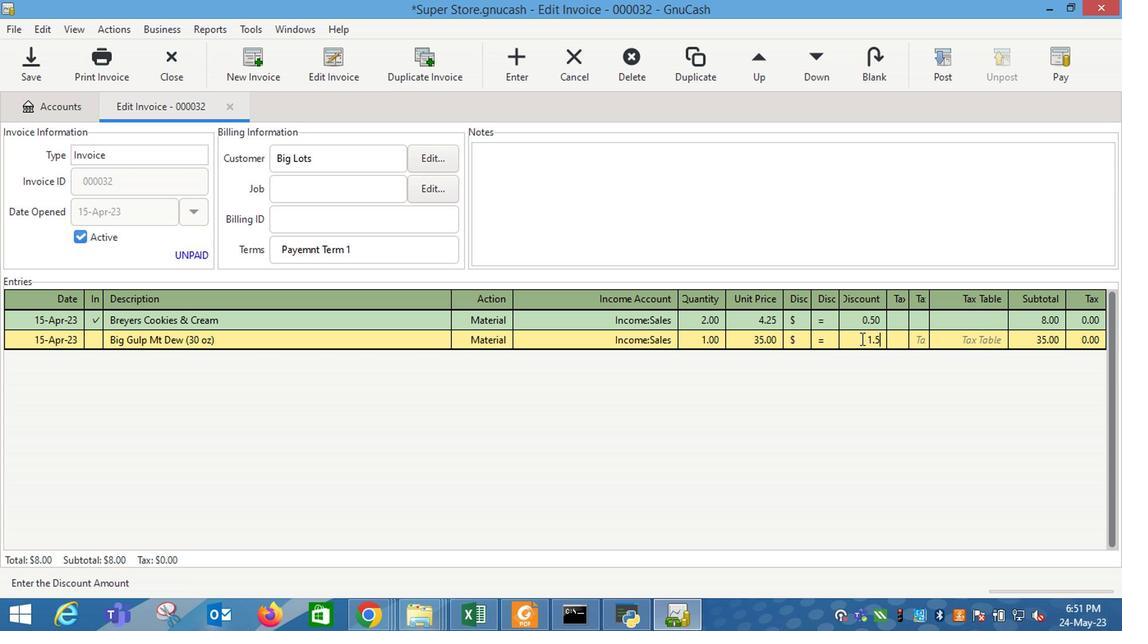 
Action: Mouse moved to (169, 366)
Screenshot: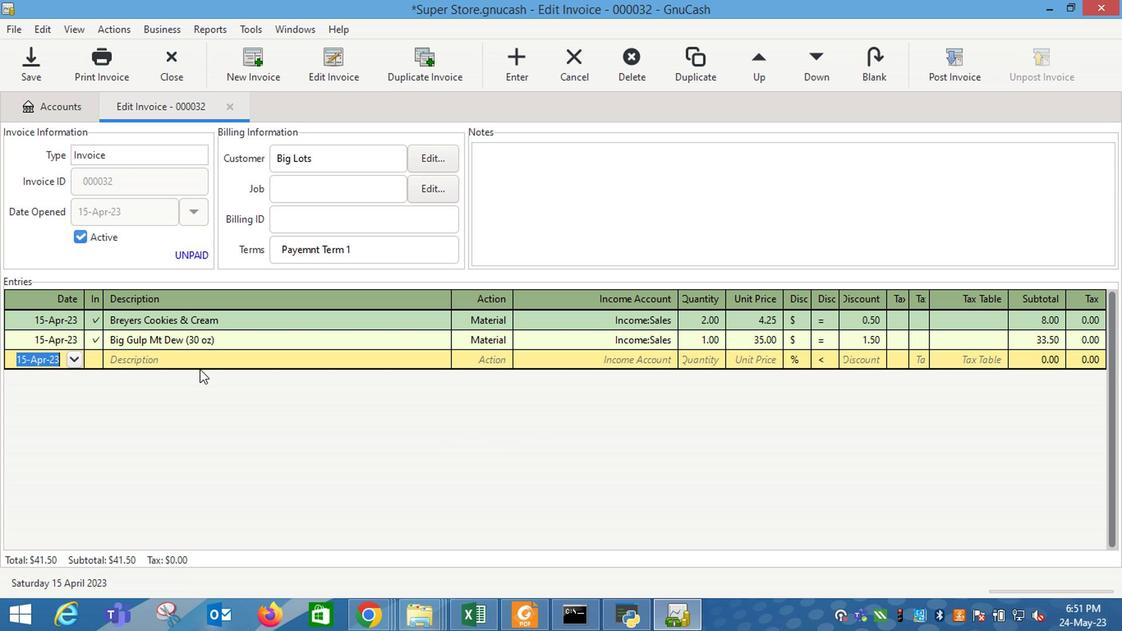 
Action: Mouse pressed left at (169, 366)
Screenshot: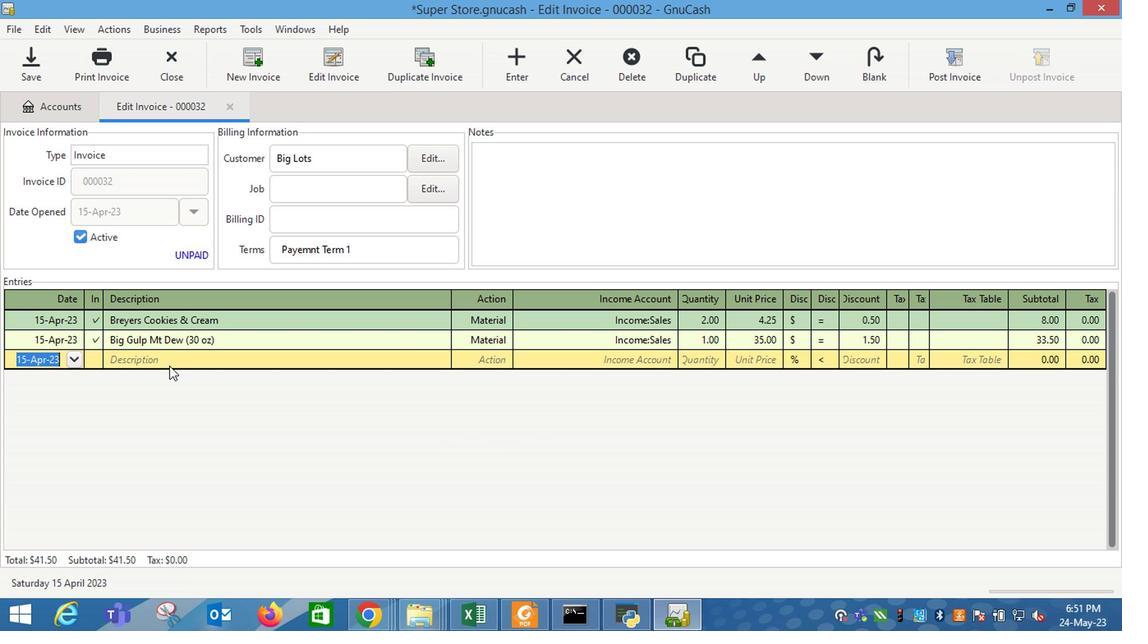 
Action: Key pressed <Key.shift_r>Block<Key.space><Key.shift_r>Stripe<Key.space><Key.shift_r><Key.shift_r><Key.shift_r>Cabana<Key.space><Key.shift_r><Key.shift_r><Key.shift_r>Br<Key.backspace>each<Key.space><Key.shift_r>Towel<Key.space><Key.shift_r><Key.shift_r>Blue<Key.space><Key.shift_r><Key.shift_r><Key.shift_r><Key.shift_r><Key.shift_r><Key.shift_r><Key.shift_r><Key.shift_r><Key.shift_r><Key.shift_r><Key.shift_r><Key.shift_r><Key.shift_r>&<Key.space><Key.shift_r>White<Key.space><Key.shift_r>(1<Key.space>x<Key.backspace>ct<Key.shift_r>)
Screenshot: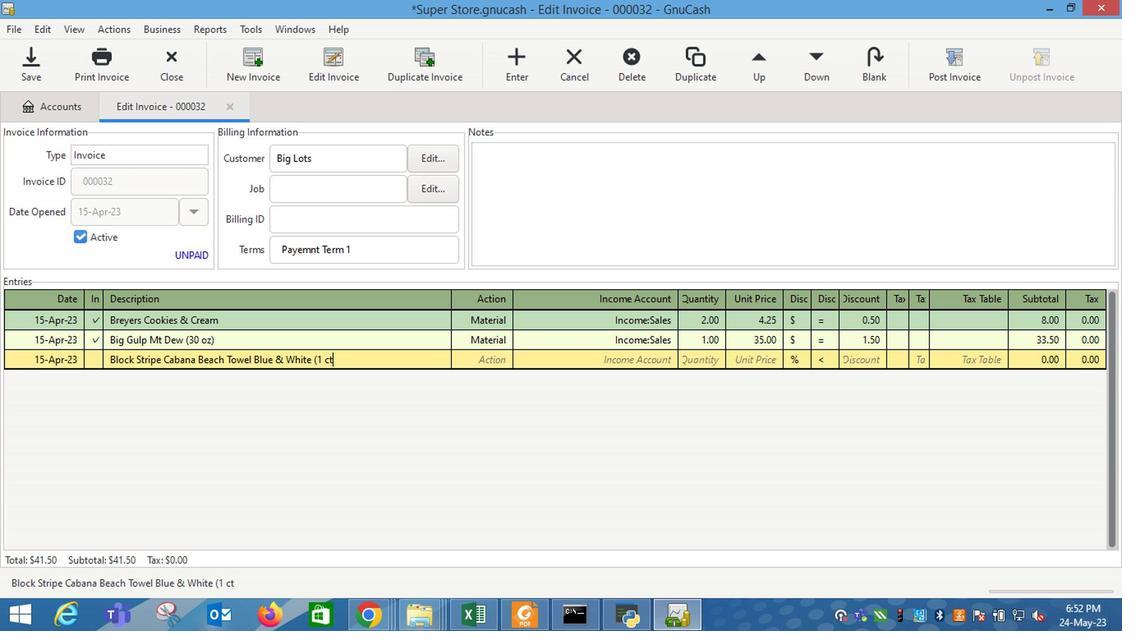 
Action: Mouse moved to (494, 358)
Screenshot: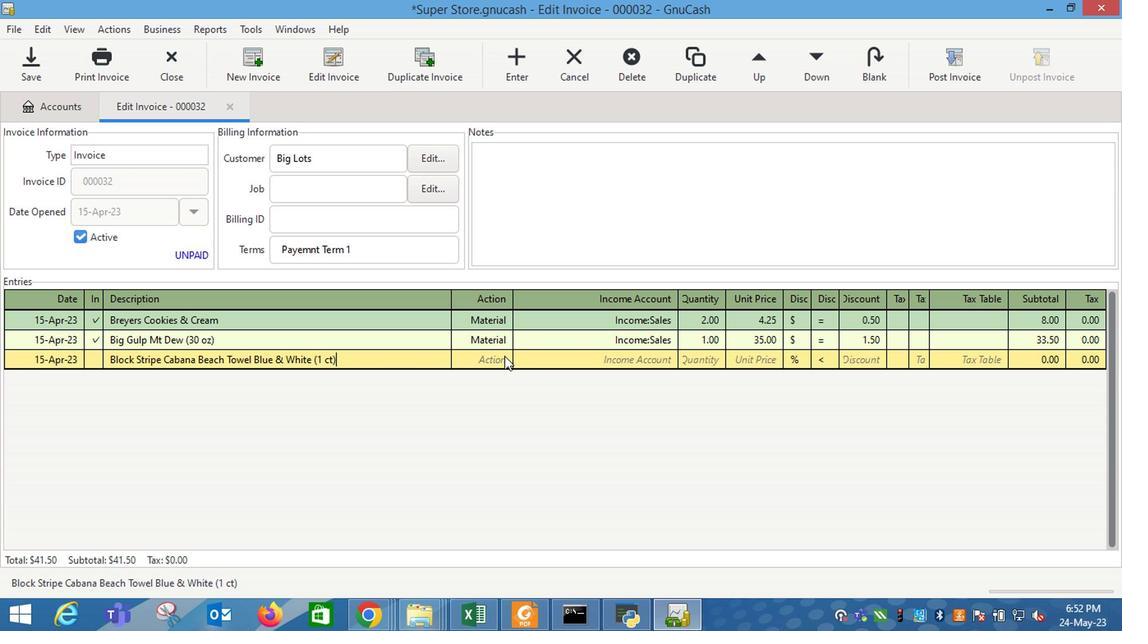 
Action: Mouse pressed left at (494, 358)
Screenshot: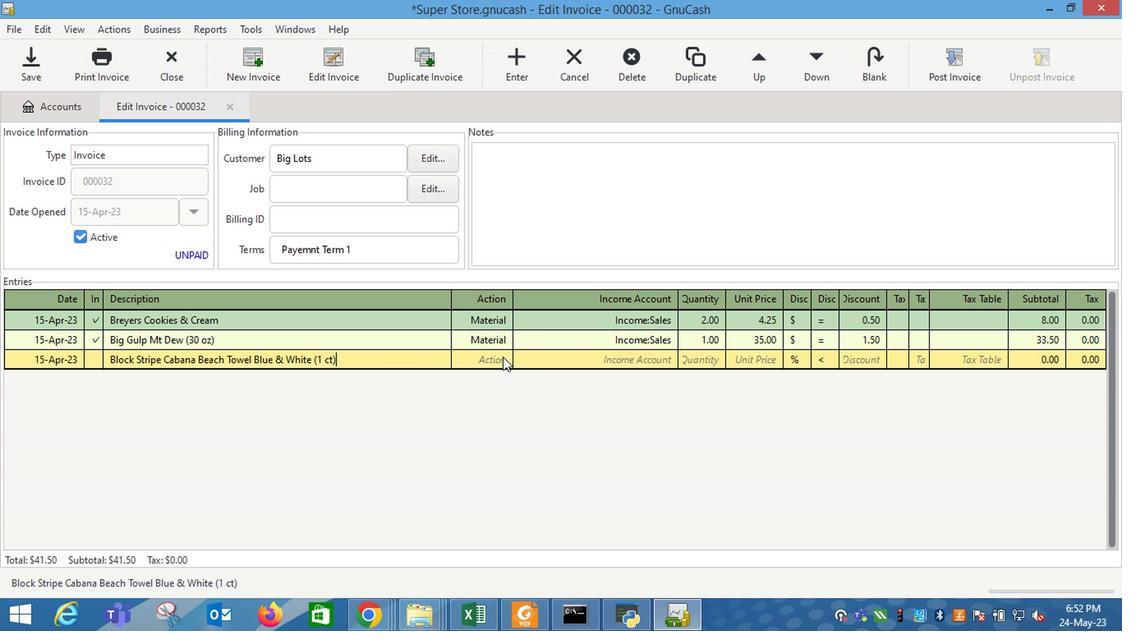 
Action: Mouse moved to (496, 358)
Screenshot: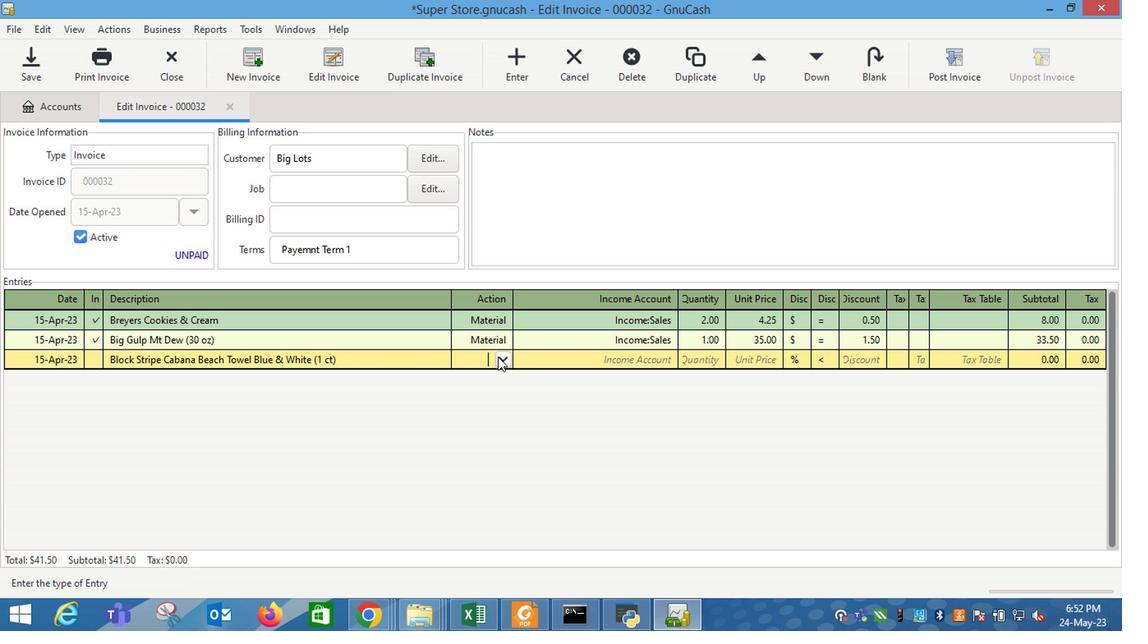 
Action: Mouse pressed left at (496, 358)
Screenshot: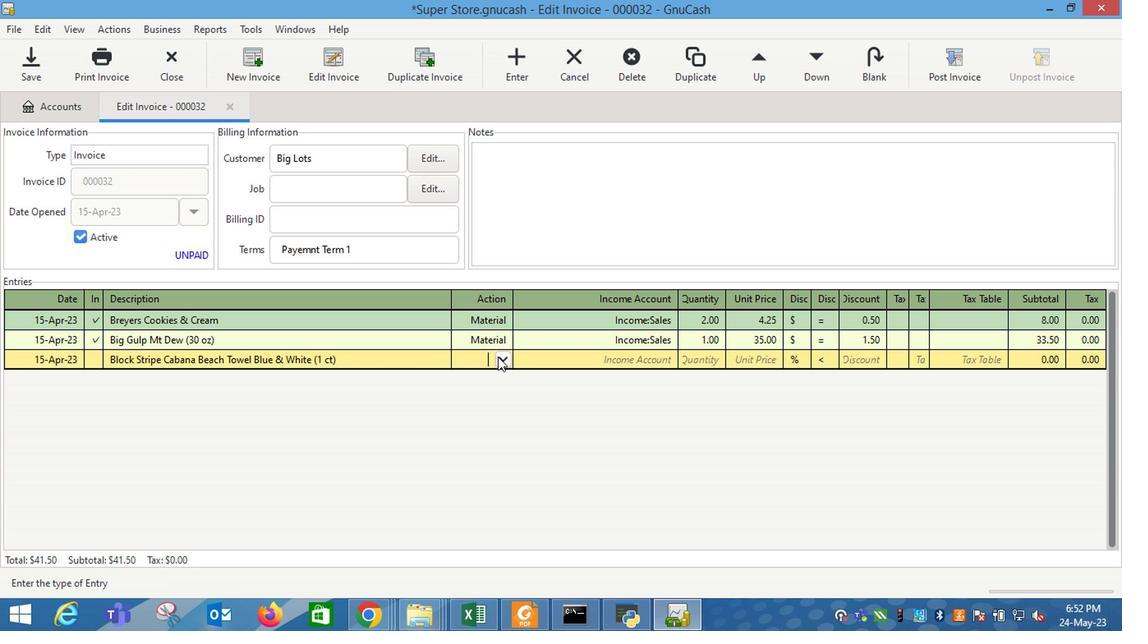 
Action: Mouse moved to (464, 393)
Screenshot: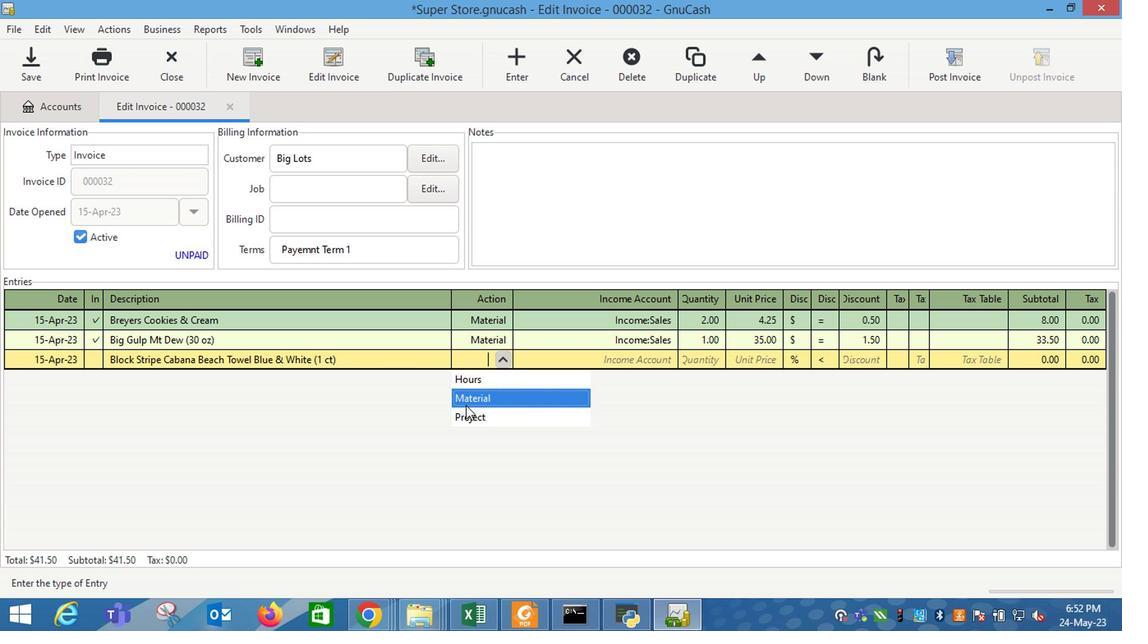 
Action: Mouse pressed left at (464, 393)
Screenshot: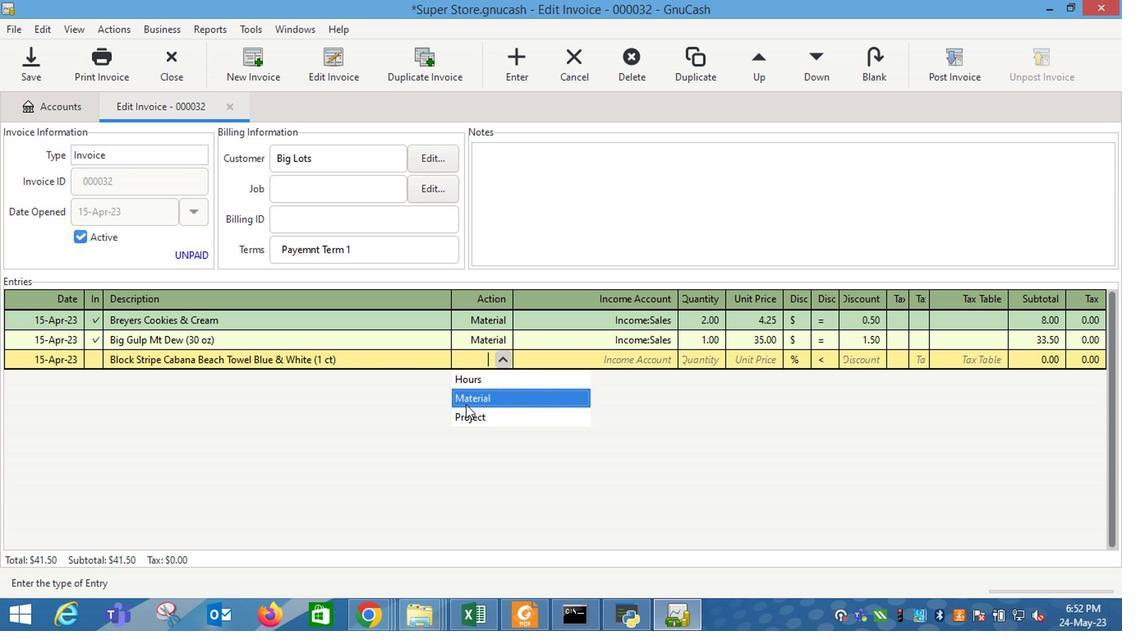 
Action: Mouse moved to (621, 366)
Screenshot: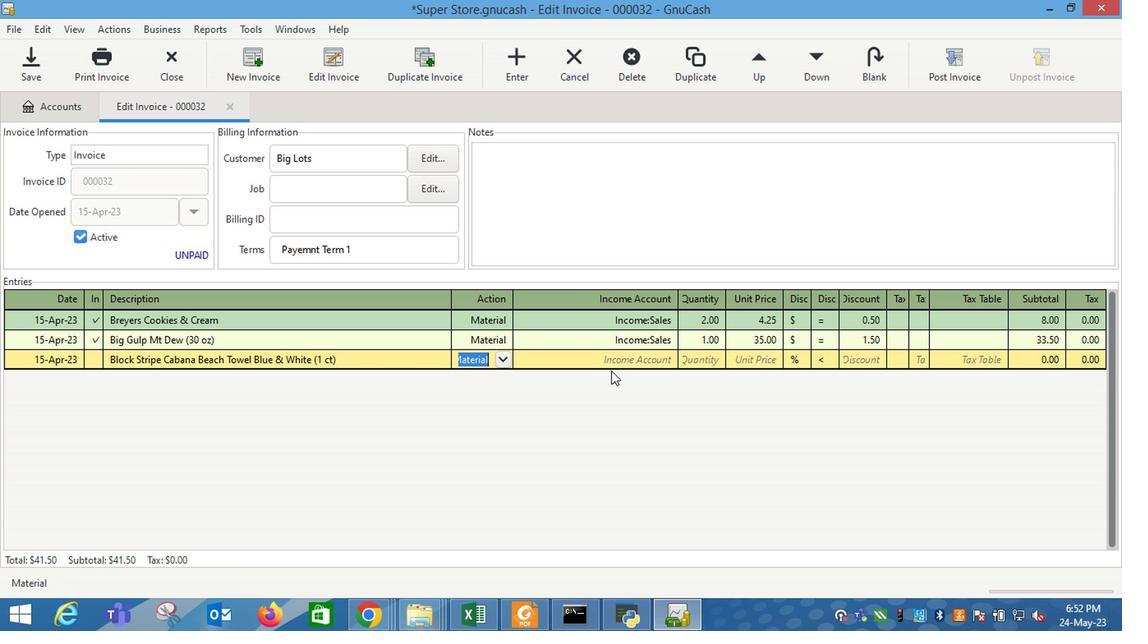 
Action: Mouse pressed left at (621, 366)
Screenshot: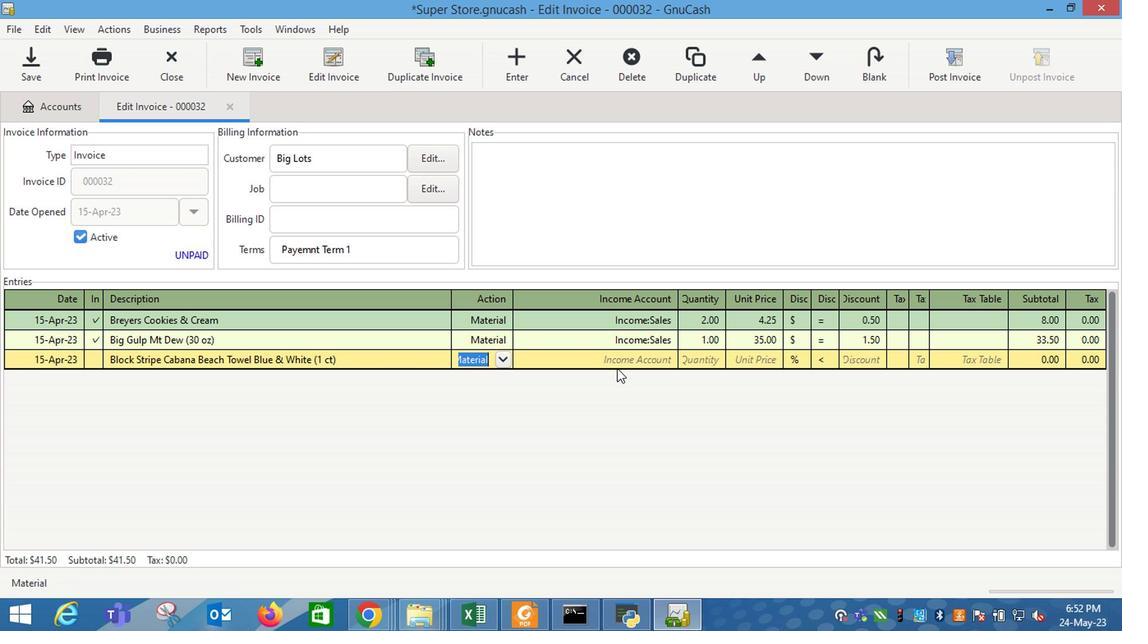
Action: Mouse moved to (666, 361)
Screenshot: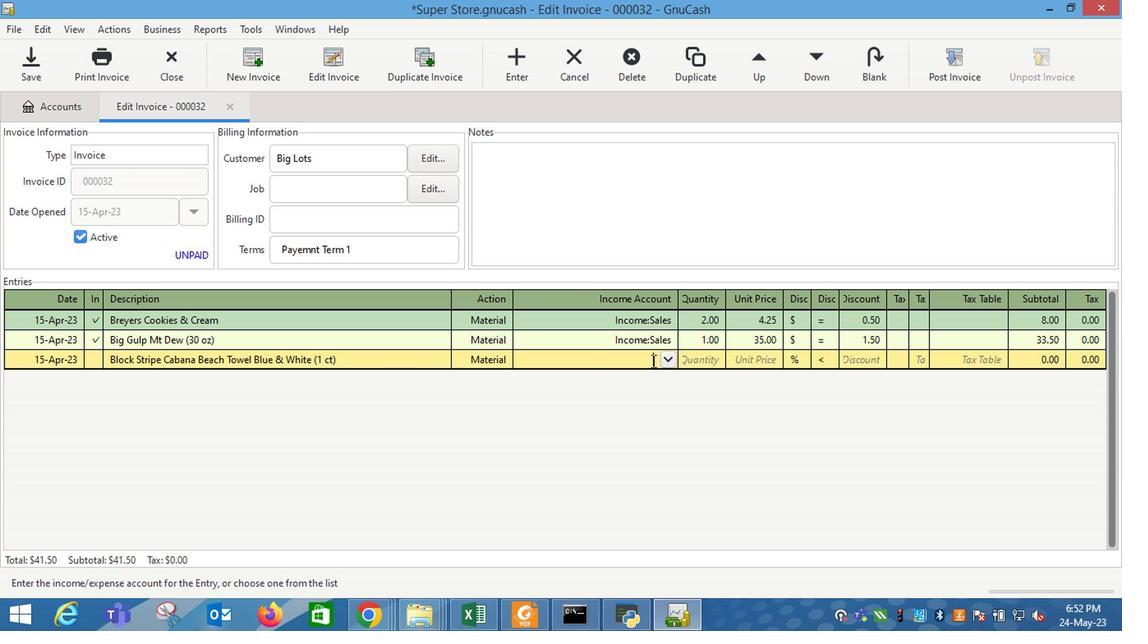 
Action: Mouse pressed left at (666, 361)
Screenshot: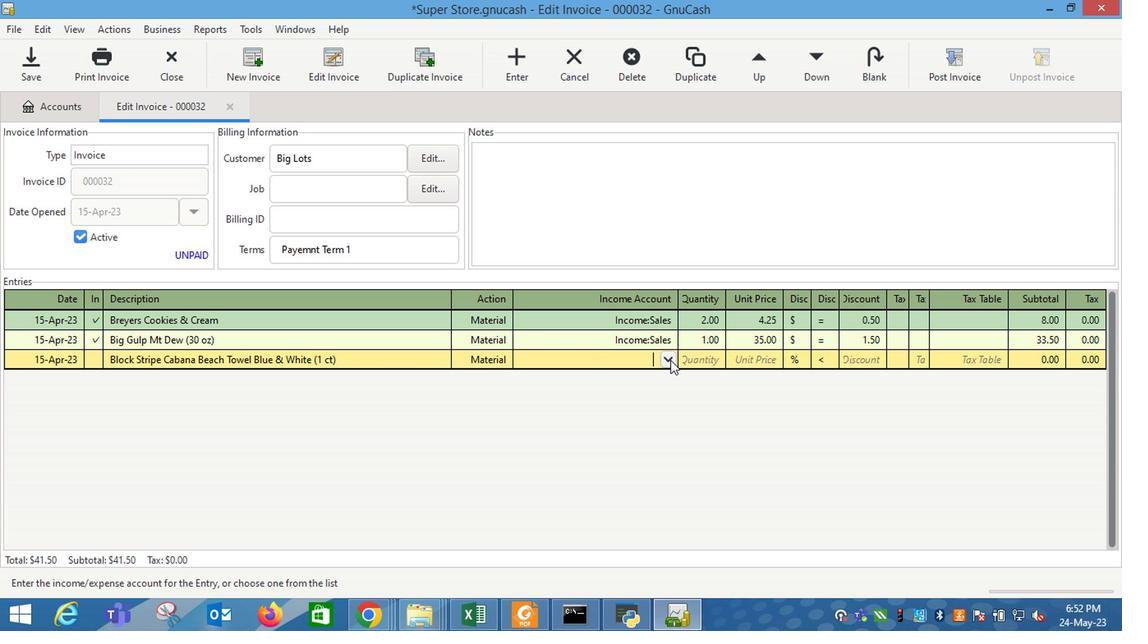 
Action: Mouse moved to (552, 428)
Screenshot: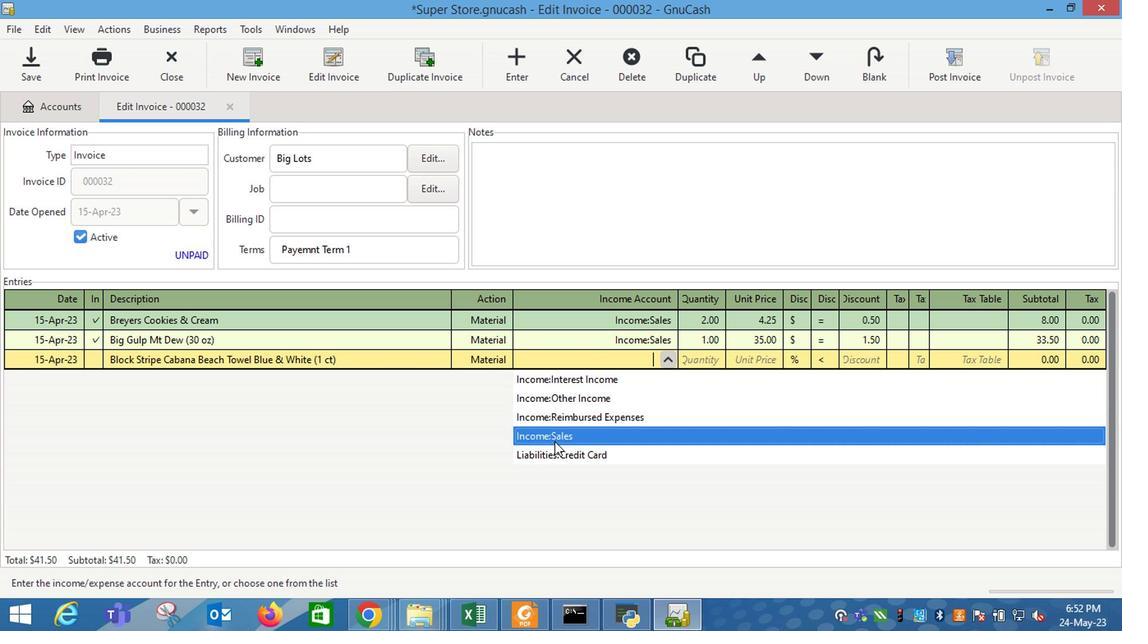 
Action: Mouse pressed left at (552, 428)
Screenshot: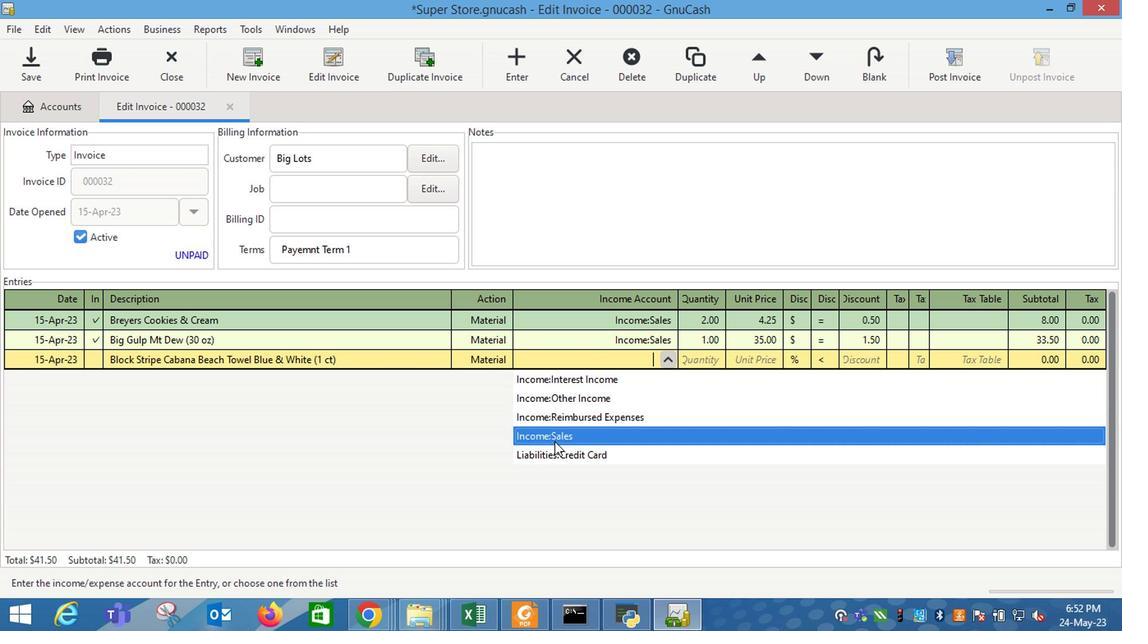 
Action: Mouse moved to (699, 360)
Screenshot: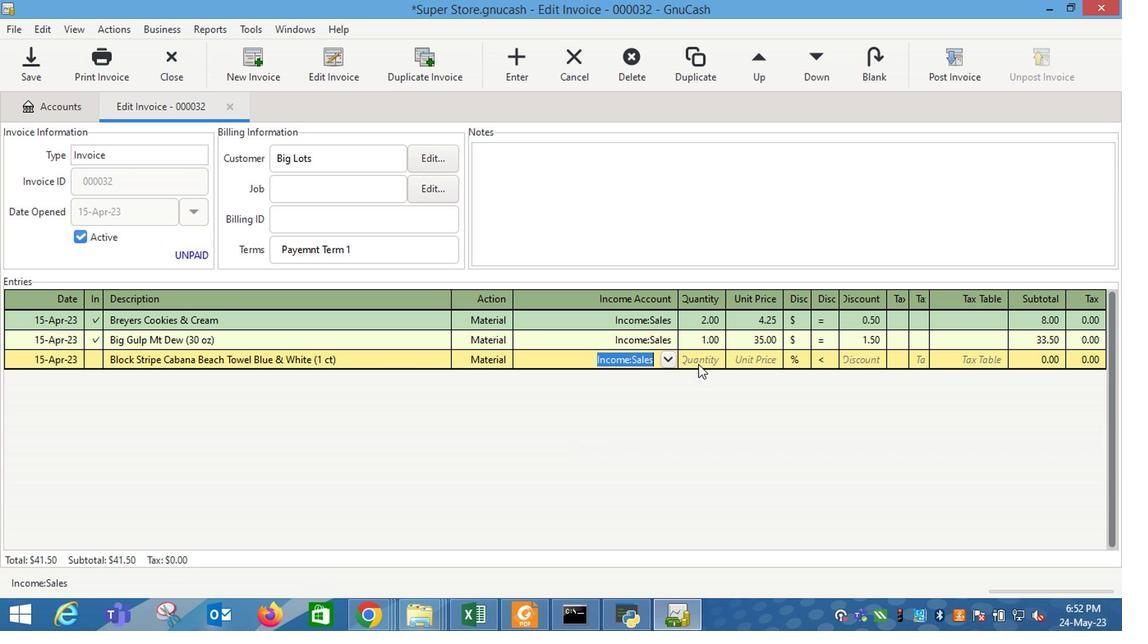 
Action: Mouse pressed left at (699, 360)
Screenshot: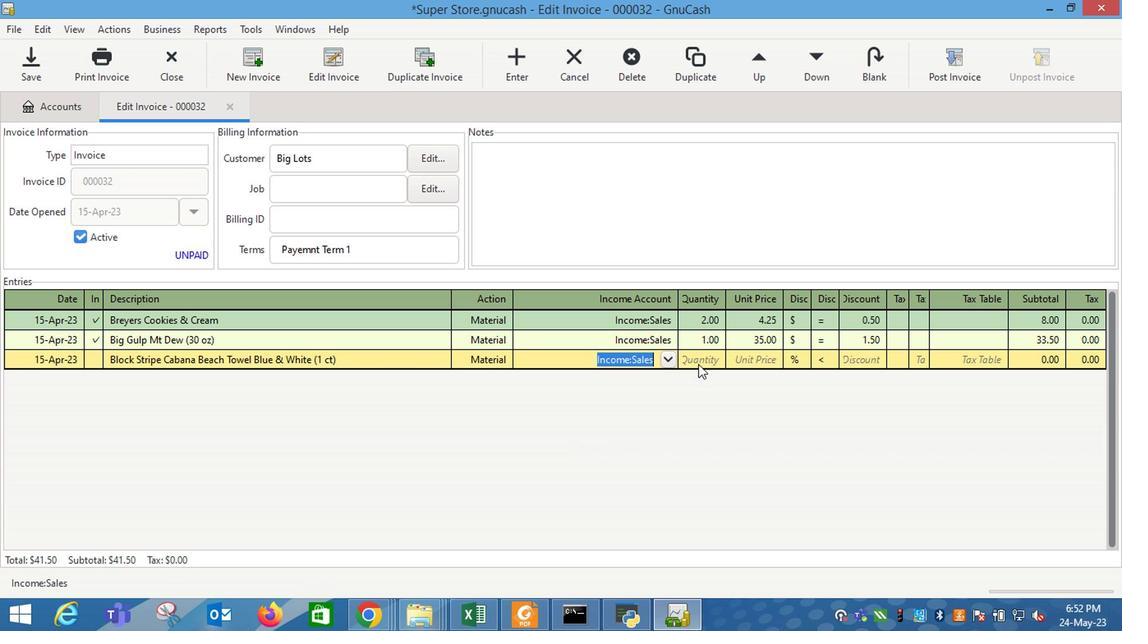 
Action: Key pressed 1
Screenshot: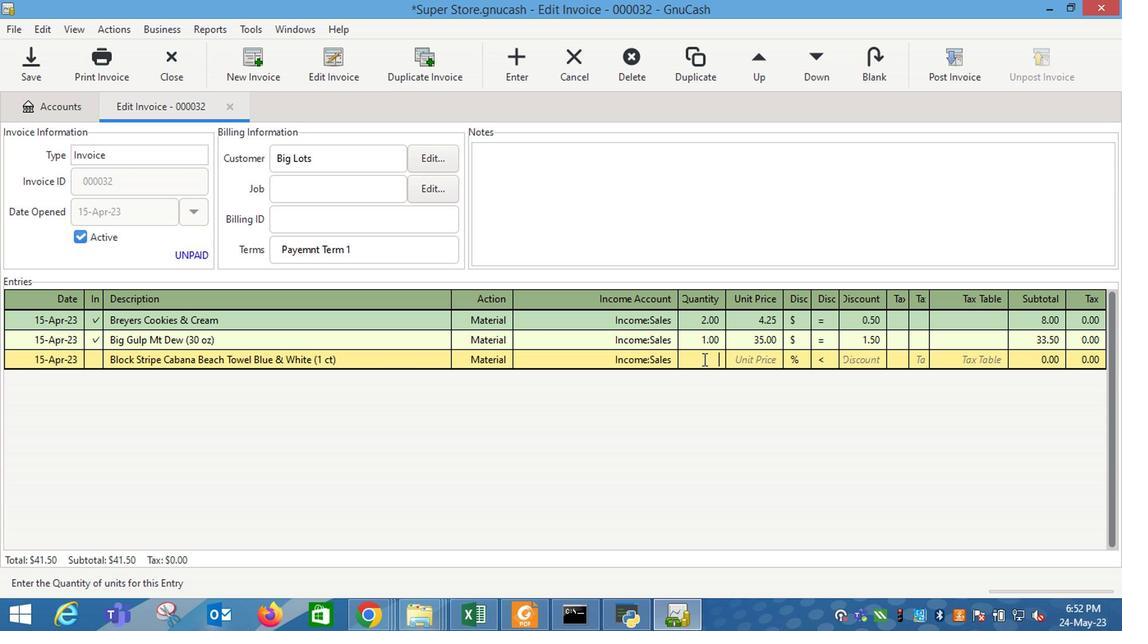 
Action: Mouse moved to (738, 360)
Screenshot: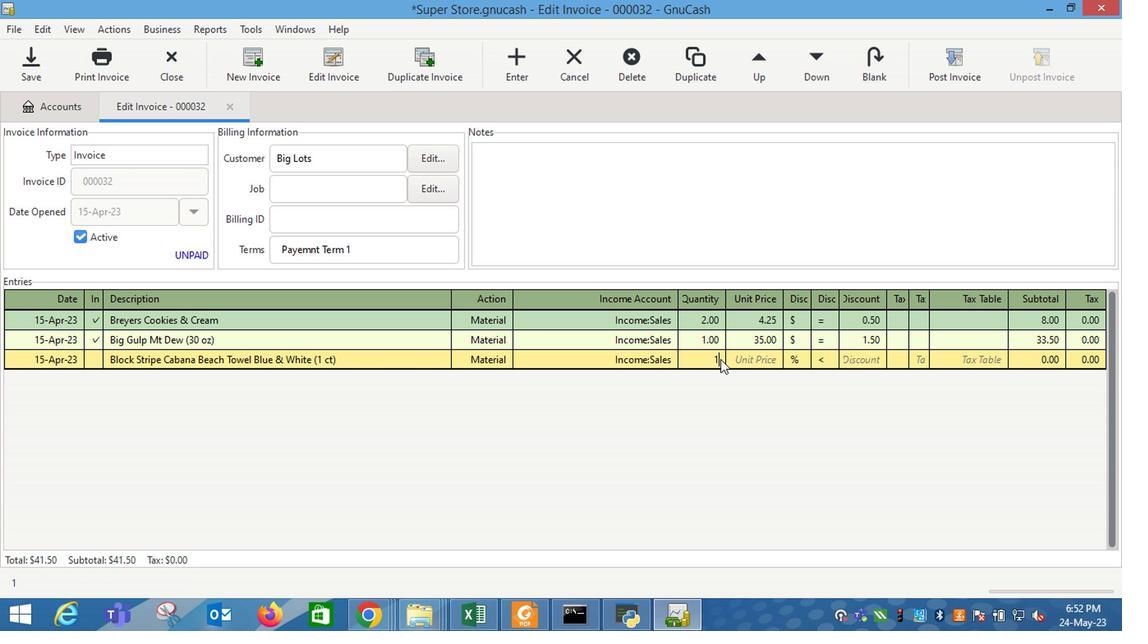
Action: Mouse pressed left at (738, 360)
Screenshot: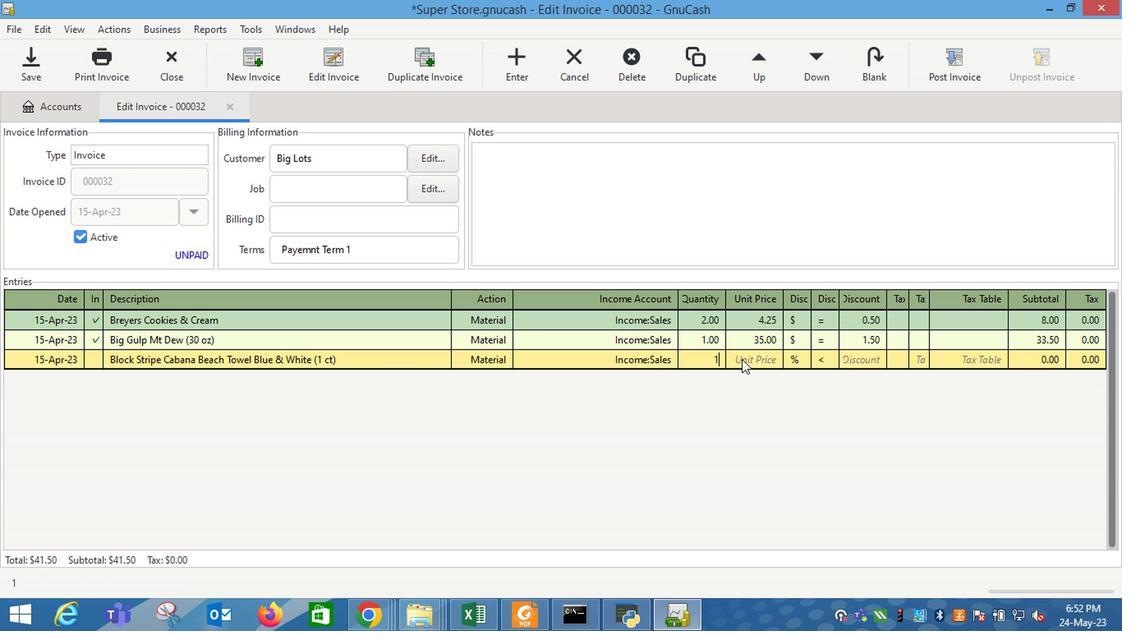 
Action: Mouse moved to (738, 360)
Screenshot: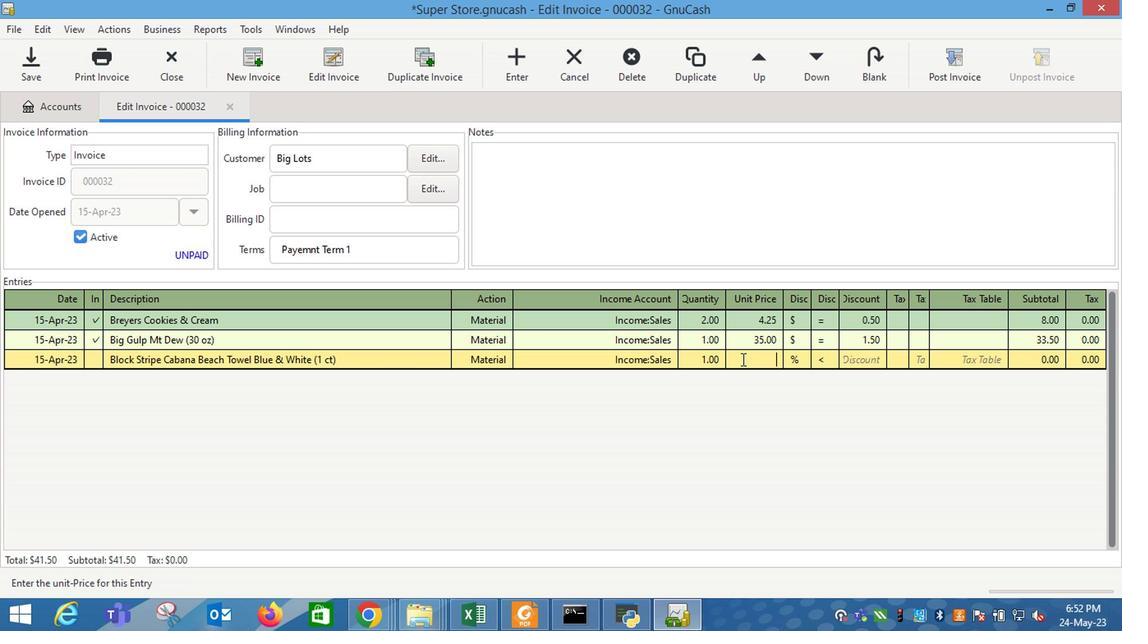 
Action: Key pressed 36
Screenshot: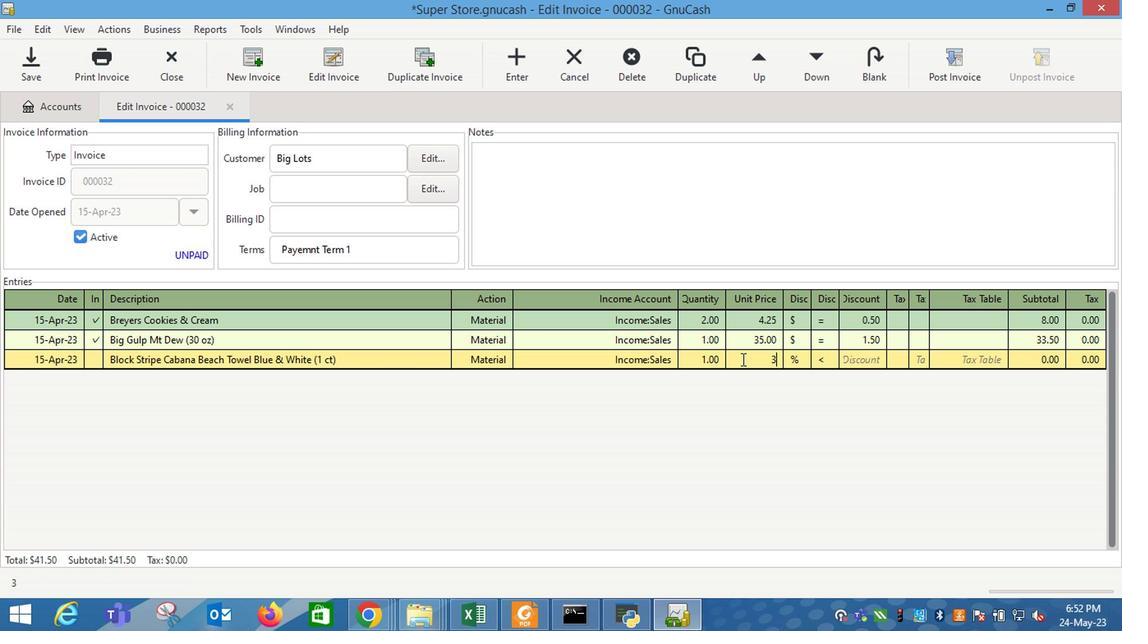 
Action: Mouse moved to (787, 363)
Screenshot: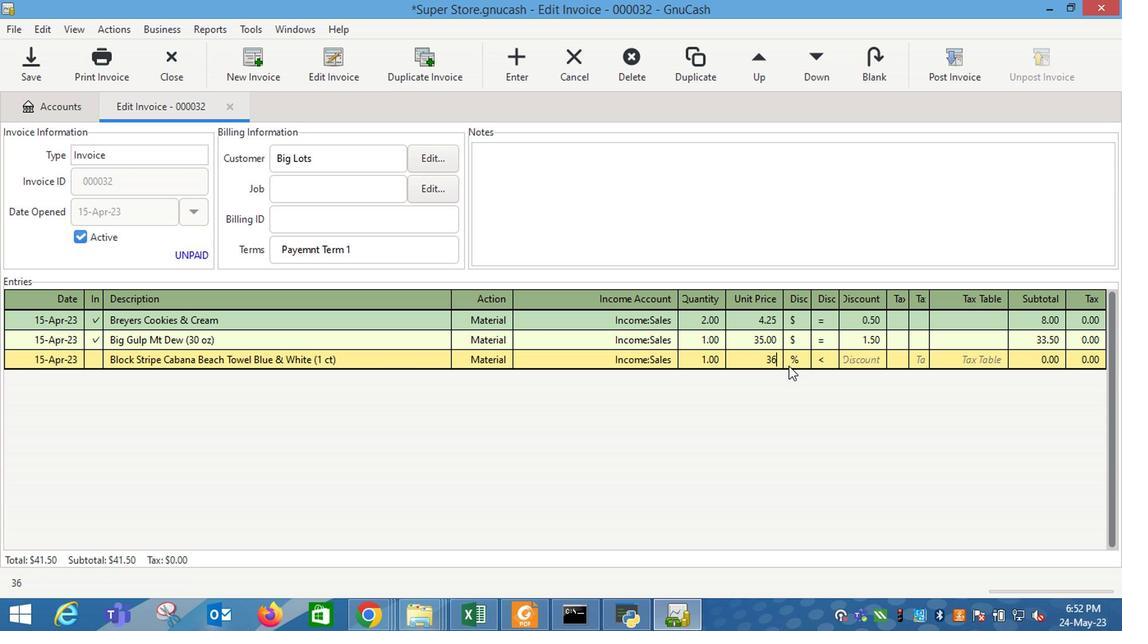 
Action: Mouse pressed left at (787, 363)
Screenshot: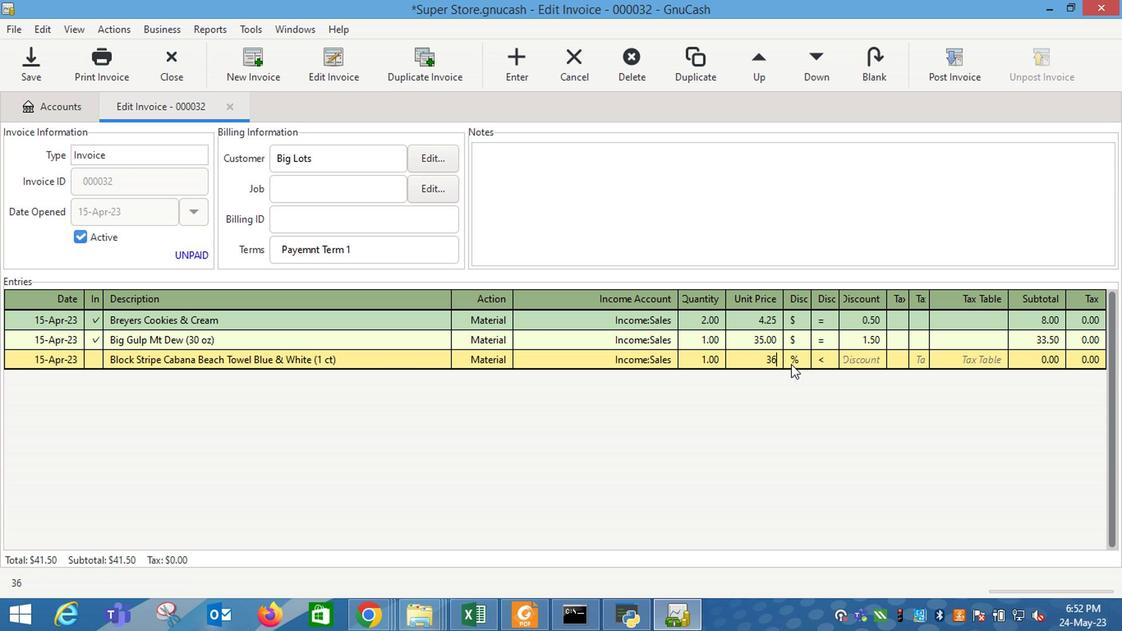 
Action: Mouse moved to (817, 364)
Screenshot: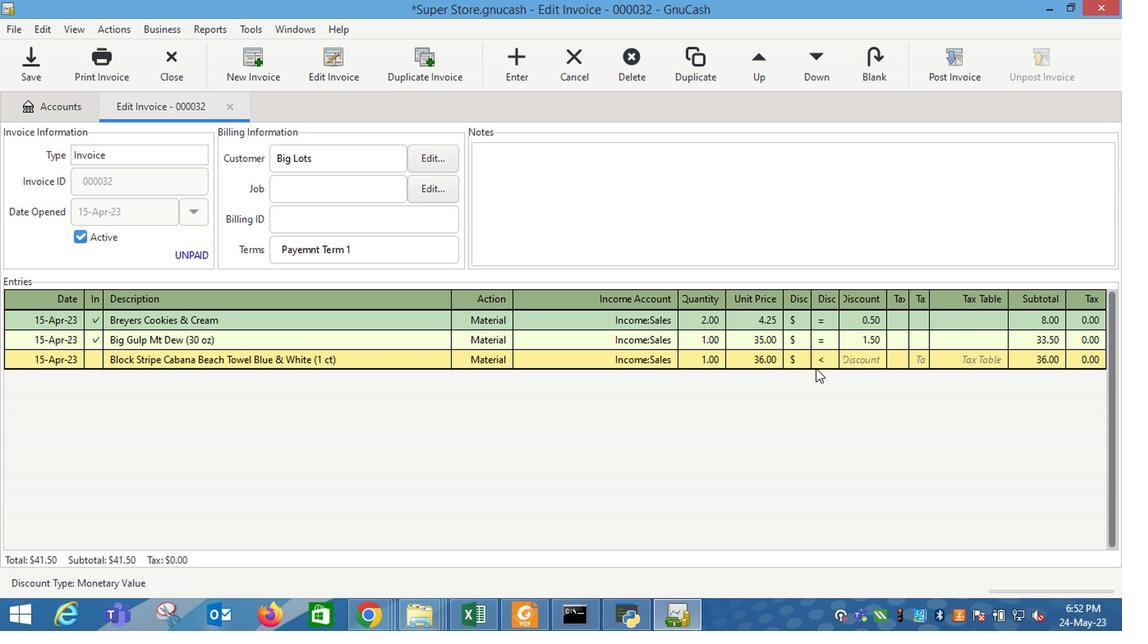 
Action: Mouse pressed left at (817, 364)
Screenshot: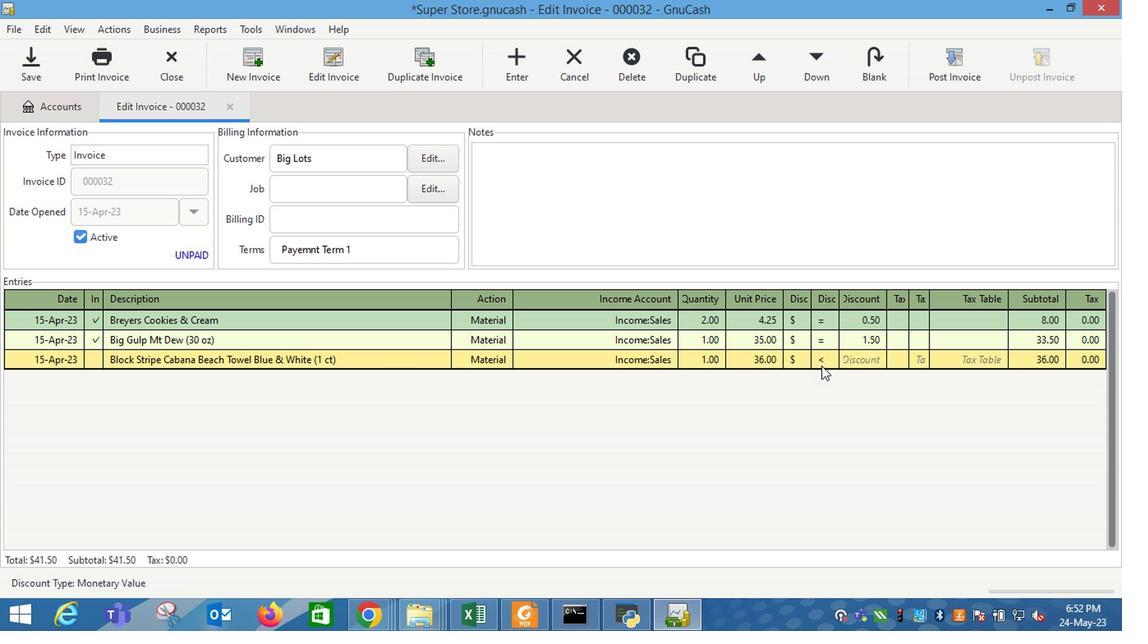 
Action: Mouse moved to (865, 362)
Screenshot: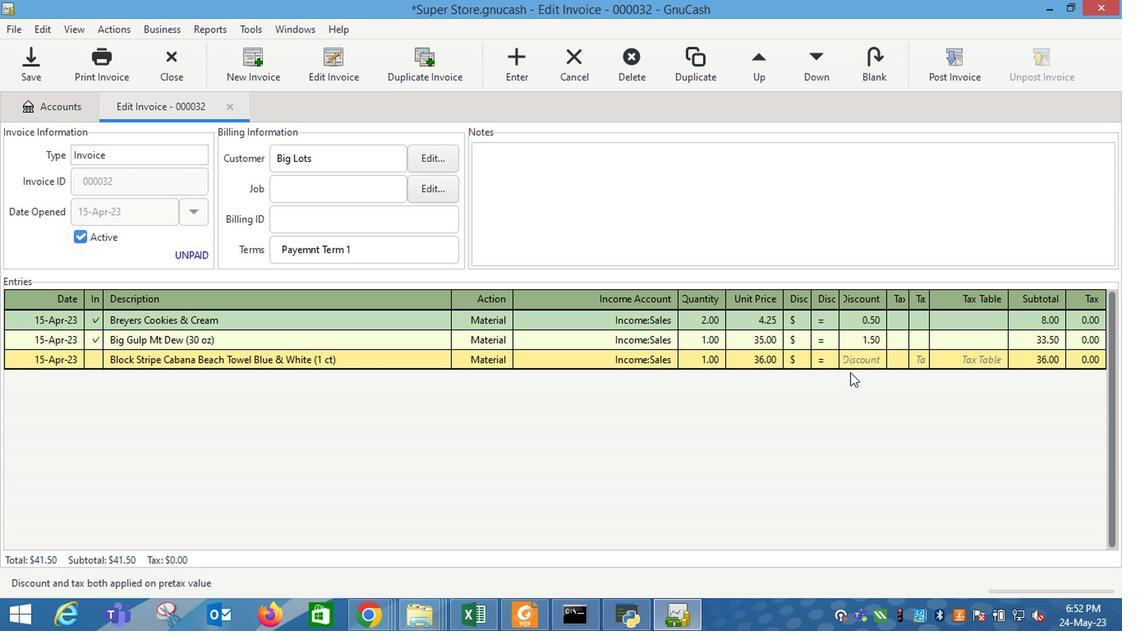 
Action: Mouse pressed left at (865, 362)
Screenshot: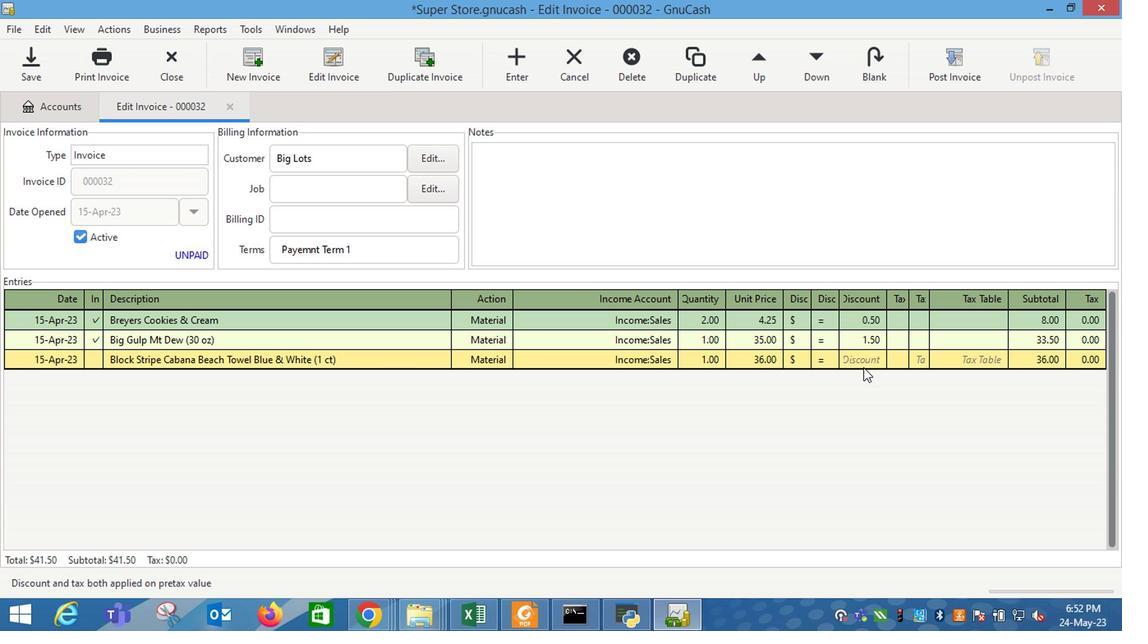 
Action: Key pressed 2<Key.enter>
Screenshot: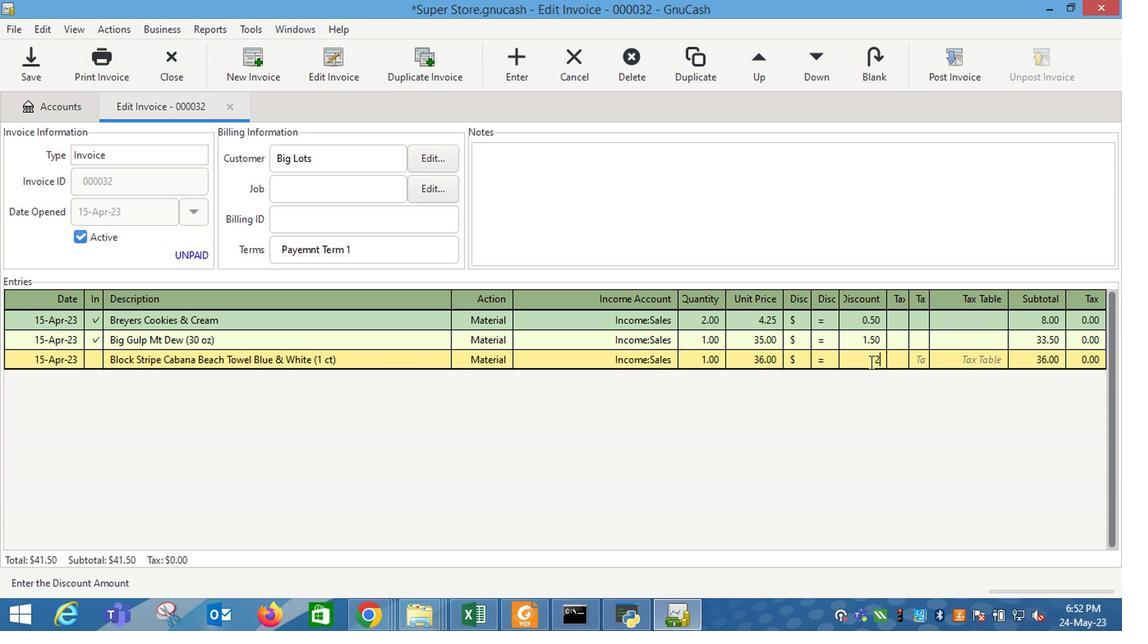 
Action: Mouse moved to (612, 237)
Screenshot: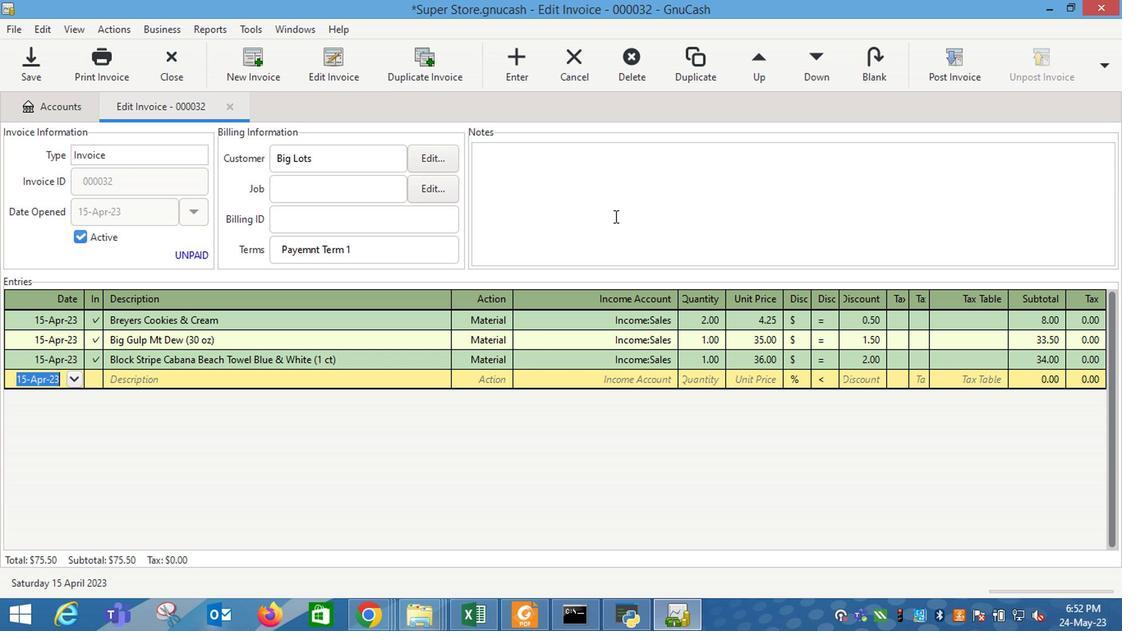 
Action: Mouse pressed left at (612, 237)
Screenshot: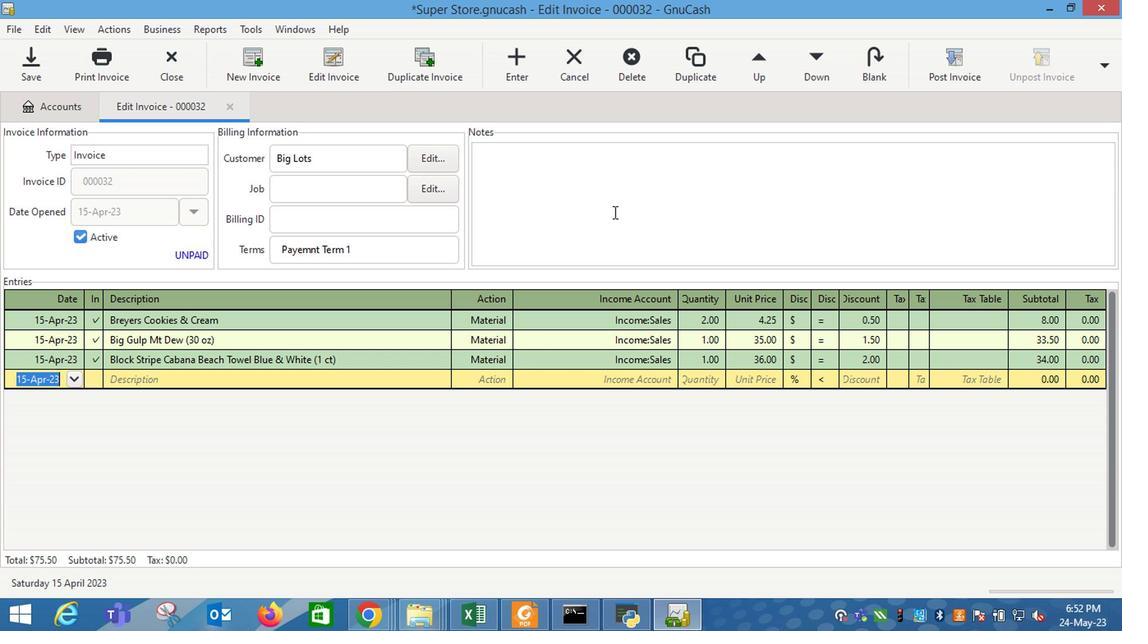 
Action: Key pressed <Key.shift_r>Looking<Key.space>forward<Key.space>tp<Key.space><Key.backspace><Key.backspace>o<Key.space>serving<Key.space>you<Key.space>again.
Screenshot: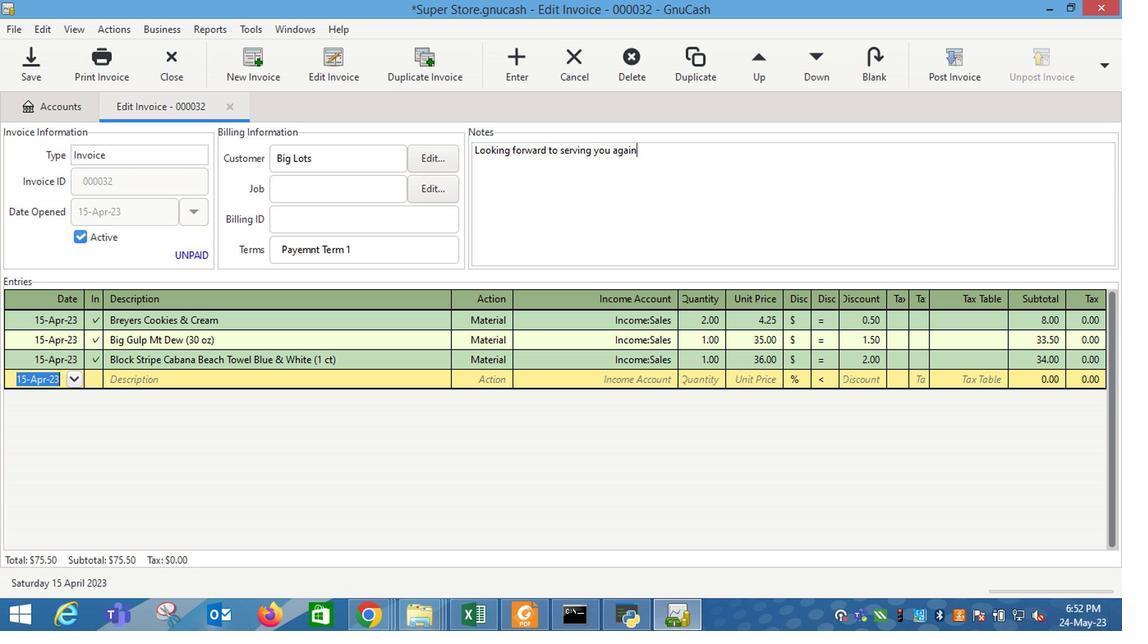 
Action: Mouse moved to (929, 115)
Screenshot: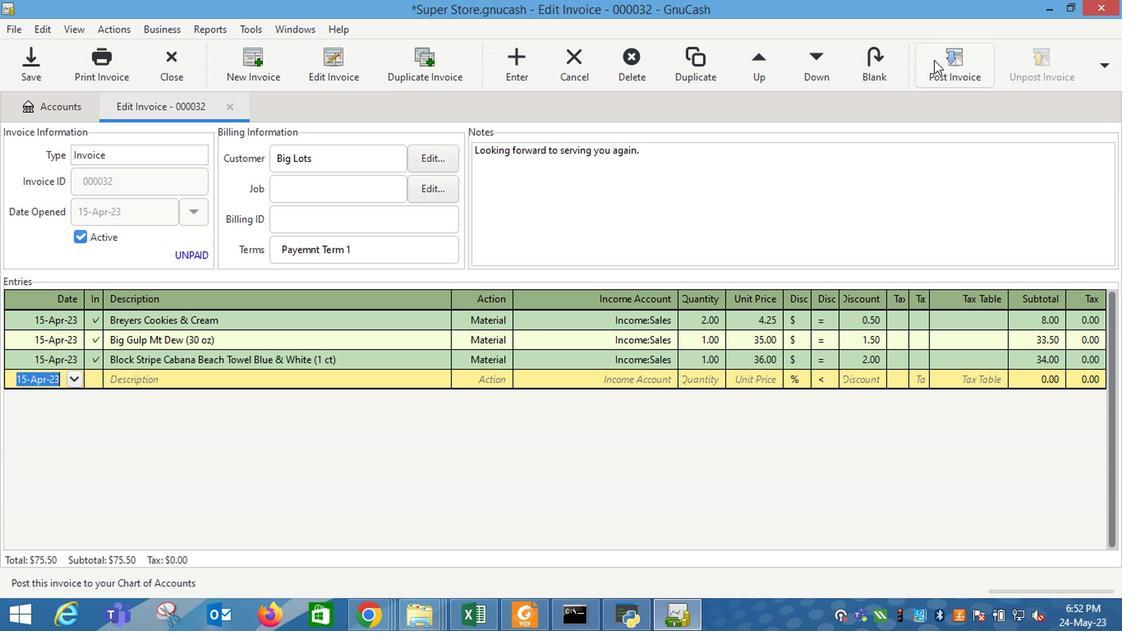 
Action: Mouse pressed left at (929, 115)
Screenshot: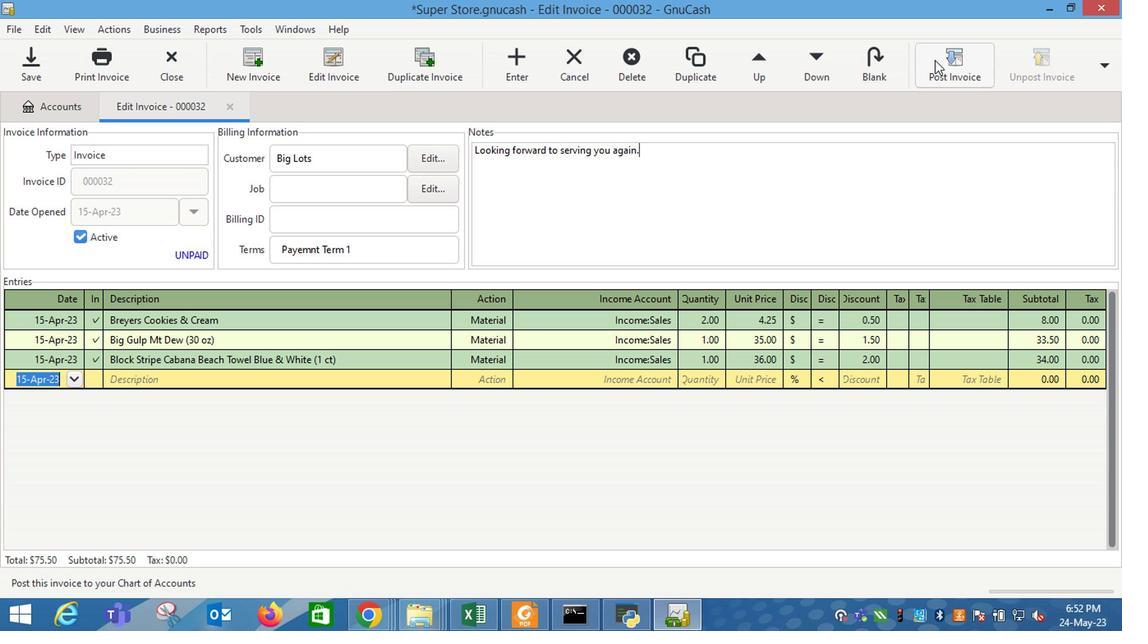 
Action: Mouse moved to (700, 290)
Screenshot: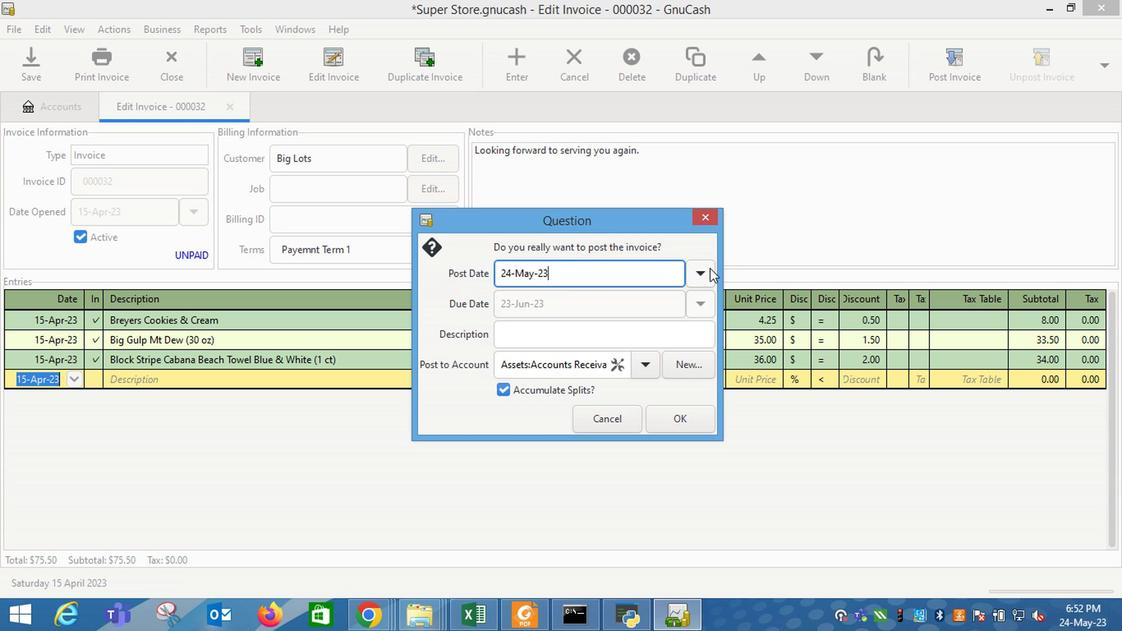 
Action: Mouse pressed left at (700, 290)
Screenshot: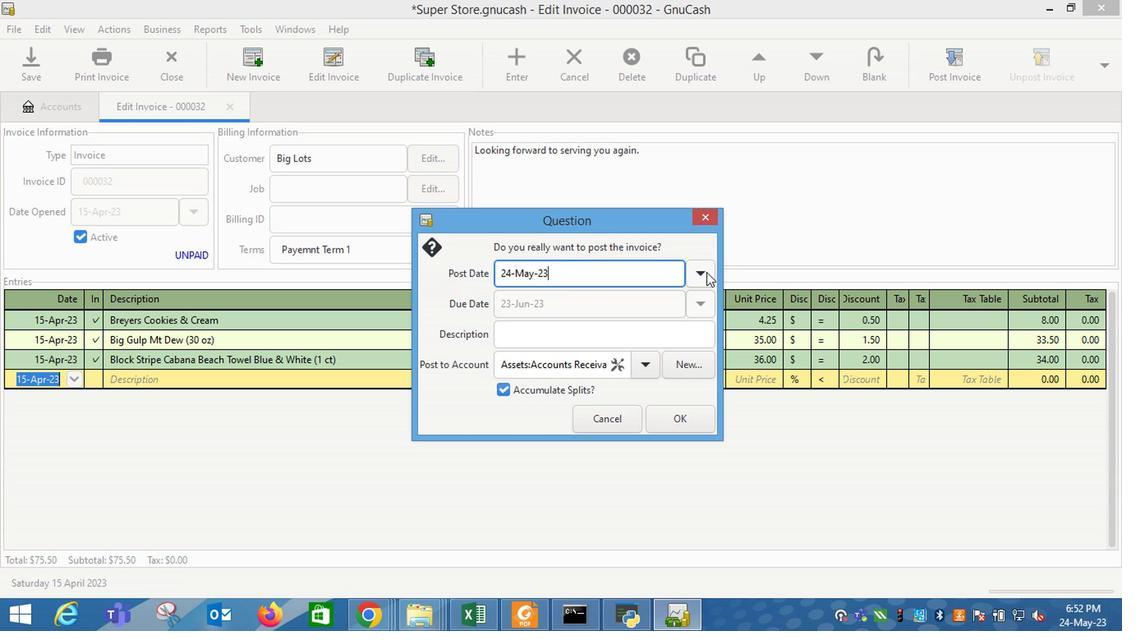 
Action: Mouse moved to (570, 309)
Screenshot: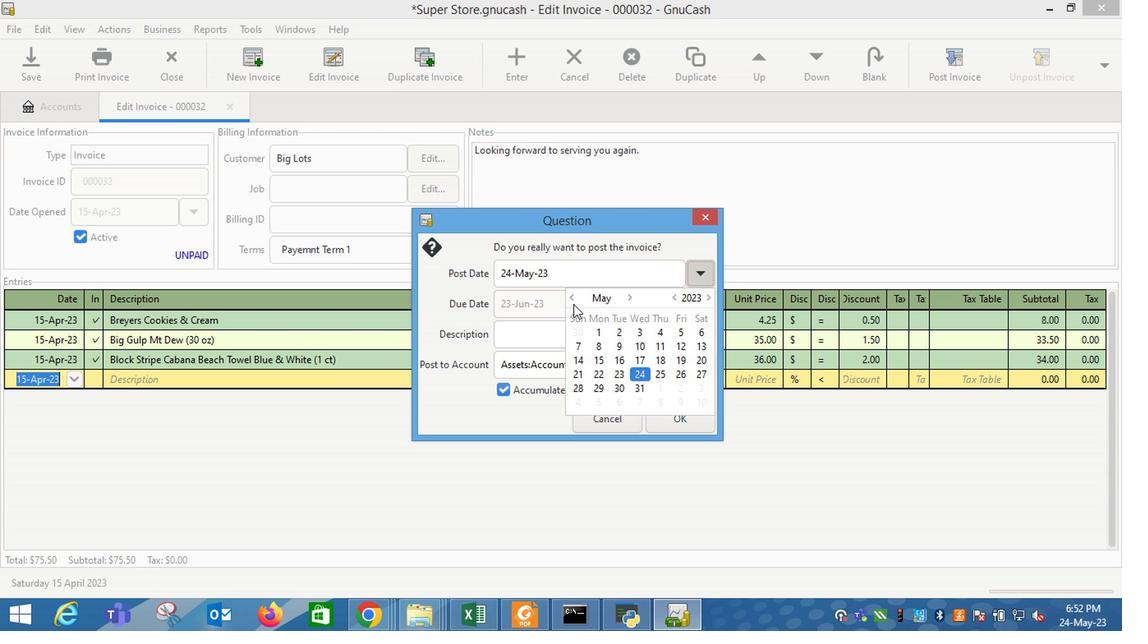 
Action: Mouse pressed left at (570, 309)
Screenshot: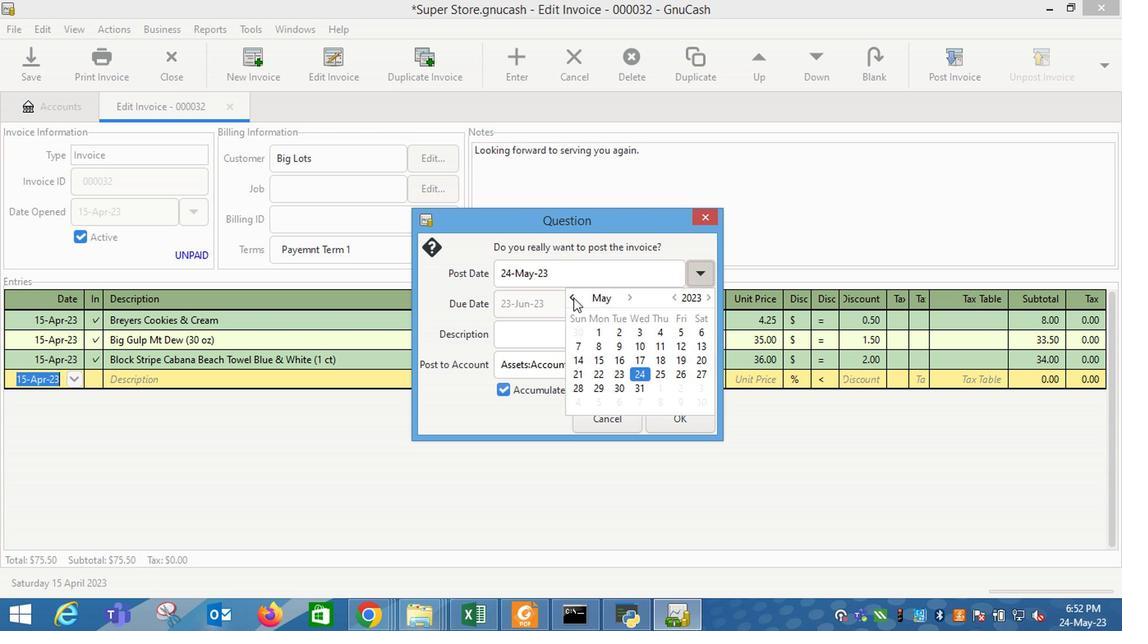 
Action: Mouse moved to (690, 359)
Screenshot: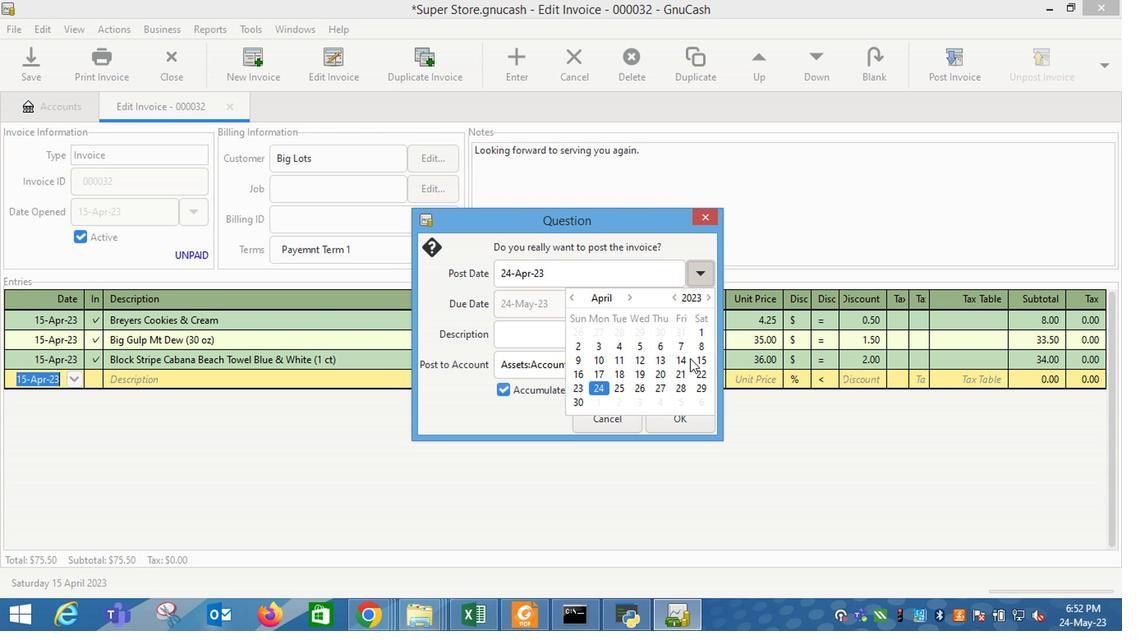 
Action: Mouse pressed left at (690, 359)
Screenshot: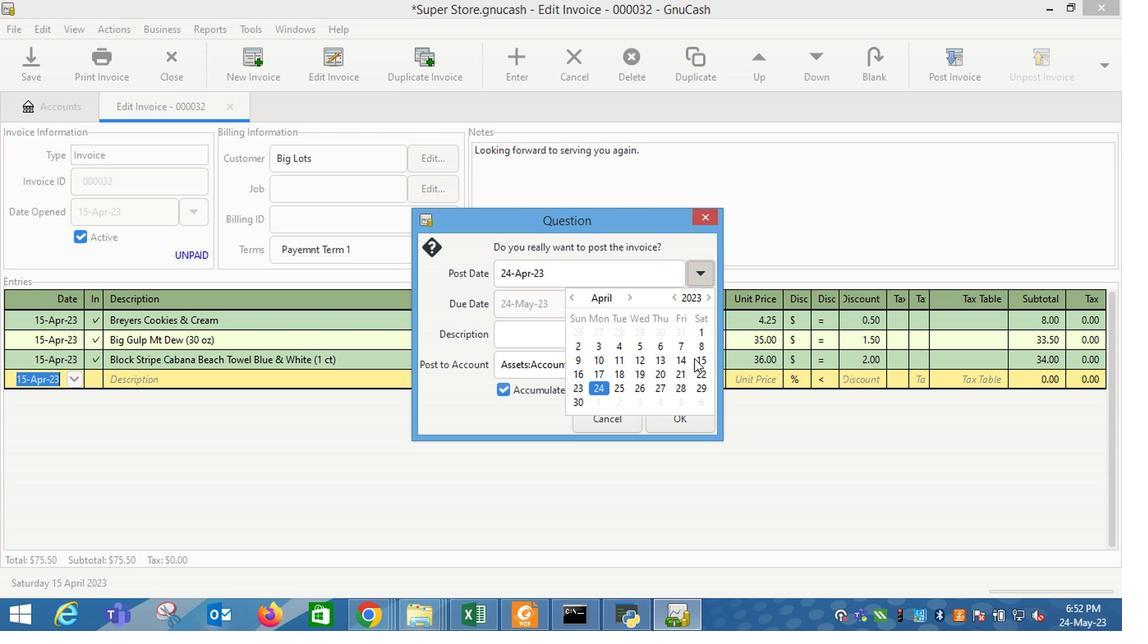 
Action: Mouse moved to (522, 406)
Screenshot: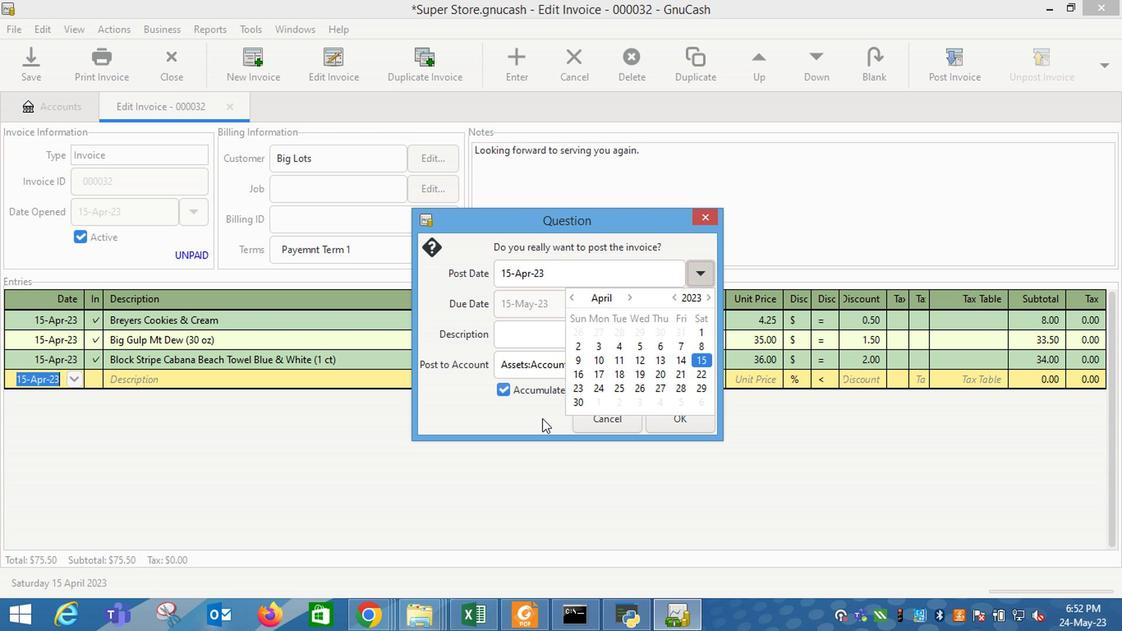 
Action: Mouse pressed left at (522, 406)
Screenshot: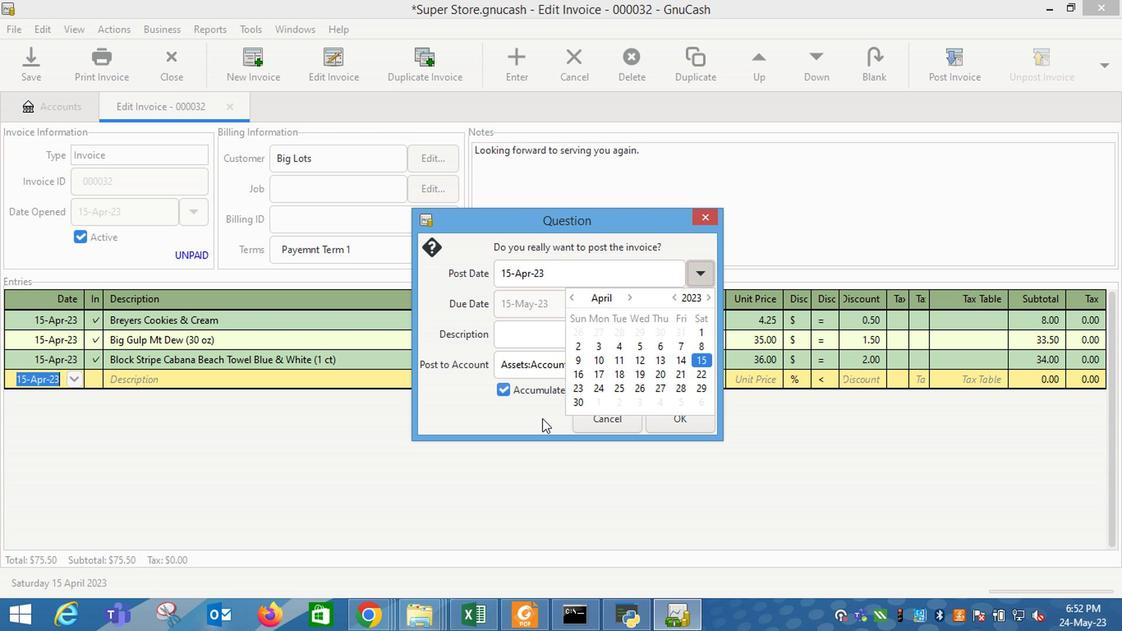 
Action: Mouse moved to (670, 406)
Screenshot: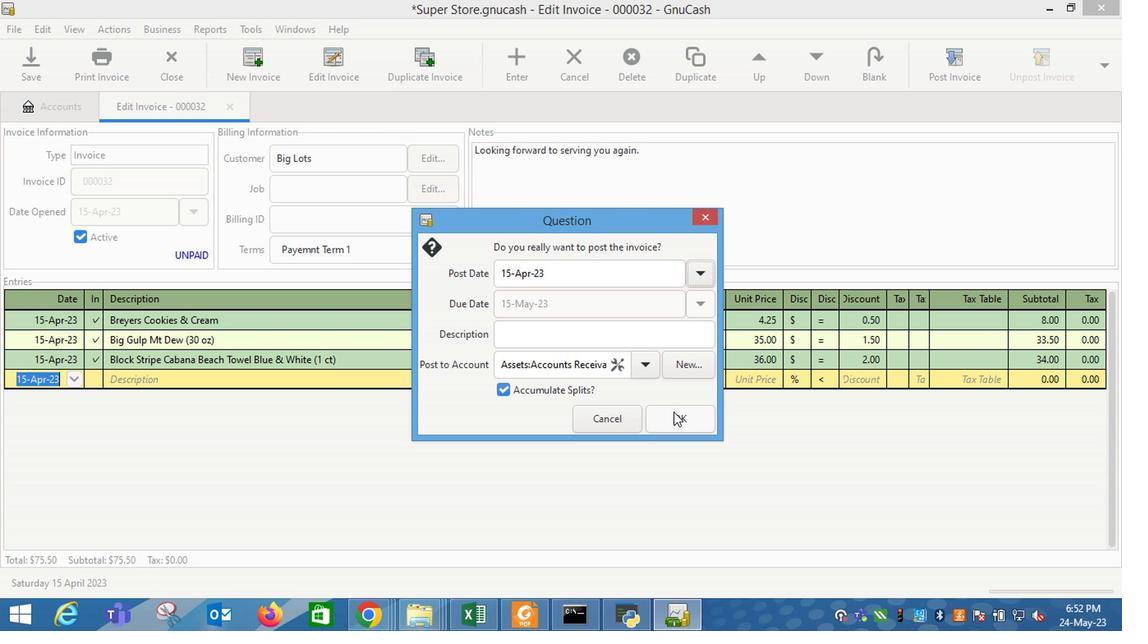 
Action: Mouse pressed left at (670, 406)
Screenshot: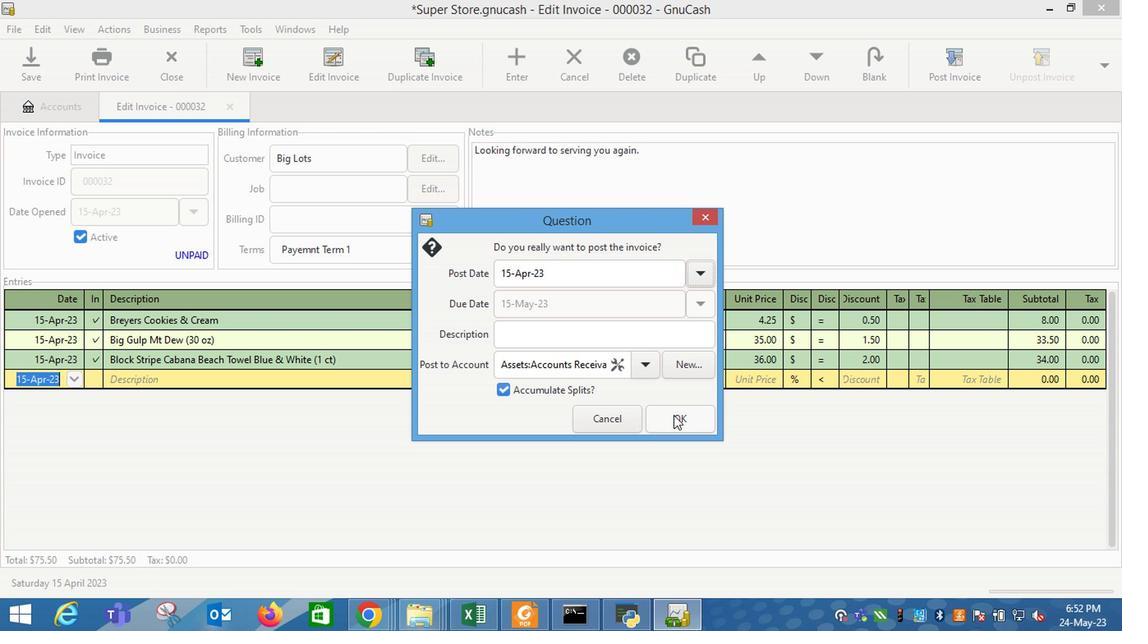 
Action: Mouse moved to (1063, 126)
Screenshot: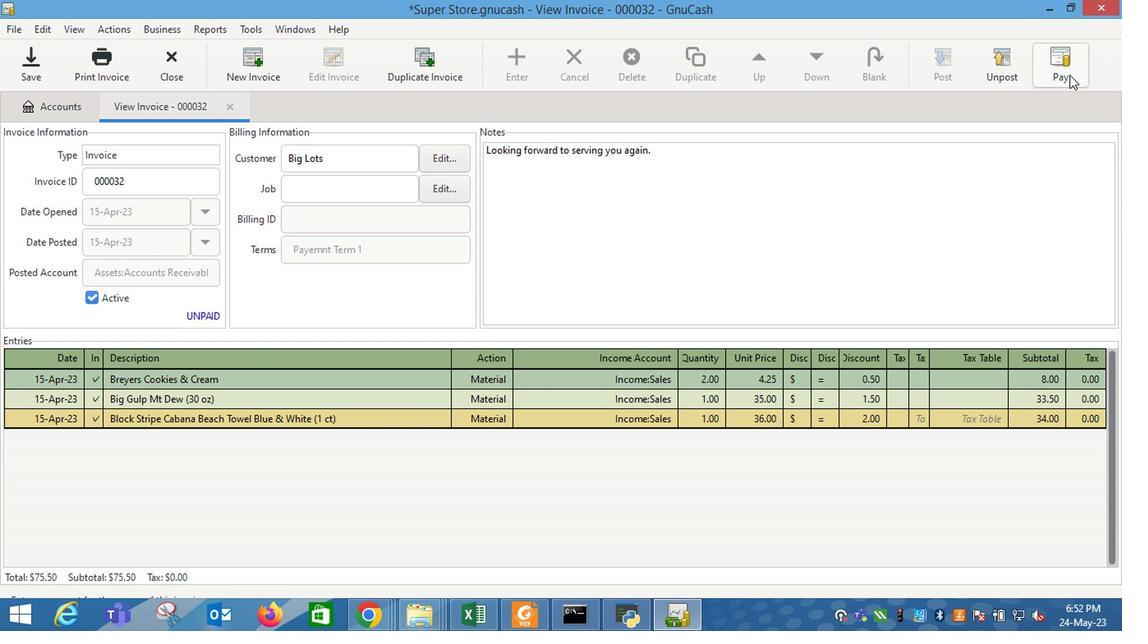 
Action: Mouse pressed left at (1063, 126)
Screenshot: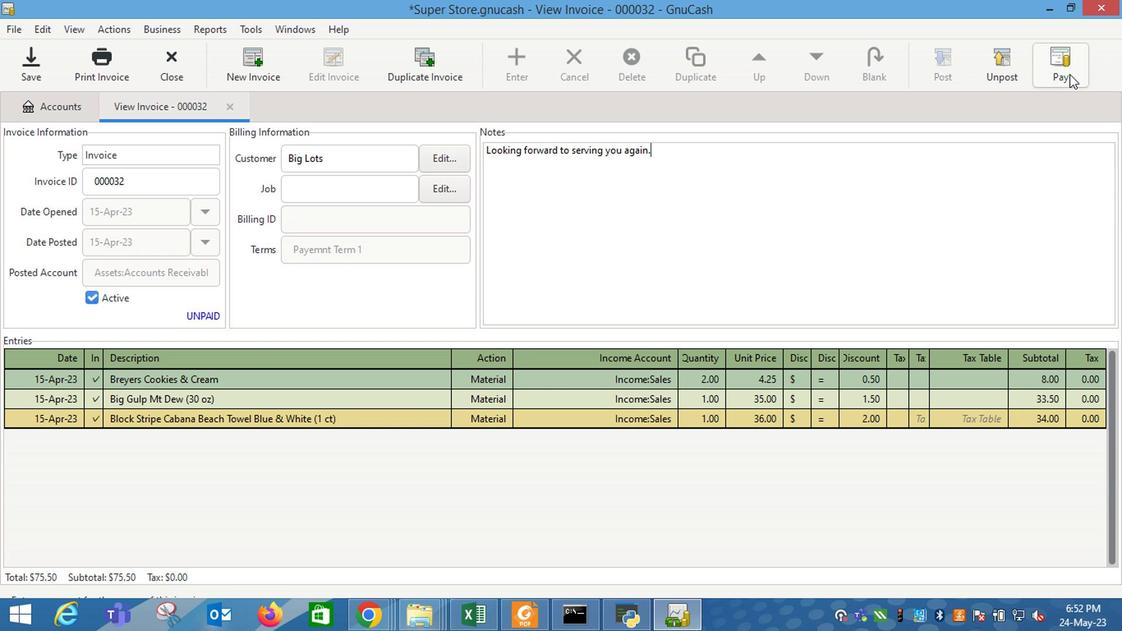 
Action: Mouse moved to (500, 334)
Screenshot: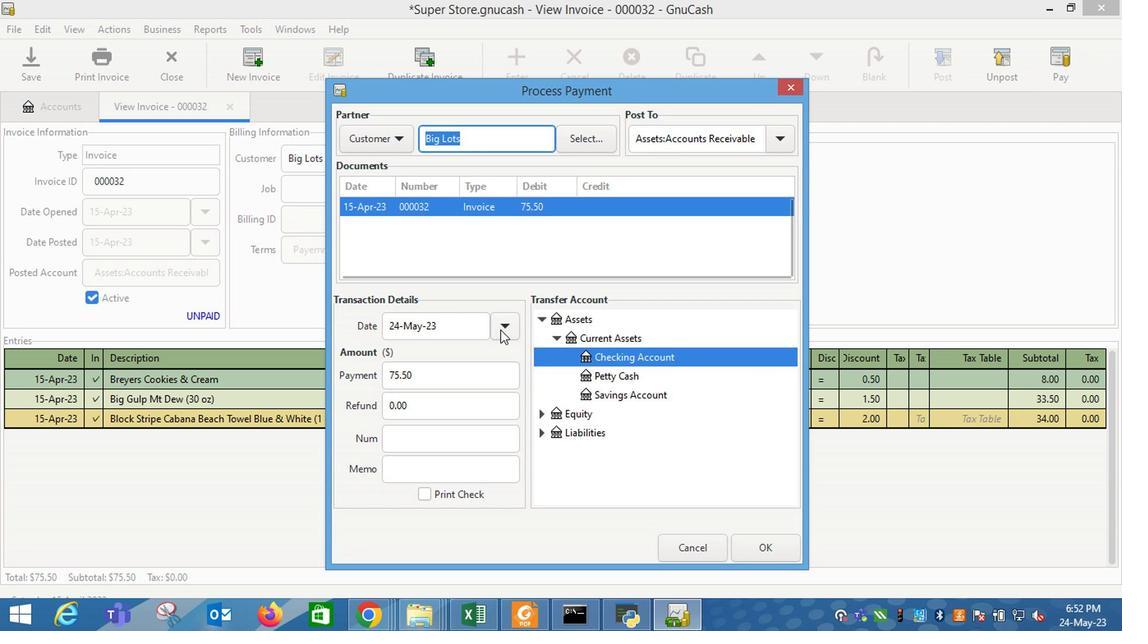 
Action: Mouse pressed left at (500, 334)
Screenshot: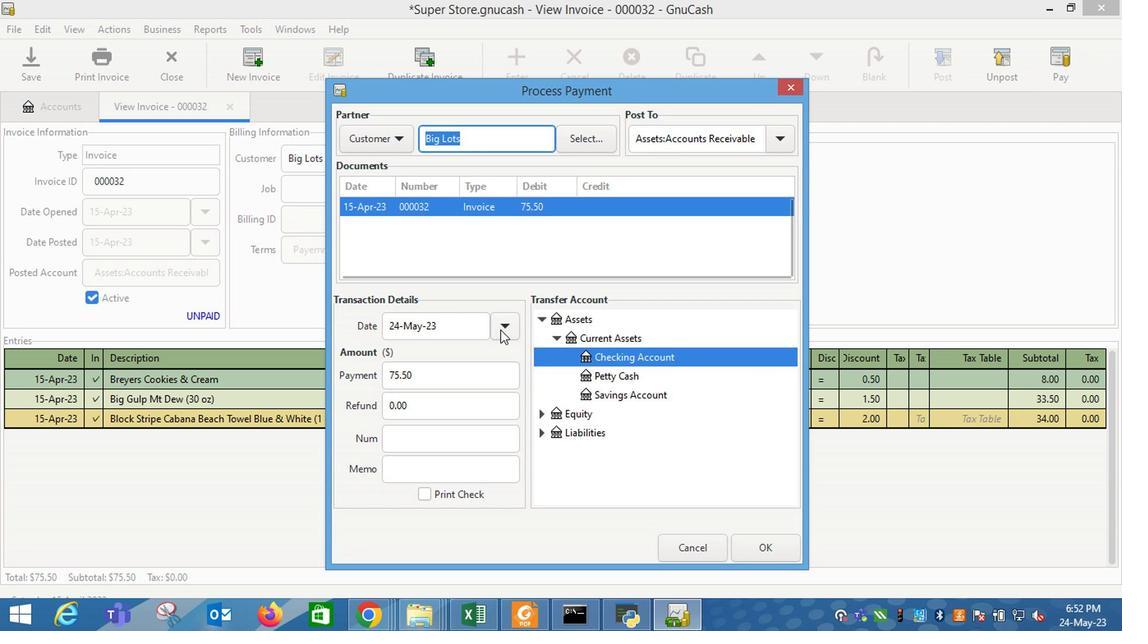 
Action: Mouse moved to (407, 402)
Screenshot: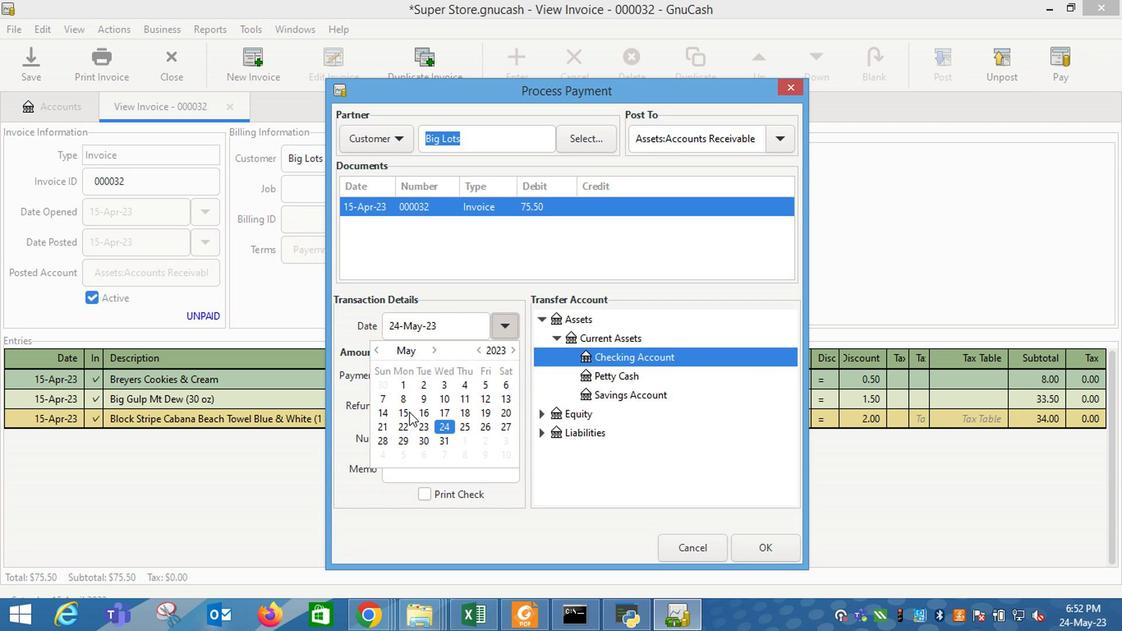 
Action: Mouse pressed left at (407, 402)
Screenshot: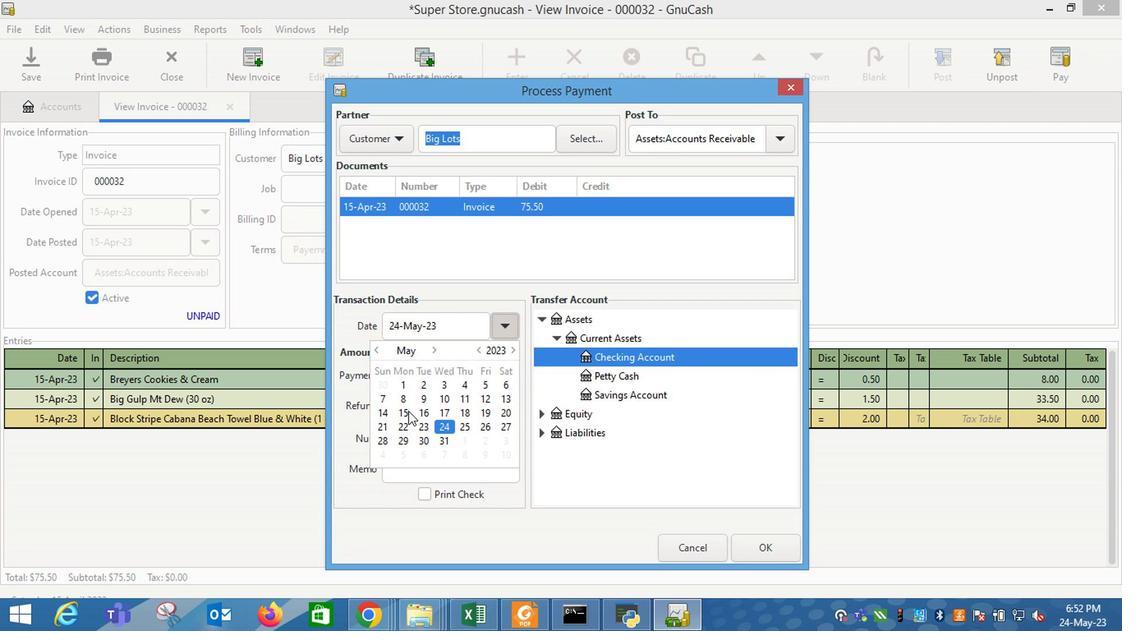 
Action: Mouse moved to (590, 439)
Screenshot: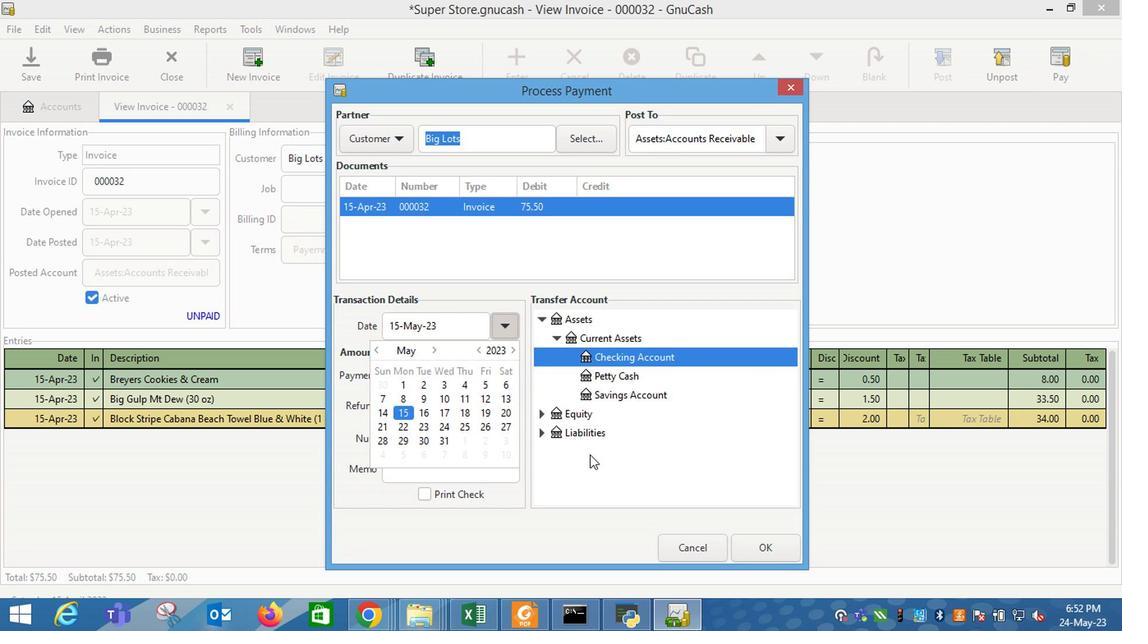 
Action: Mouse pressed left at (590, 439)
Screenshot: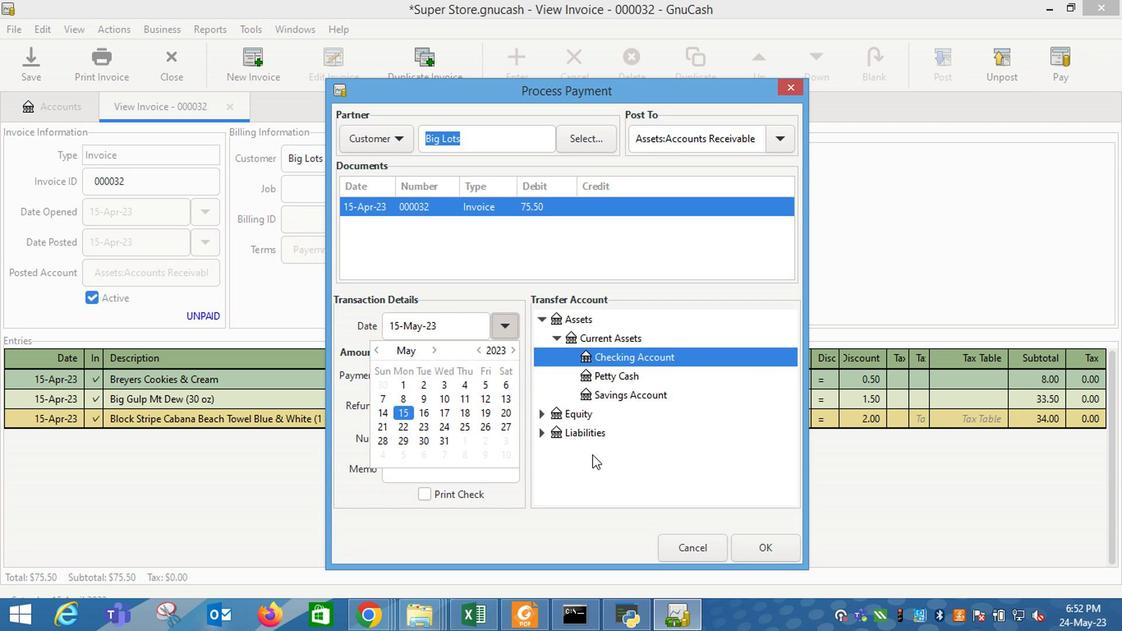 
Action: Mouse moved to (763, 515)
Screenshot: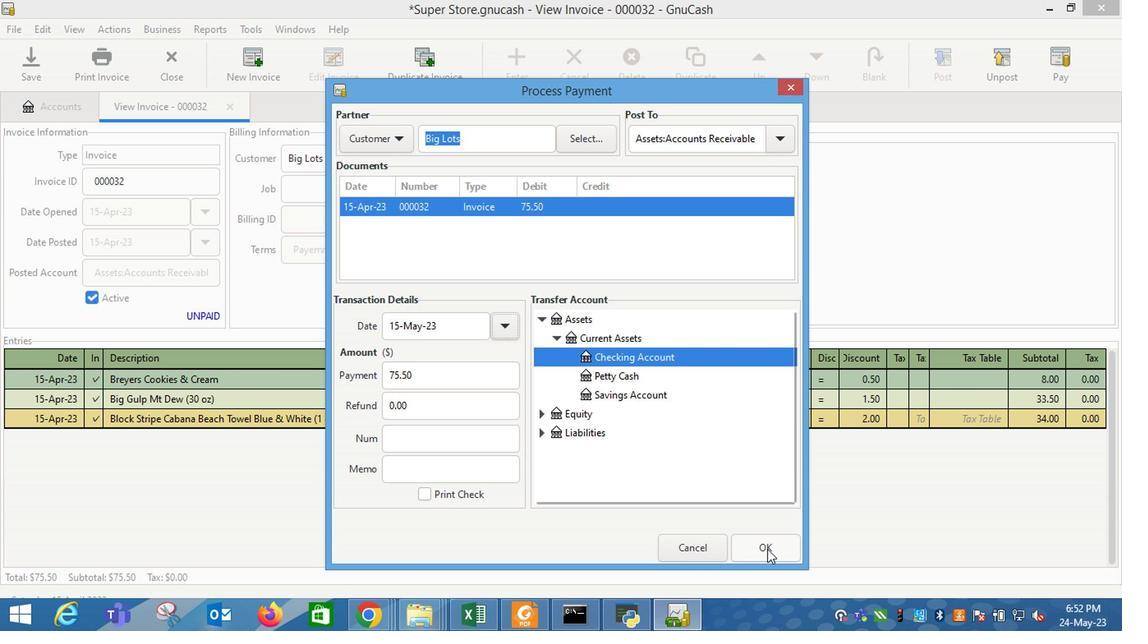 
Action: Mouse pressed left at (763, 515)
Screenshot: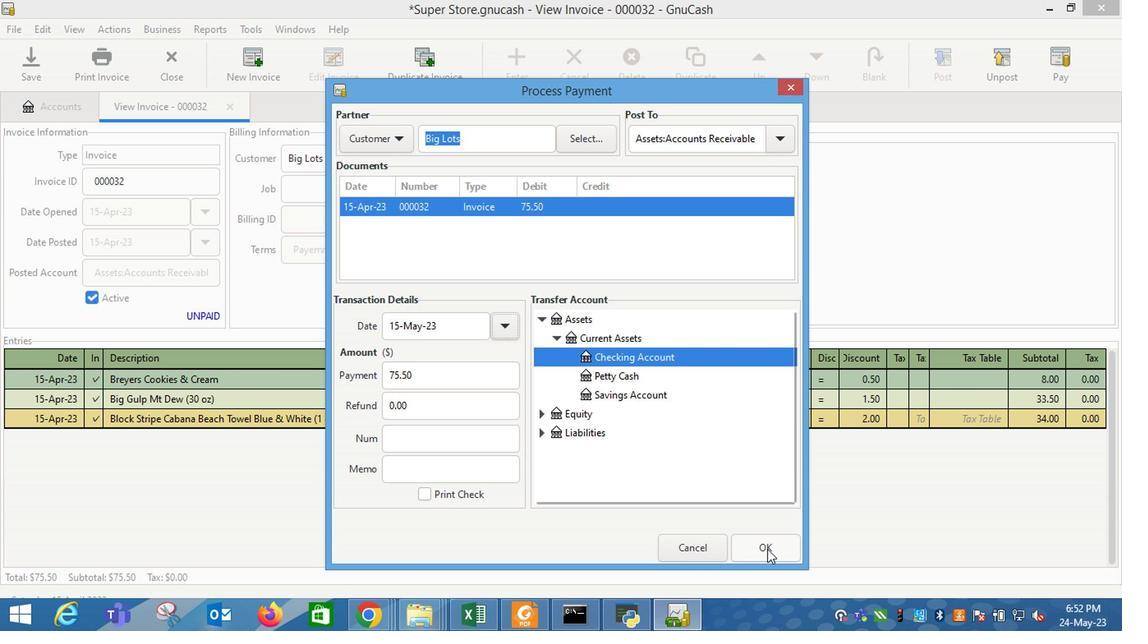 
Action: Mouse moved to (111, 122)
Screenshot: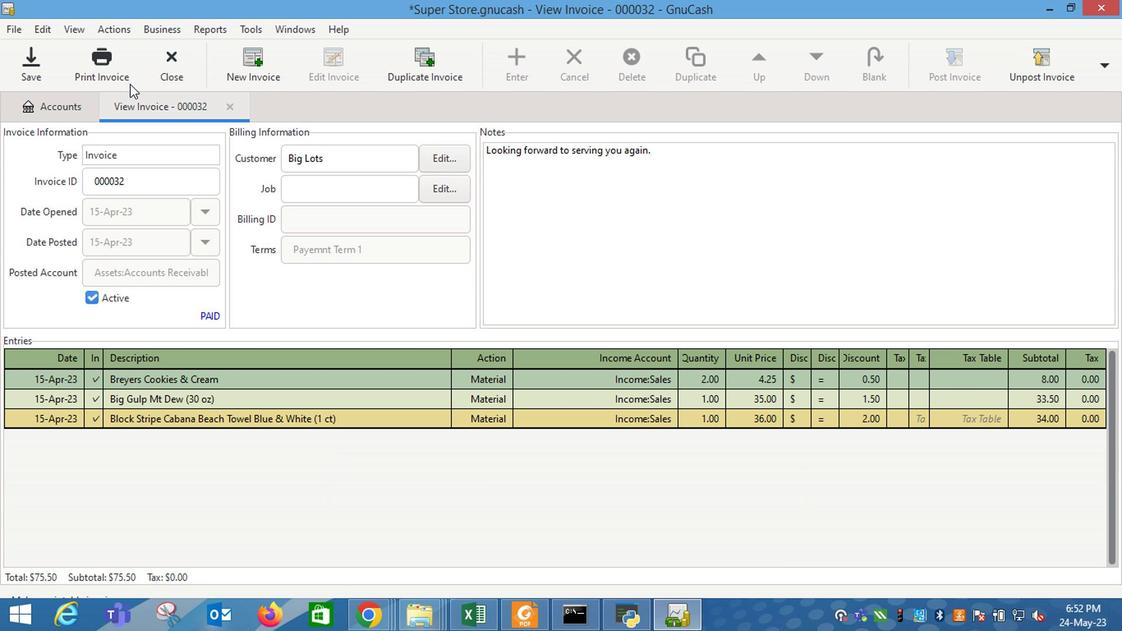 
Action: Mouse pressed left at (111, 122)
Screenshot: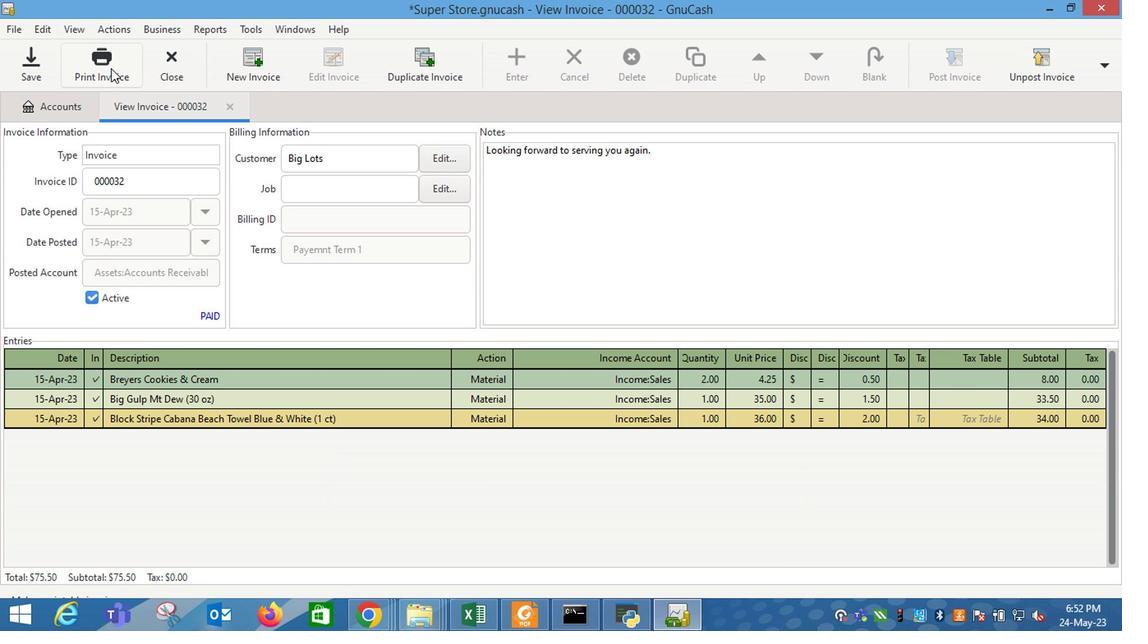 
Action: Mouse moved to (404, 125)
Screenshot: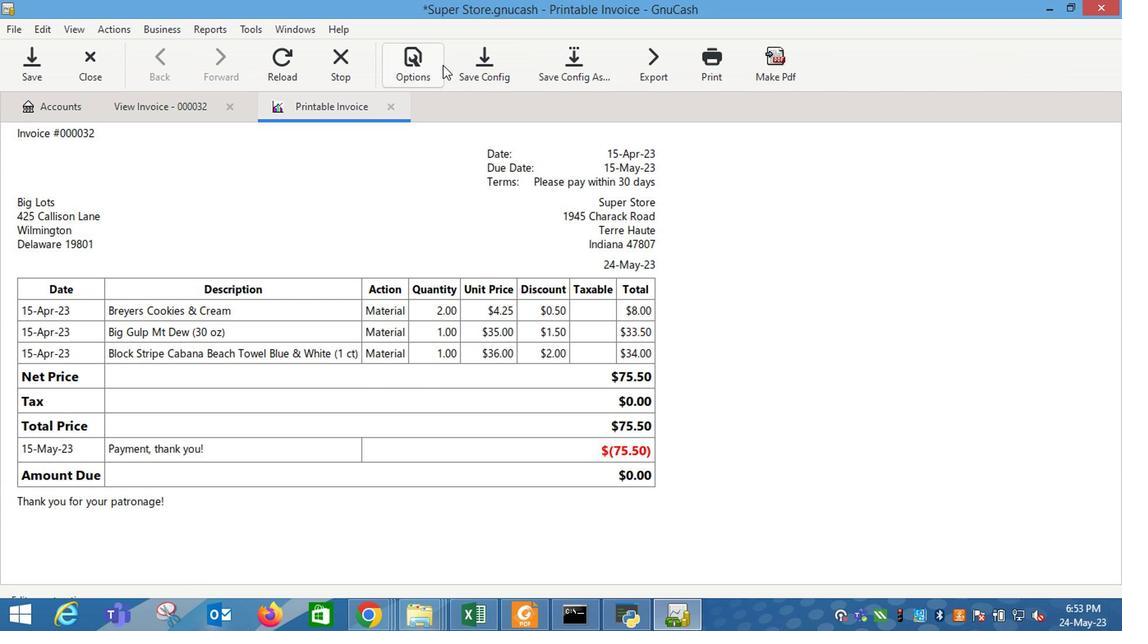 
Action: Mouse pressed left at (404, 125)
Screenshot: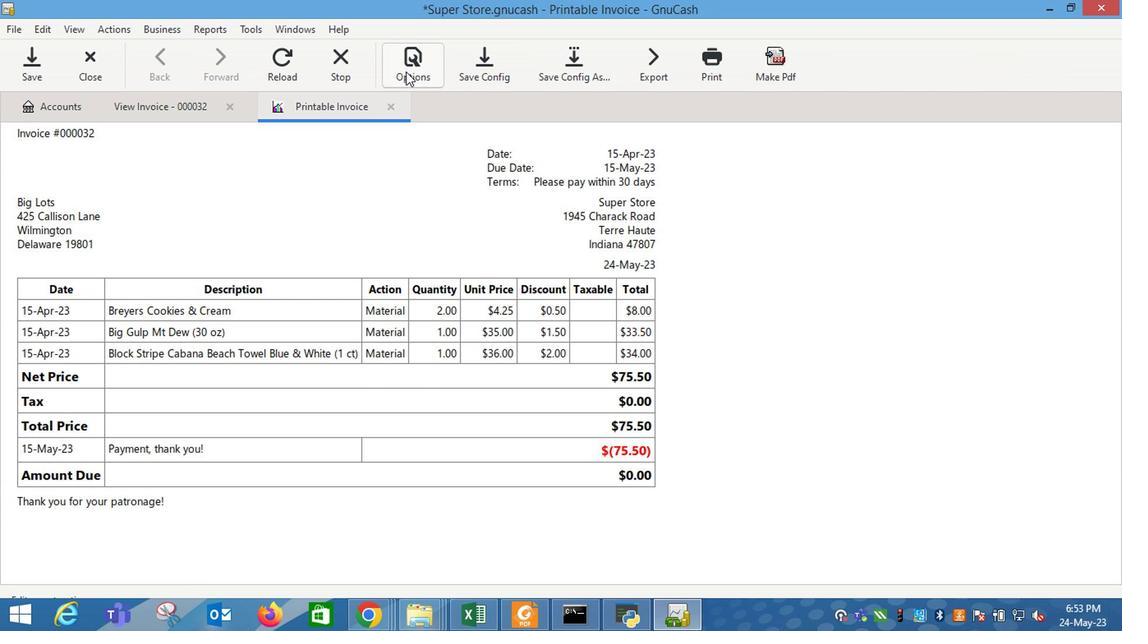 
Action: Mouse moved to (312, 195)
Screenshot: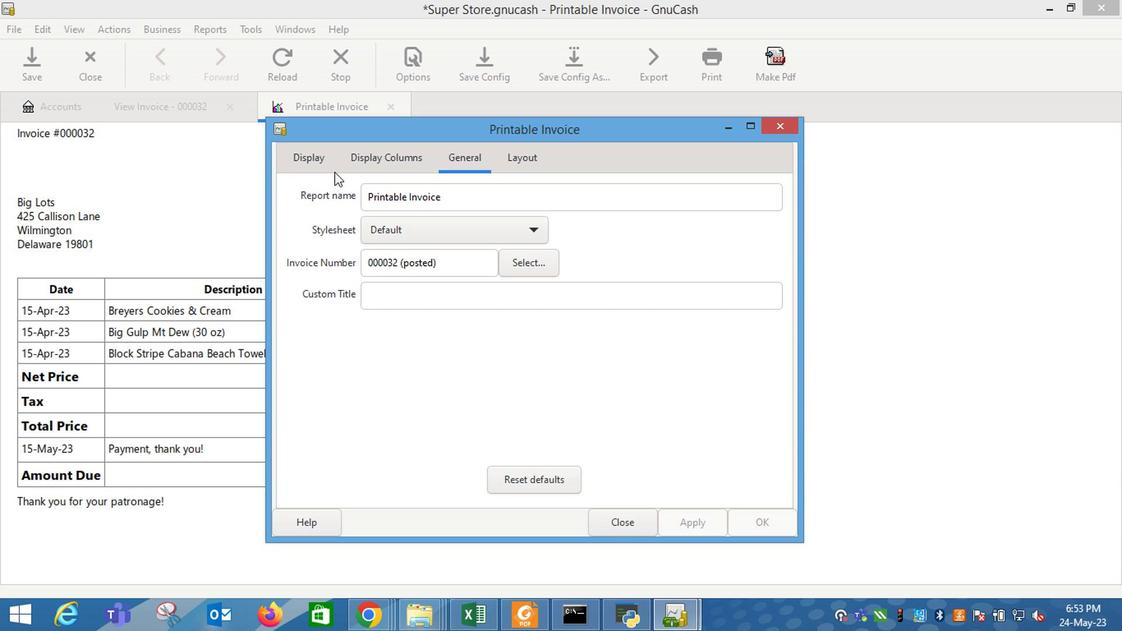 
Action: Mouse pressed left at (312, 195)
Screenshot: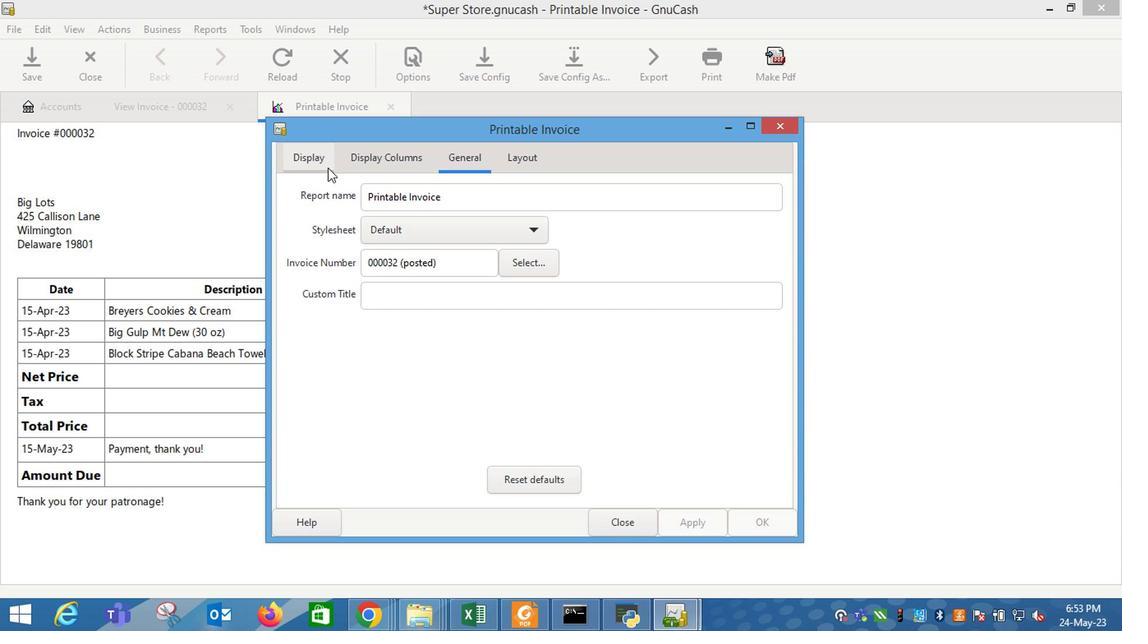 
Action: Mouse moved to (434, 349)
Screenshot: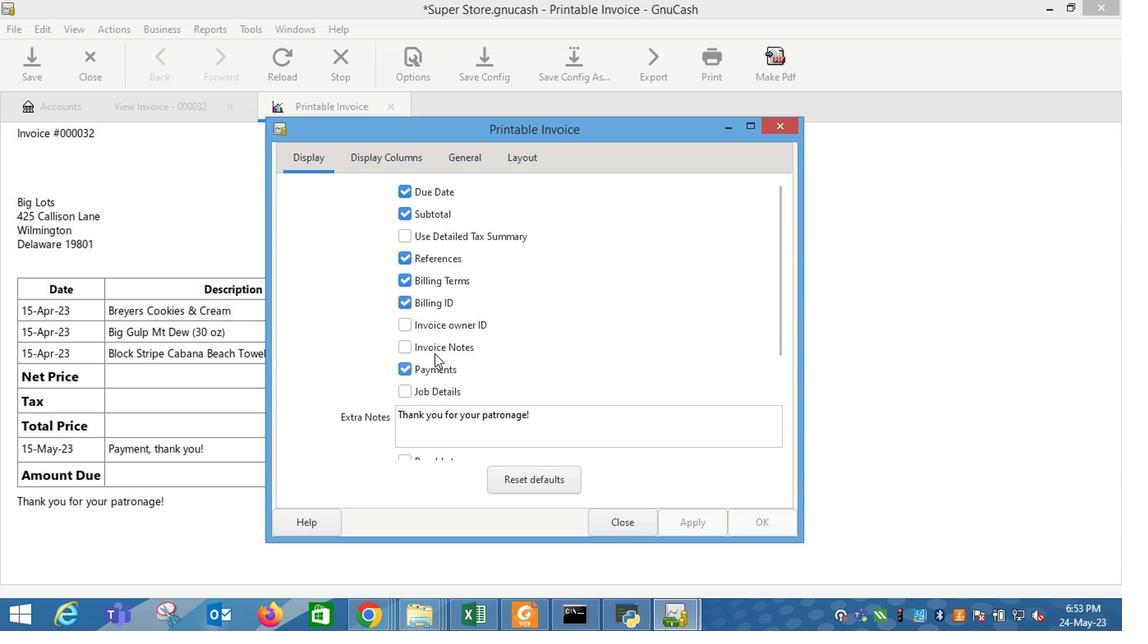 
Action: Mouse pressed left at (434, 349)
Screenshot: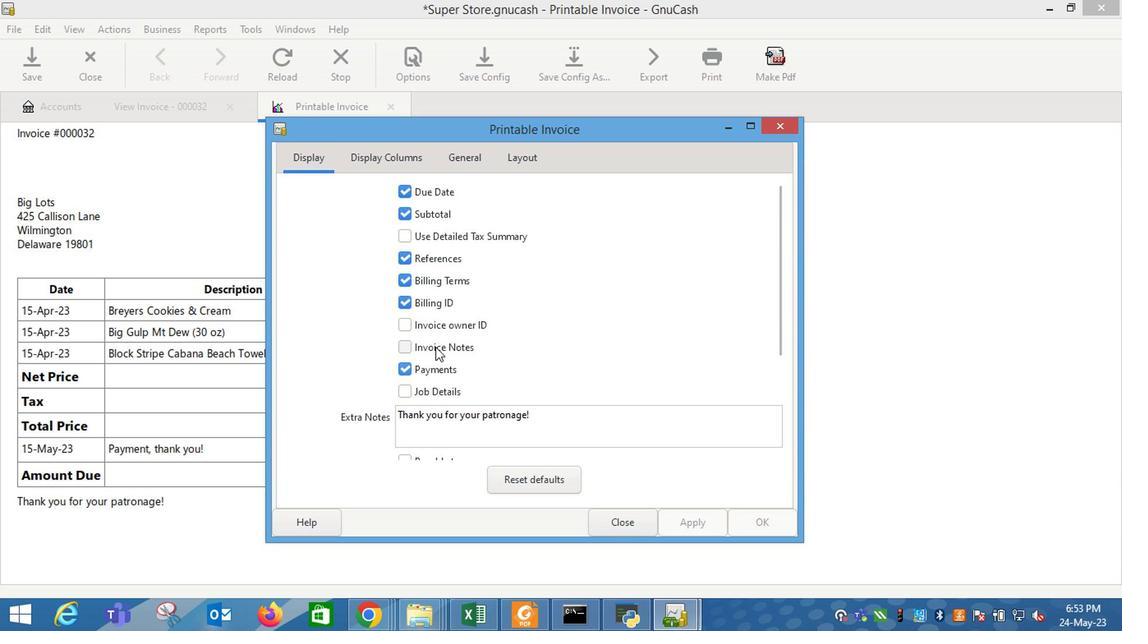 
Action: Mouse moved to (694, 495)
Screenshot: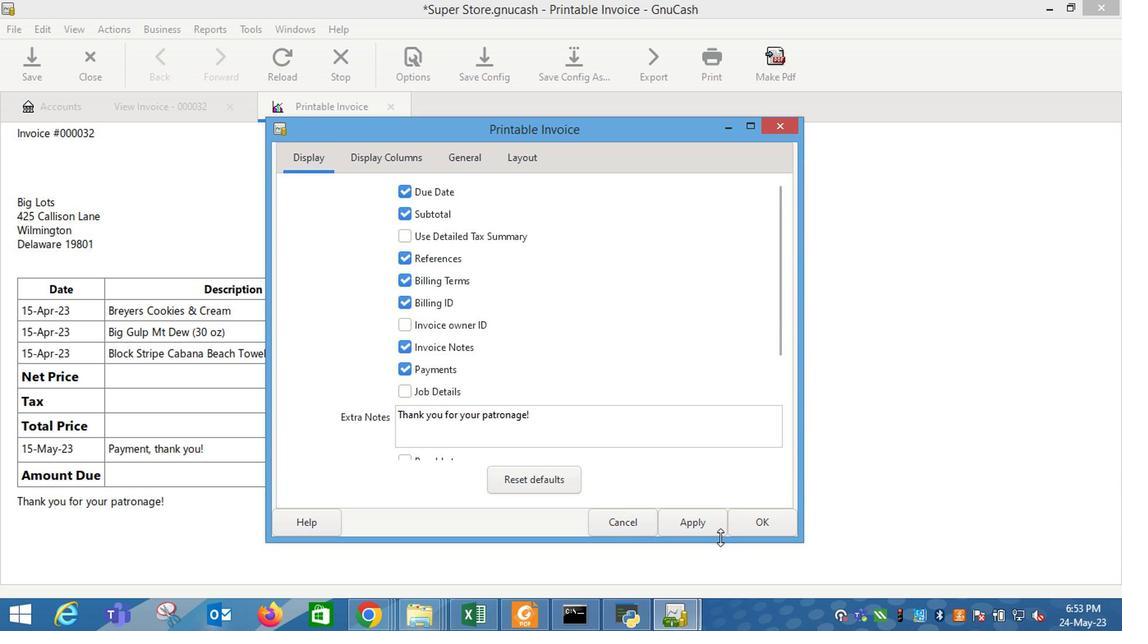 
Action: Mouse pressed left at (694, 495)
Screenshot: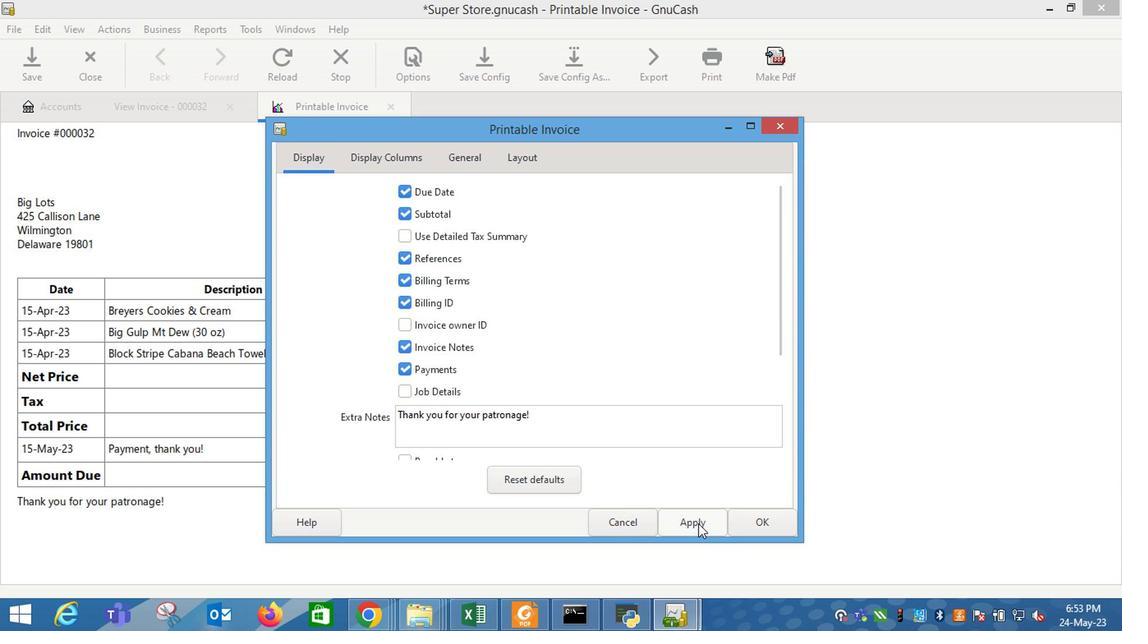 
Action: Mouse moved to (630, 490)
Screenshot: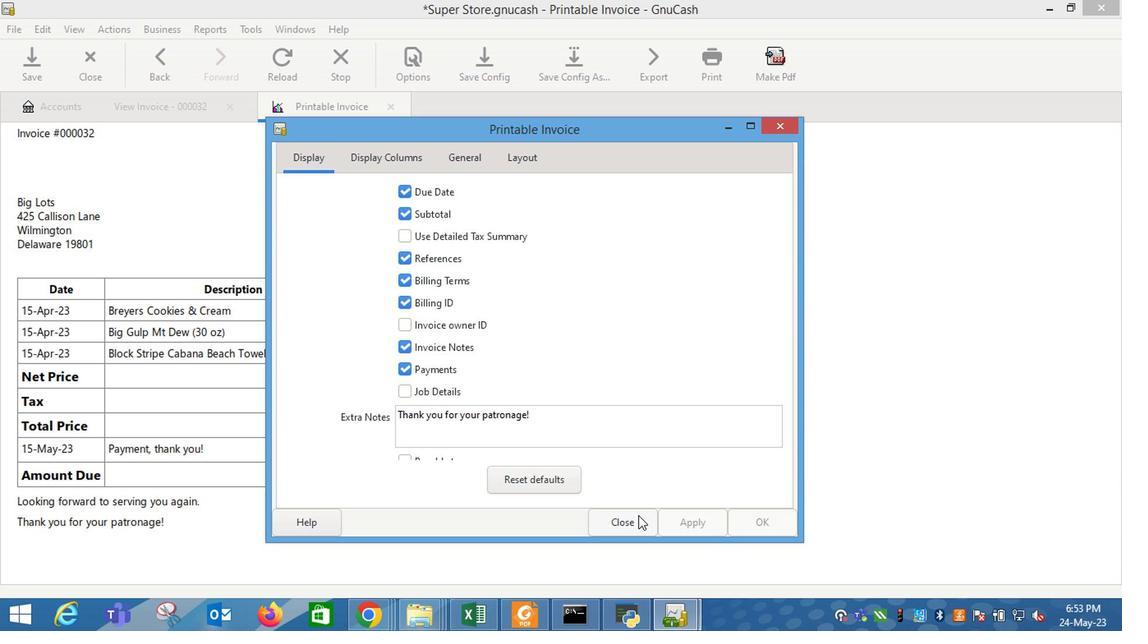
Action: Mouse pressed left at (630, 490)
Screenshot: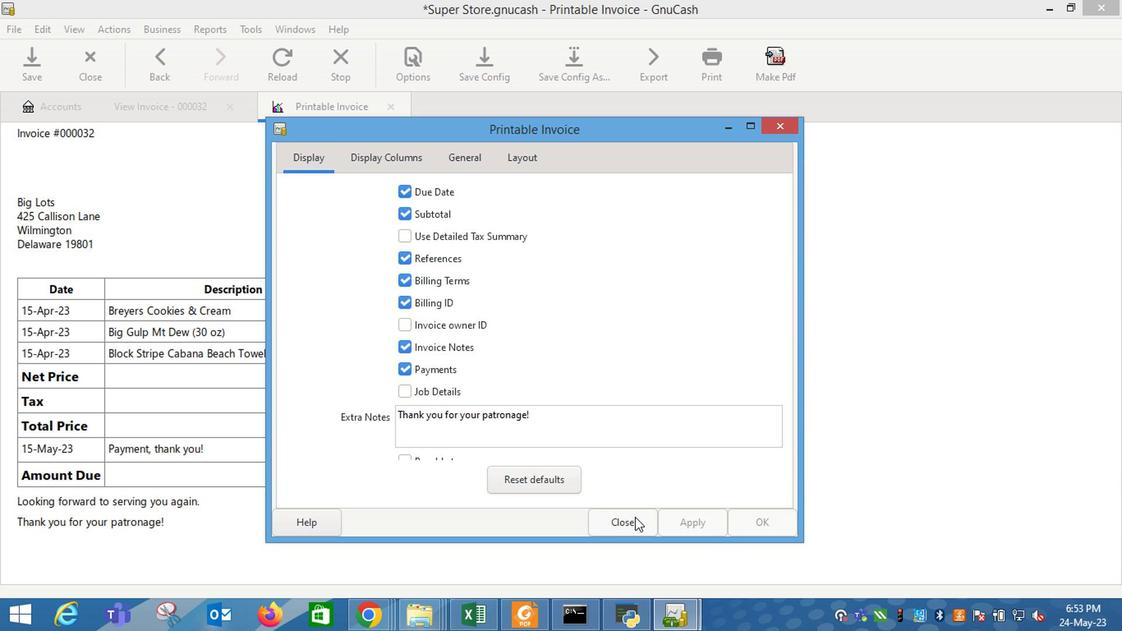 
Action: Mouse moved to (272, 270)
Screenshot: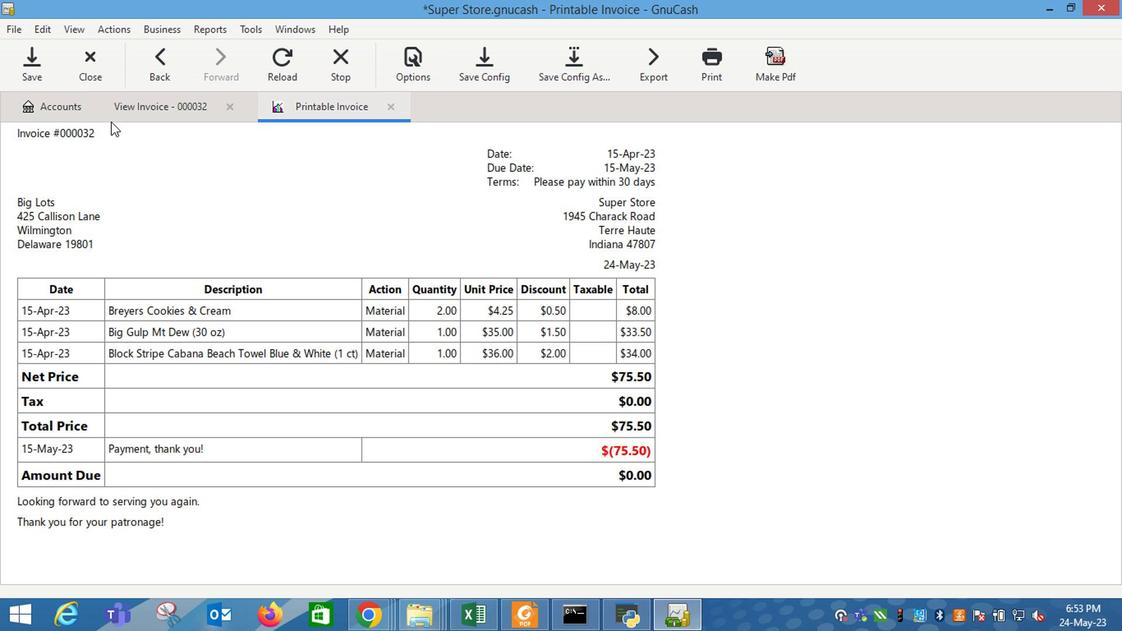 
